 Task: Look for space in Horb am Neckar, Germany from 7th July, 2023 to 14th July, 2023 for 1 adult in price range Rs.6000 to Rs.14000. Place can be shared room with 1  bedroom having 1 bed and 1 bathroom. Property type can be house, flat, guest house, hotel. Booking option can be shelf check-in. Required host language is English.
Action: Mouse moved to (427, 115)
Screenshot: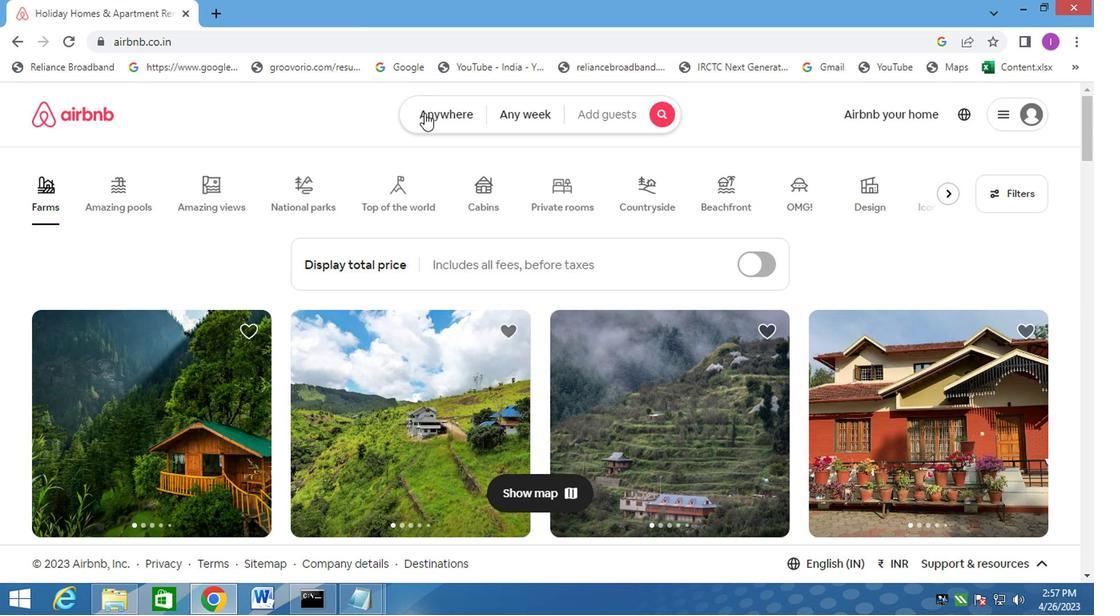 
Action: Mouse pressed left at (427, 115)
Screenshot: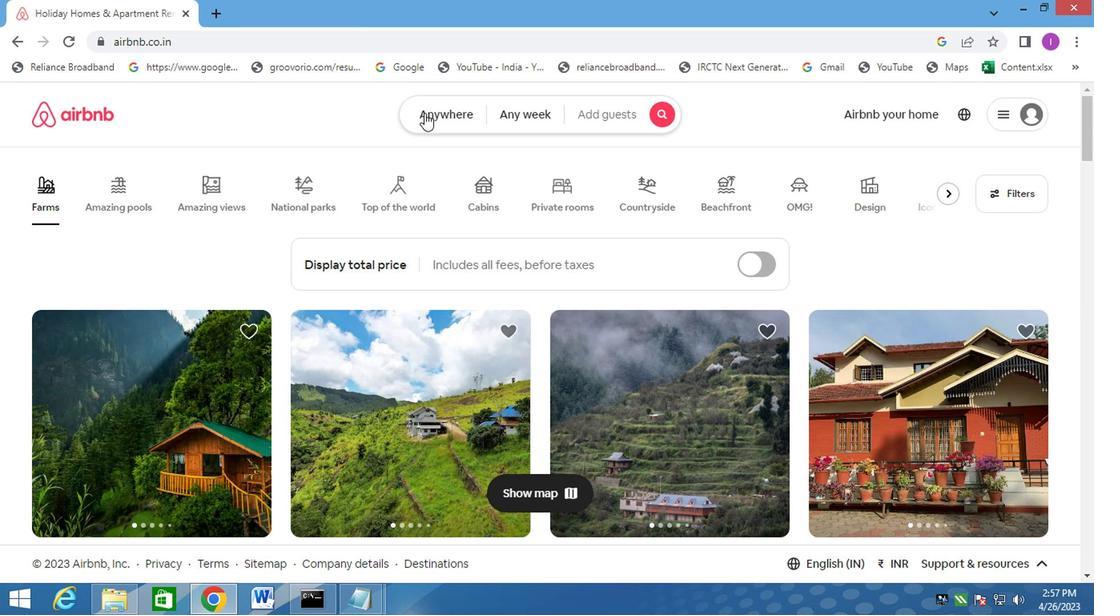 
Action: Mouse moved to (445, 111)
Screenshot: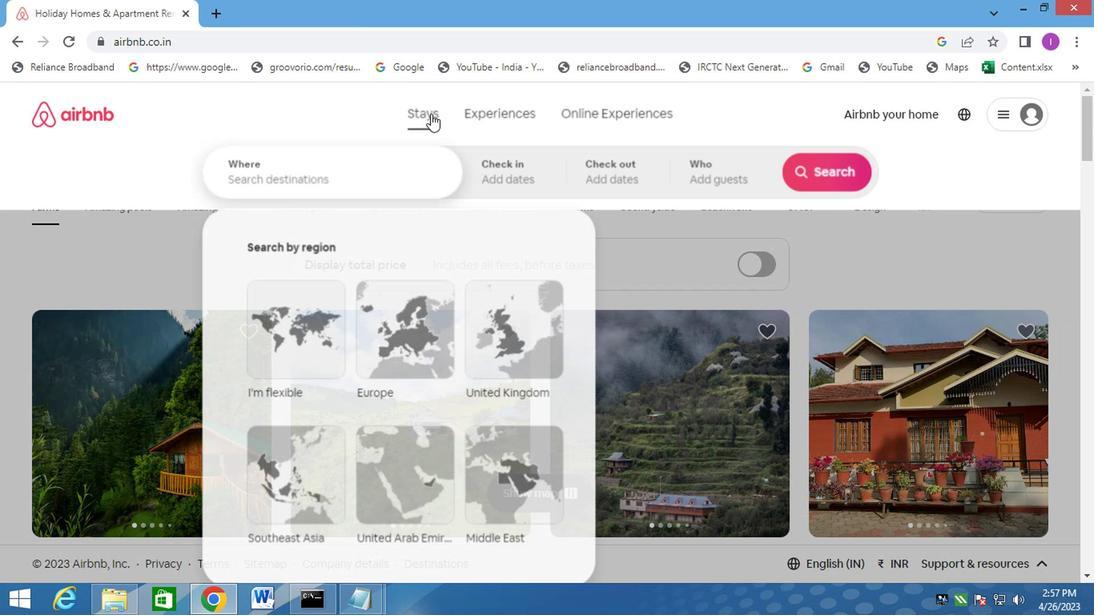 
Action: Key pressed ne
Screenshot: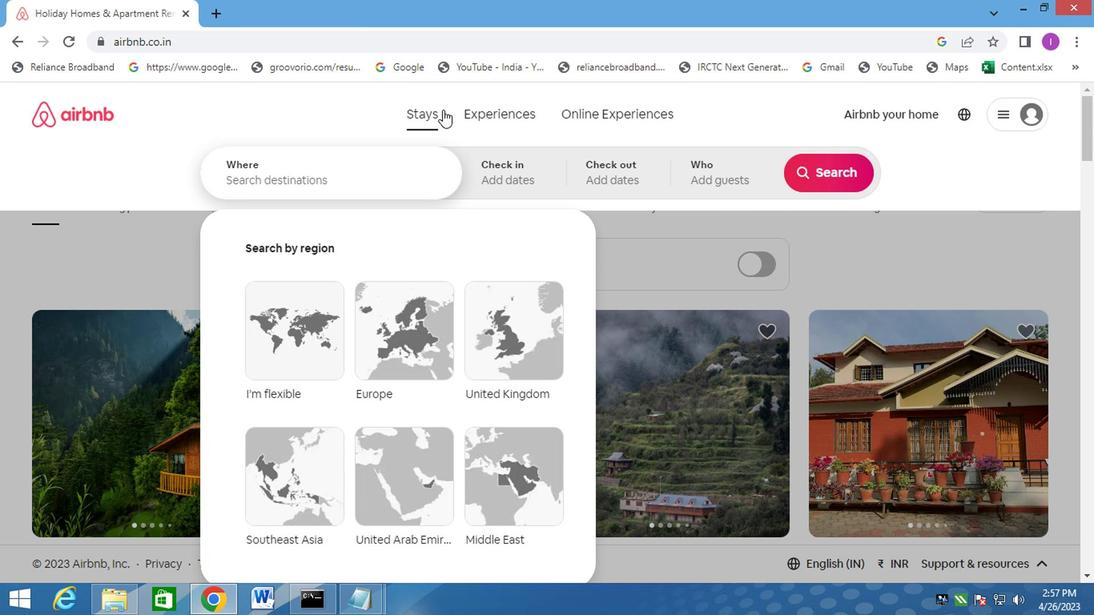 
Action: Mouse moved to (591, 275)
Screenshot: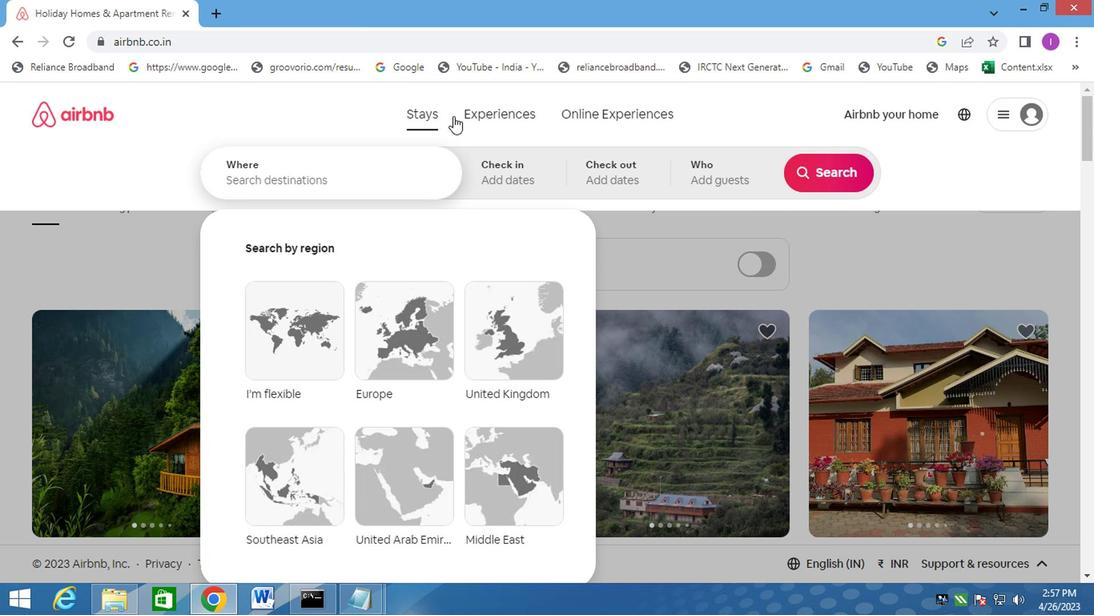 
Action: Mouse scrolled (591, 274) with delta (0, -1)
Screenshot: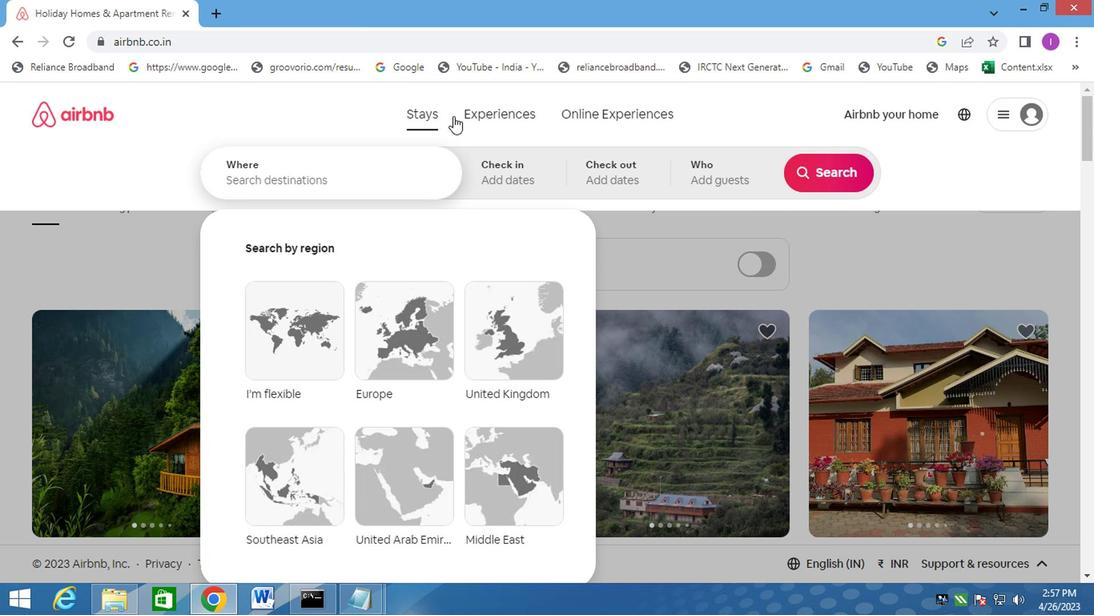 
Action: Mouse moved to (435, 107)
Screenshot: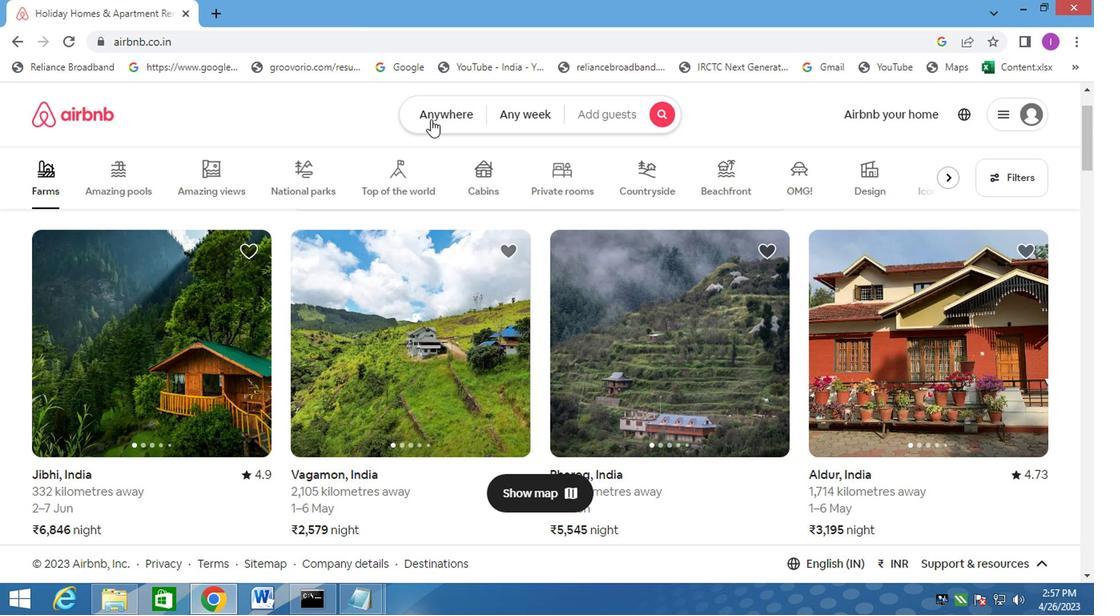 
Action: Mouse pressed left at (435, 107)
Screenshot: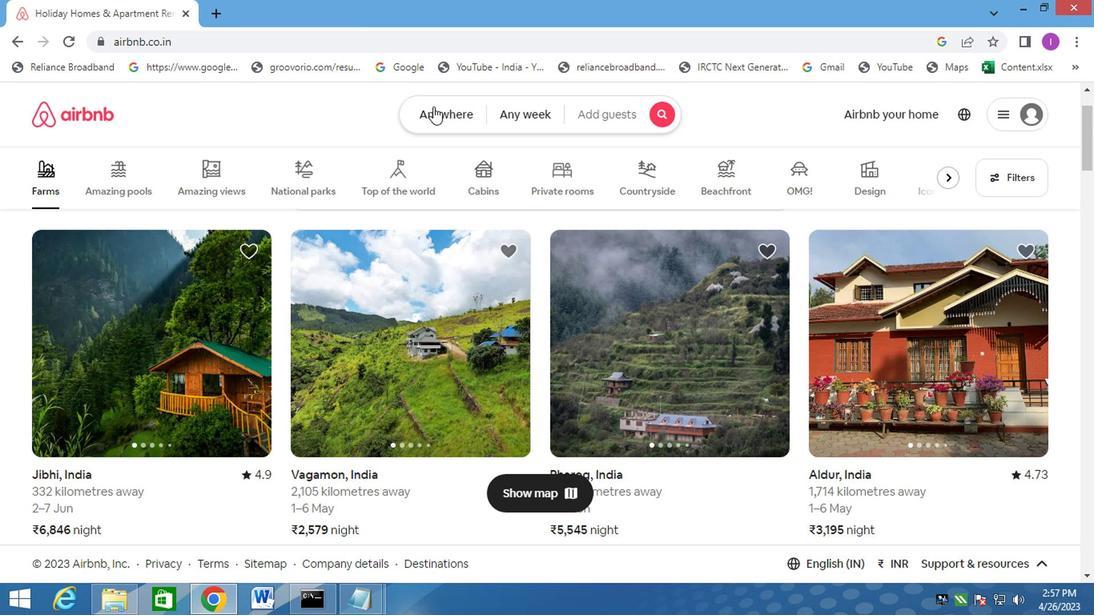 
Action: Mouse moved to (264, 187)
Screenshot: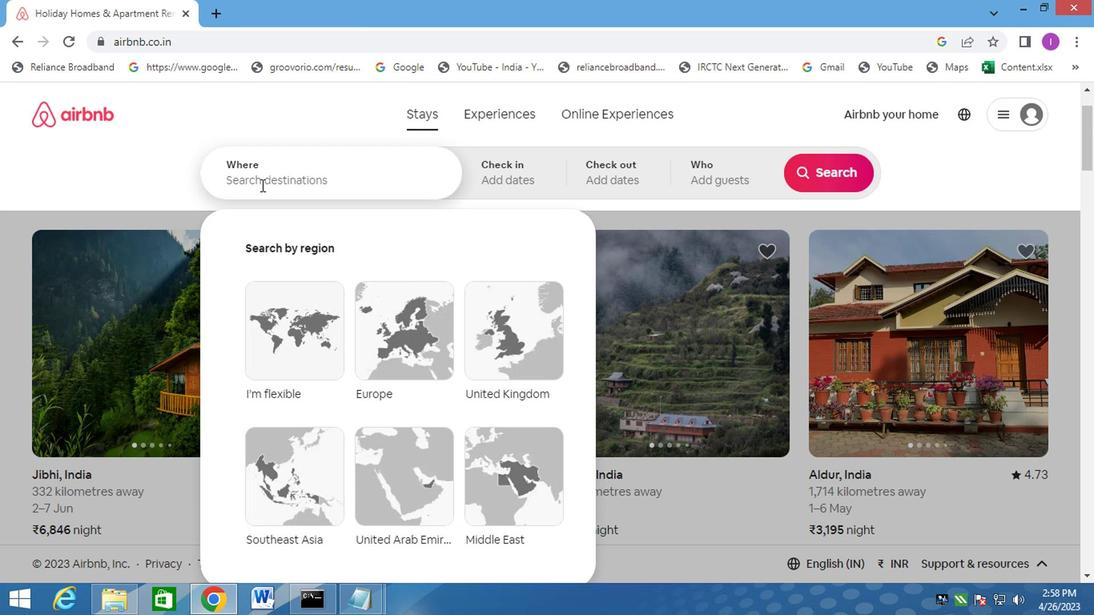 
Action: Mouse pressed left at (264, 187)
Screenshot: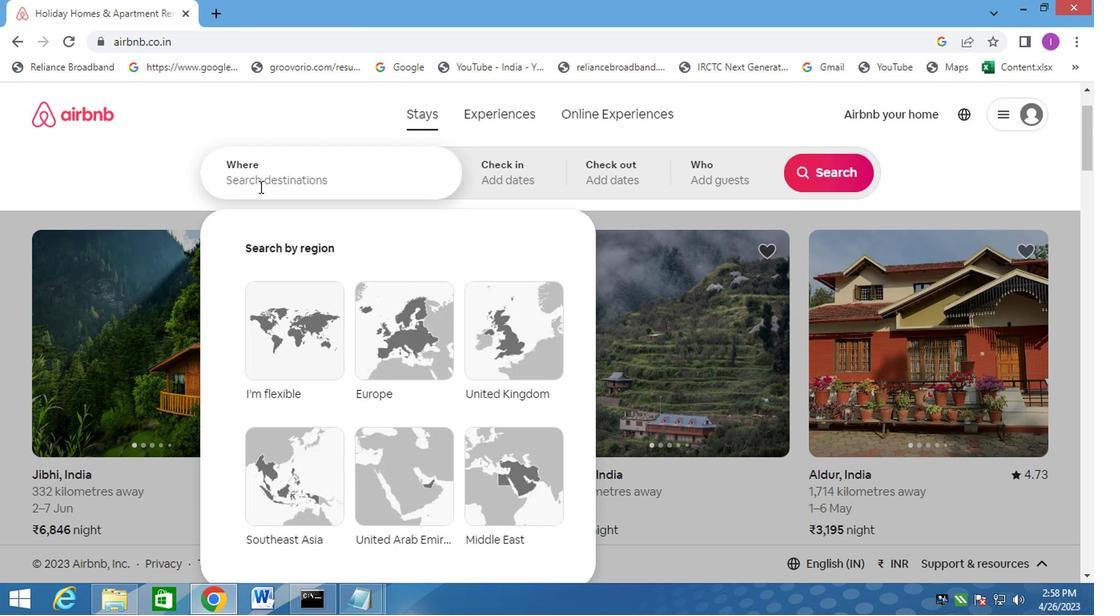 
Action: Key pressed neckar,germany
Screenshot: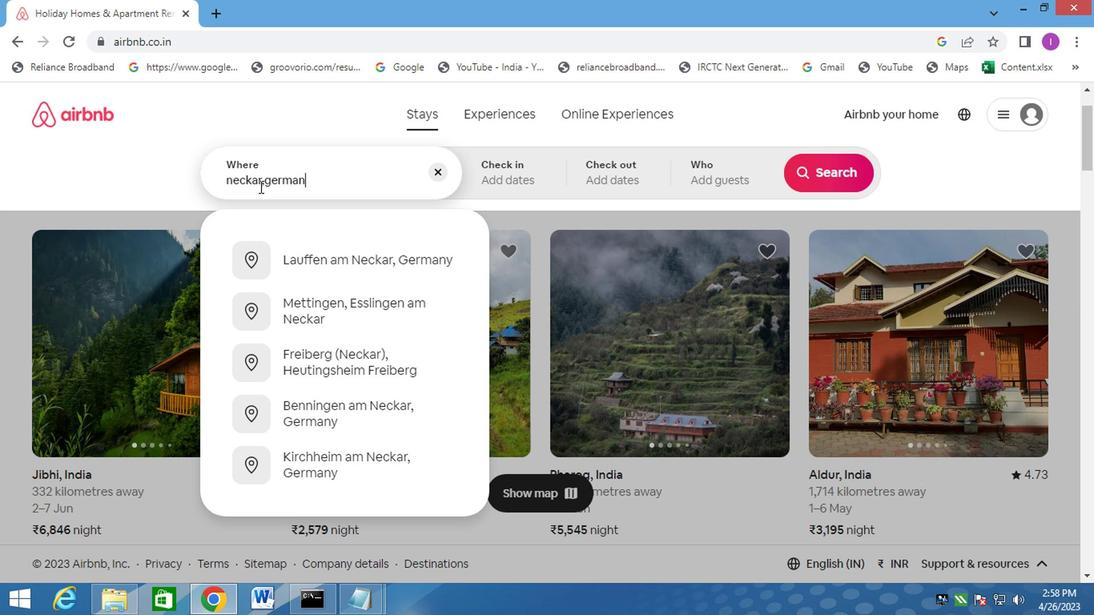 
Action: Mouse moved to (544, 177)
Screenshot: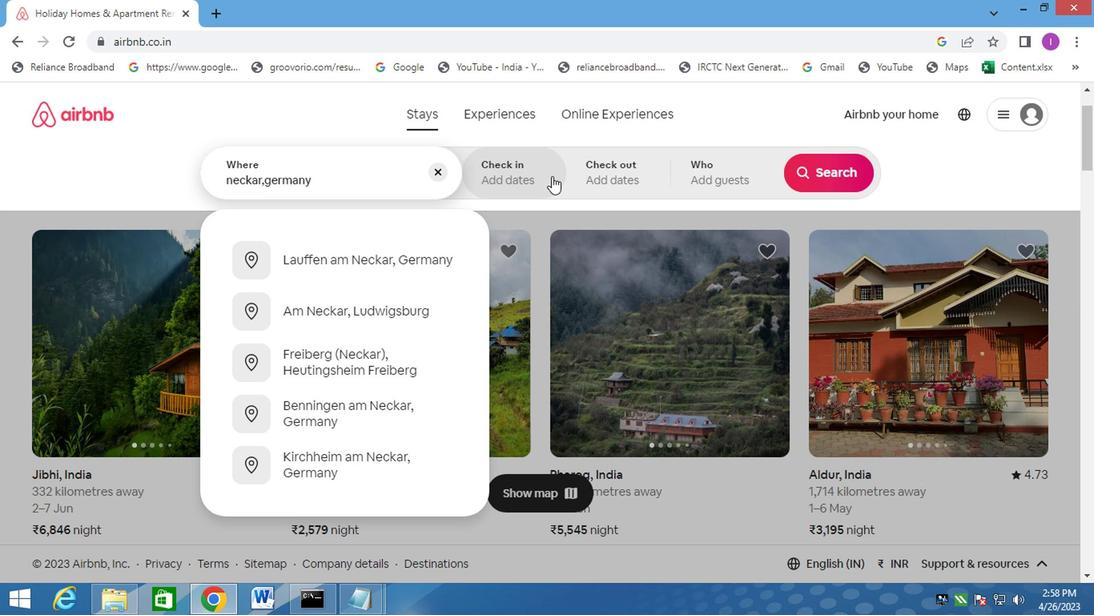 
Action: Mouse pressed left at (544, 177)
Screenshot: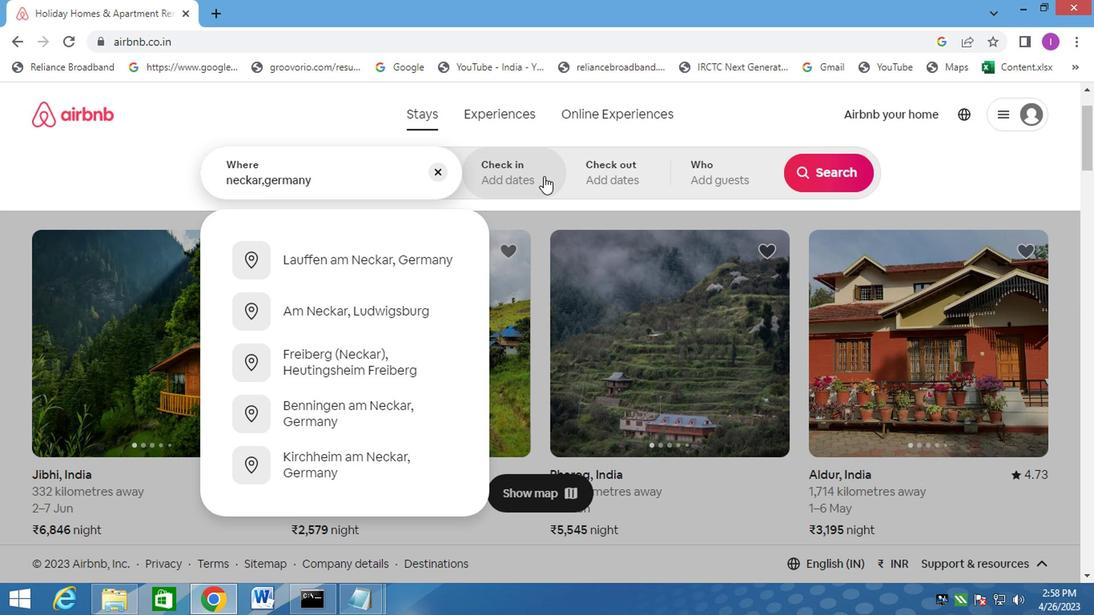
Action: Mouse moved to (819, 298)
Screenshot: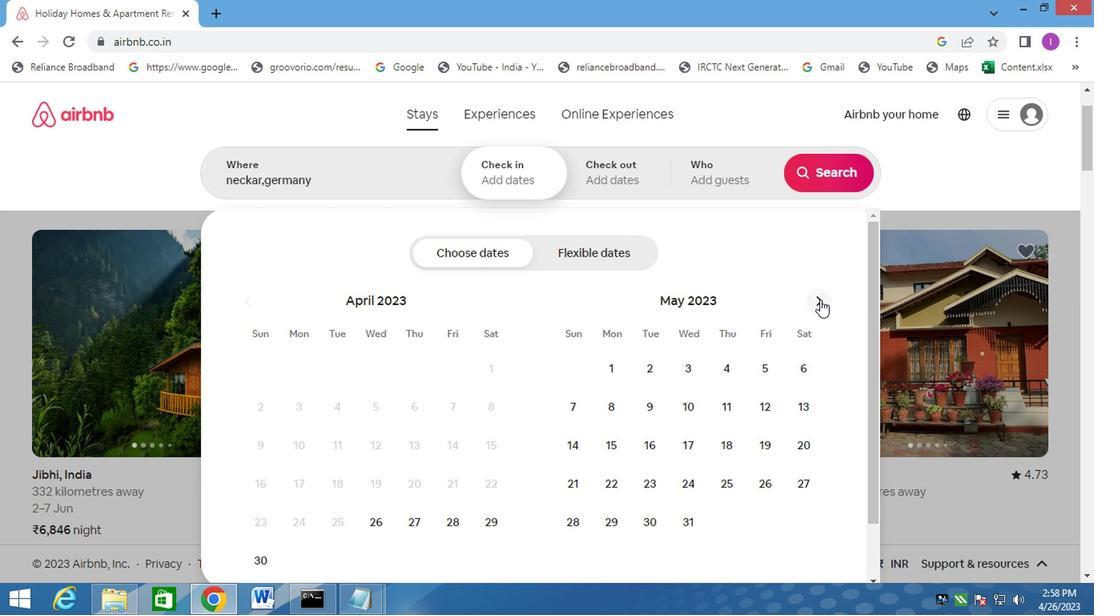 
Action: Mouse pressed left at (819, 298)
Screenshot: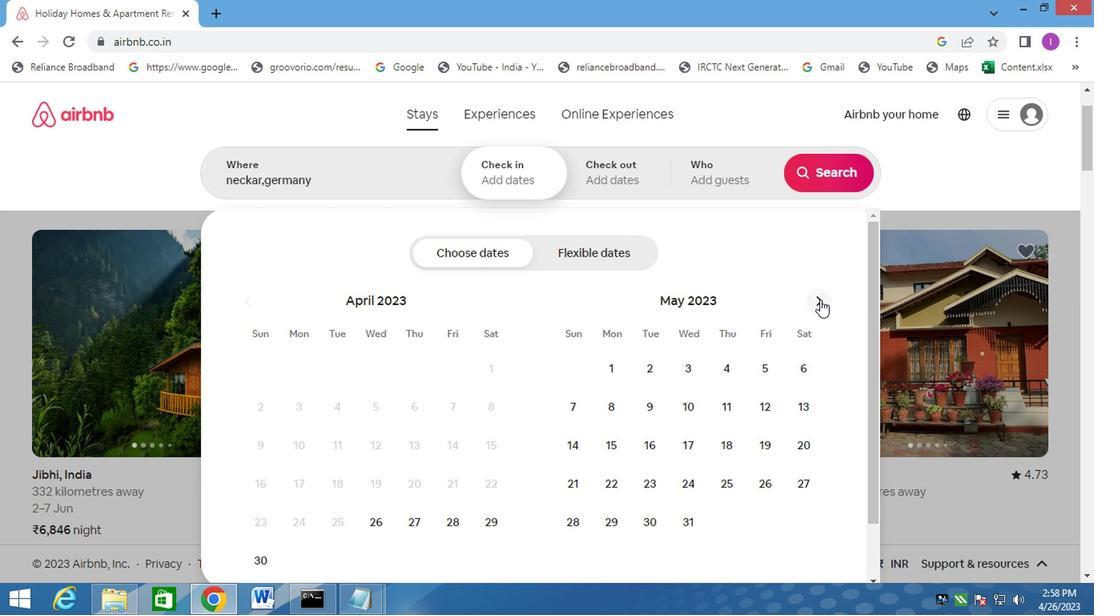 
Action: Mouse moved to (820, 298)
Screenshot: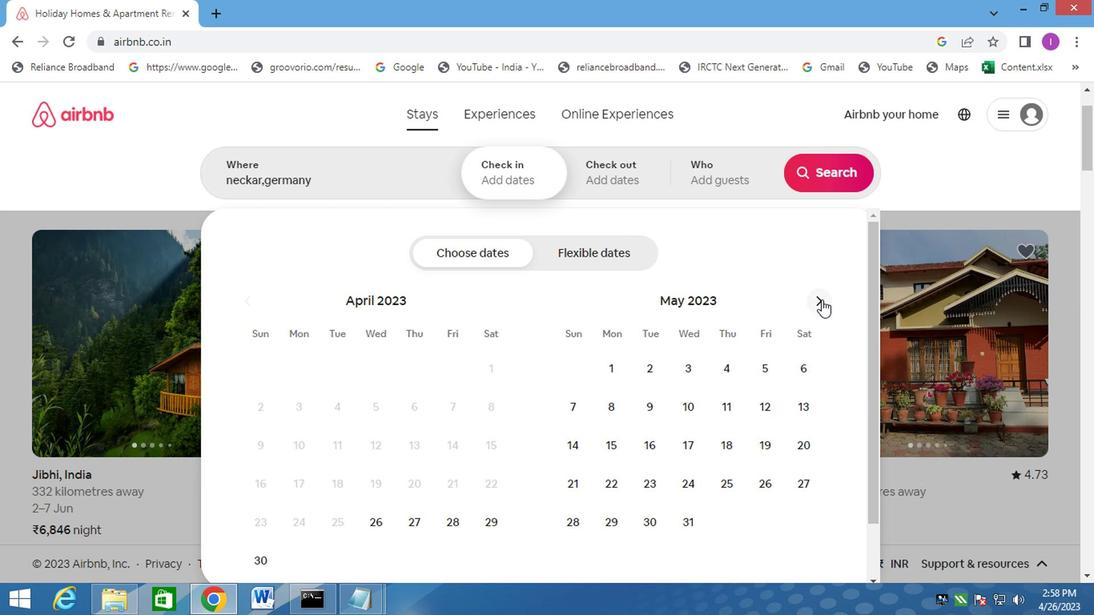 
Action: Mouse pressed left at (820, 298)
Screenshot: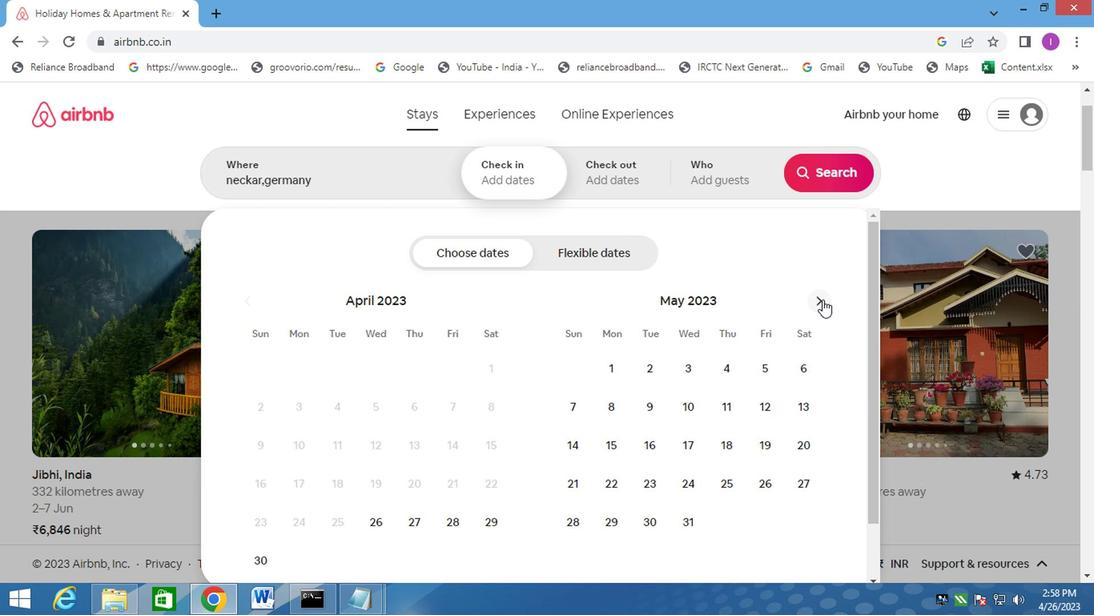 
Action: Mouse moved to (761, 400)
Screenshot: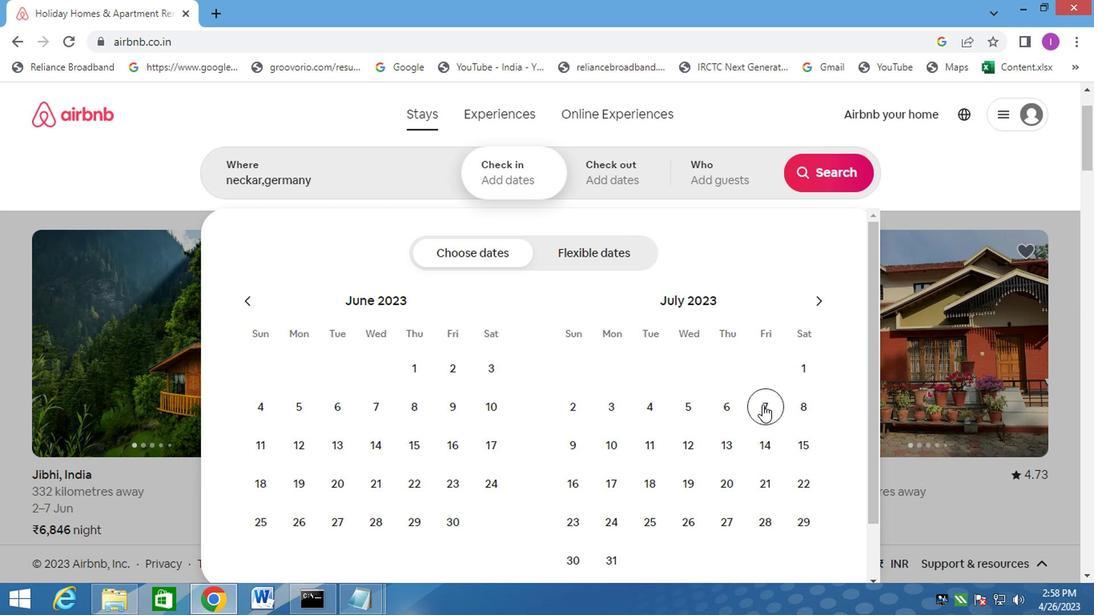 
Action: Mouse pressed left at (761, 400)
Screenshot: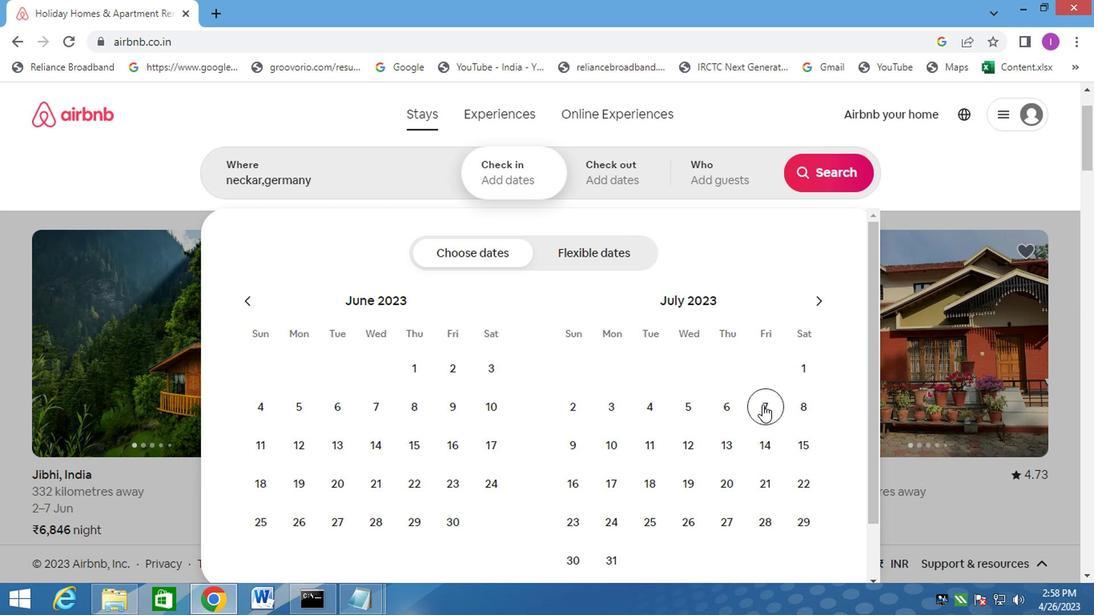 
Action: Mouse moved to (750, 447)
Screenshot: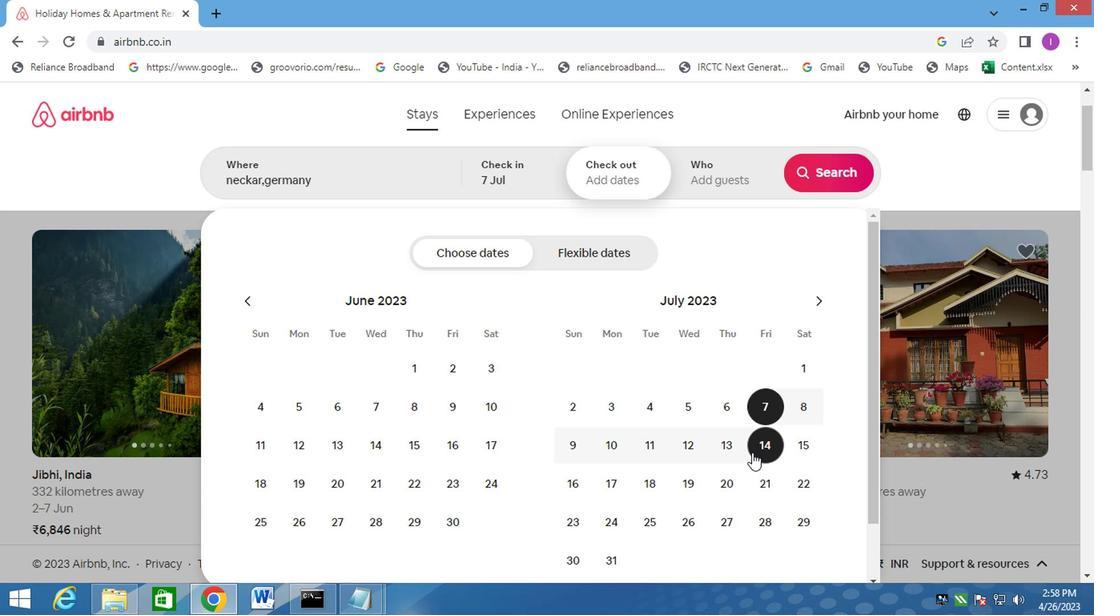 
Action: Mouse pressed left at (750, 447)
Screenshot: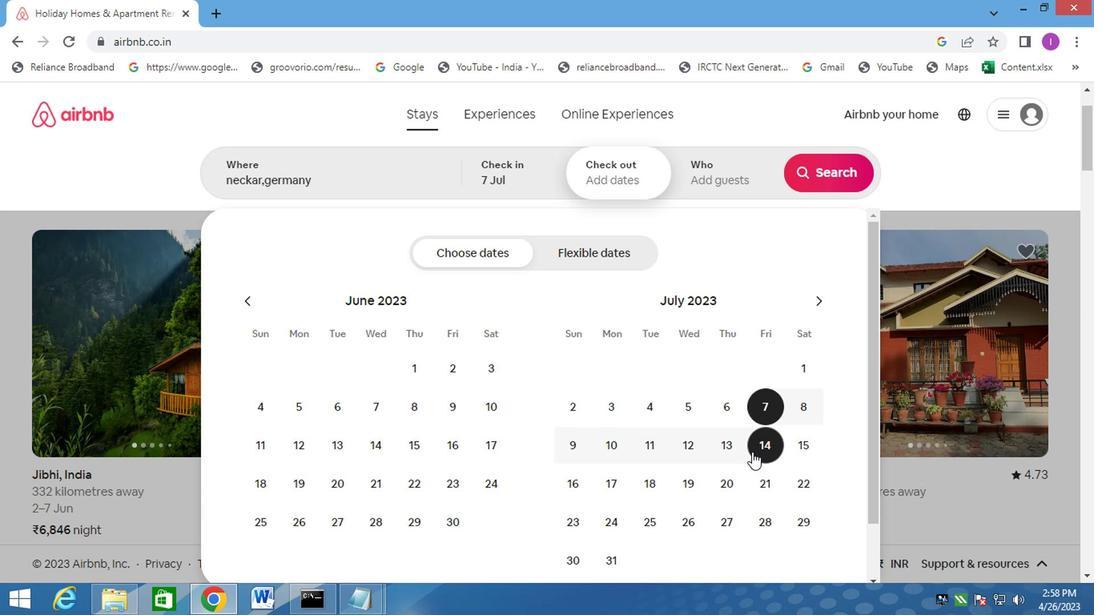 
Action: Mouse moved to (731, 187)
Screenshot: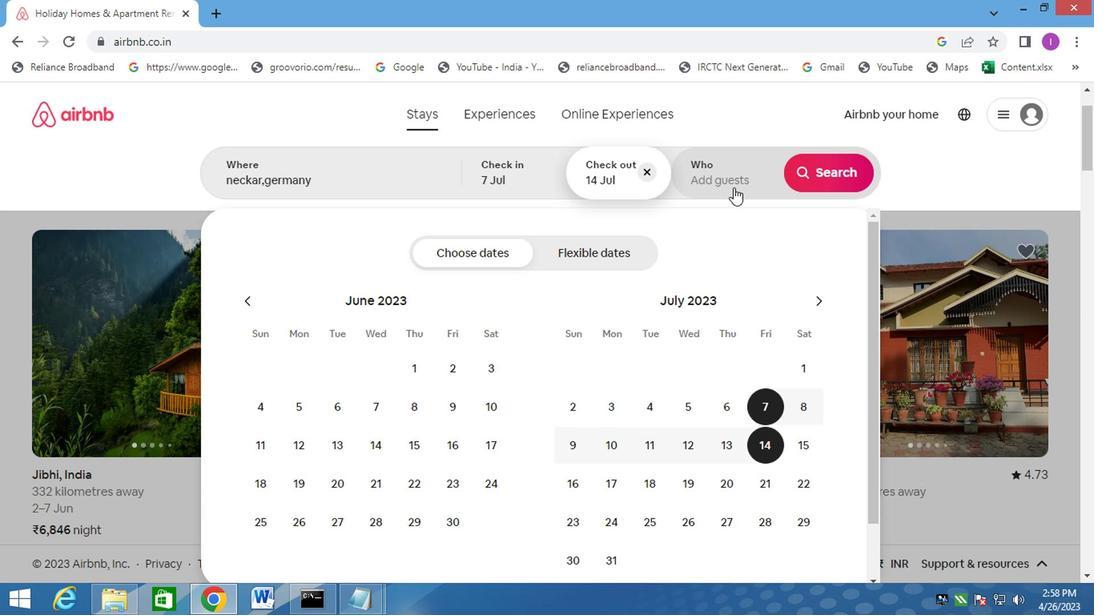 
Action: Mouse pressed left at (731, 187)
Screenshot: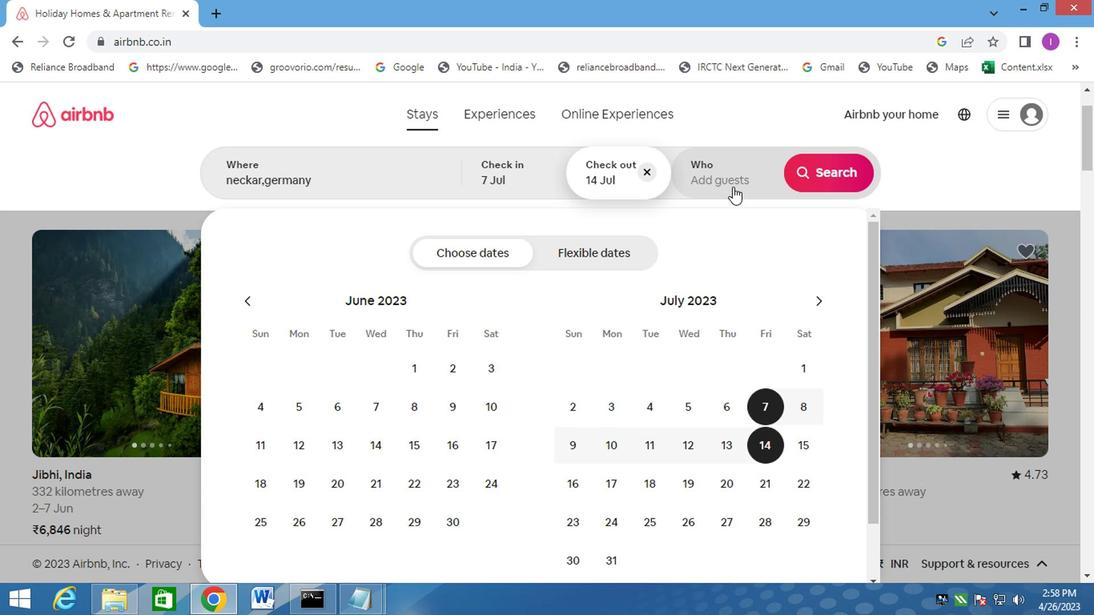 
Action: Mouse moved to (827, 256)
Screenshot: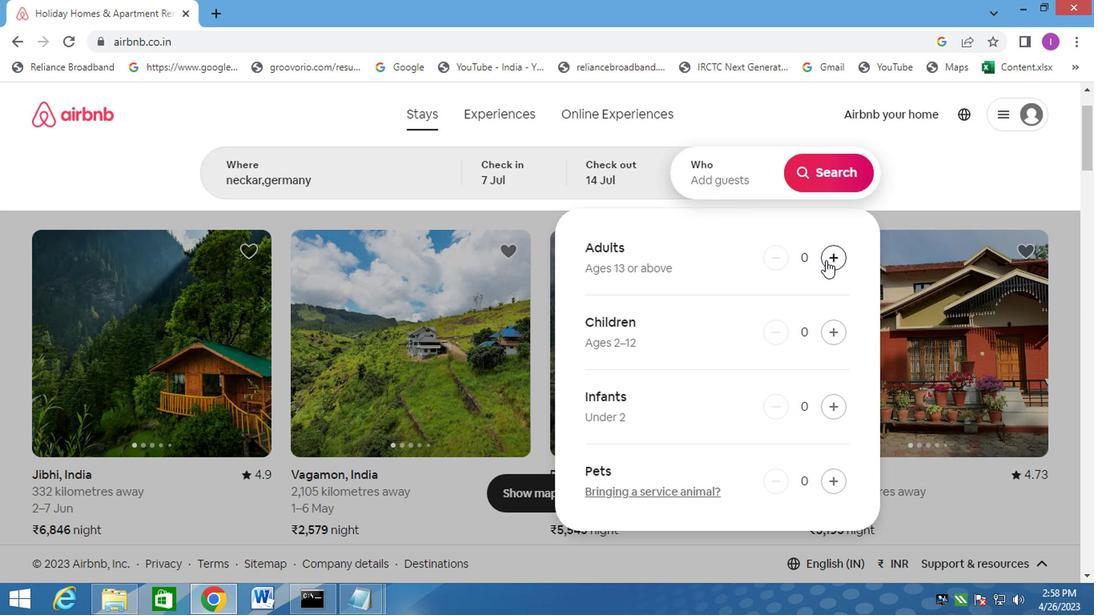 
Action: Mouse pressed left at (827, 256)
Screenshot: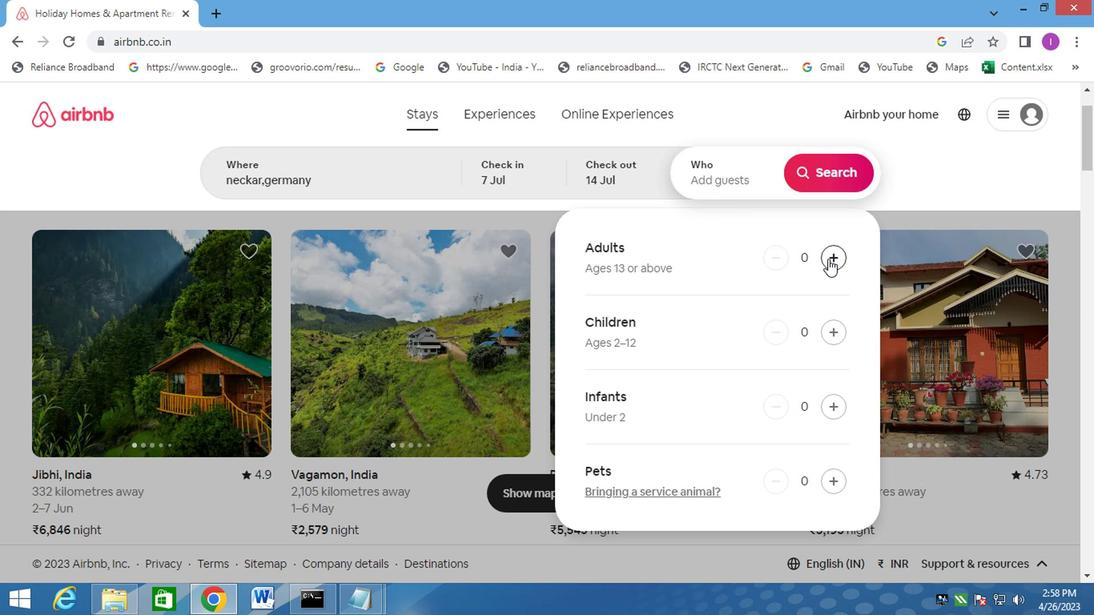 
Action: Mouse moved to (833, 178)
Screenshot: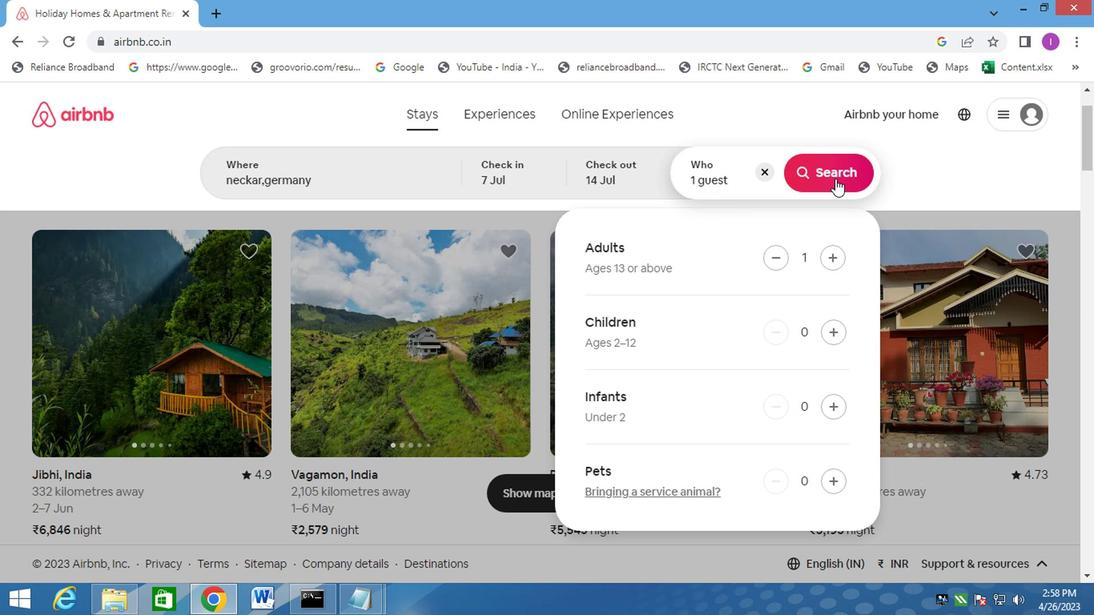 
Action: Mouse pressed left at (833, 178)
Screenshot: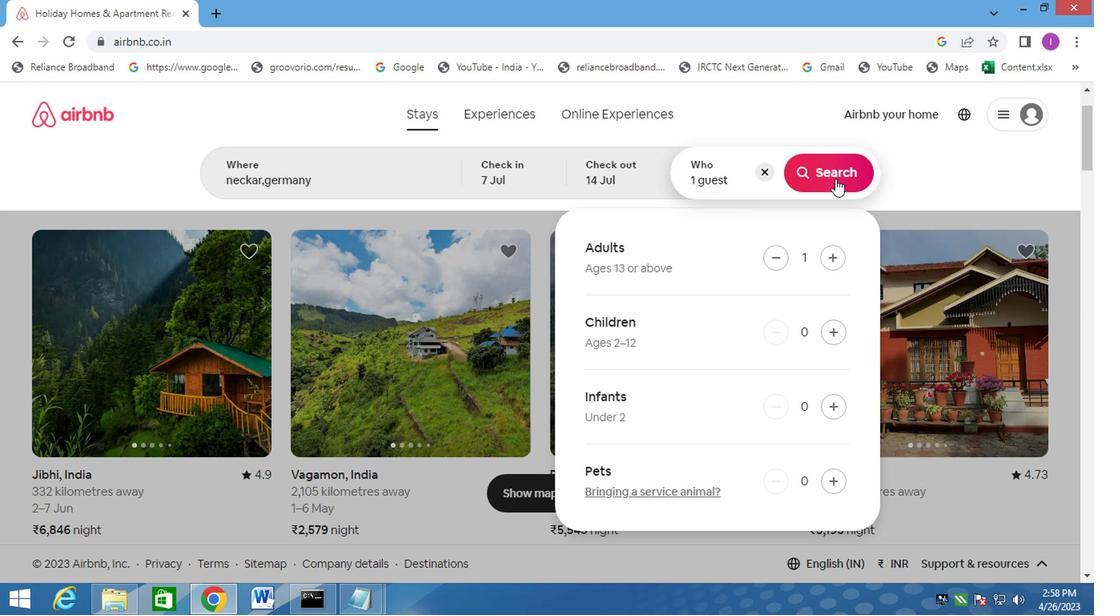 
Action: Mouse moved to (1013, 173)
Screenshot: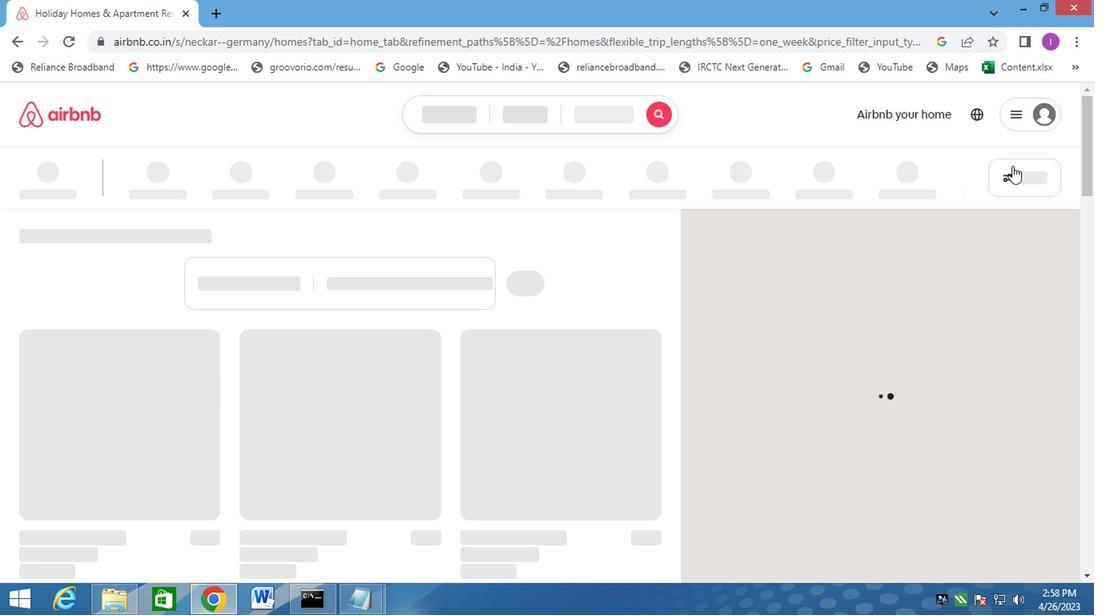 
Action: Mouse pressed left at (1013, 173)
Screenshot: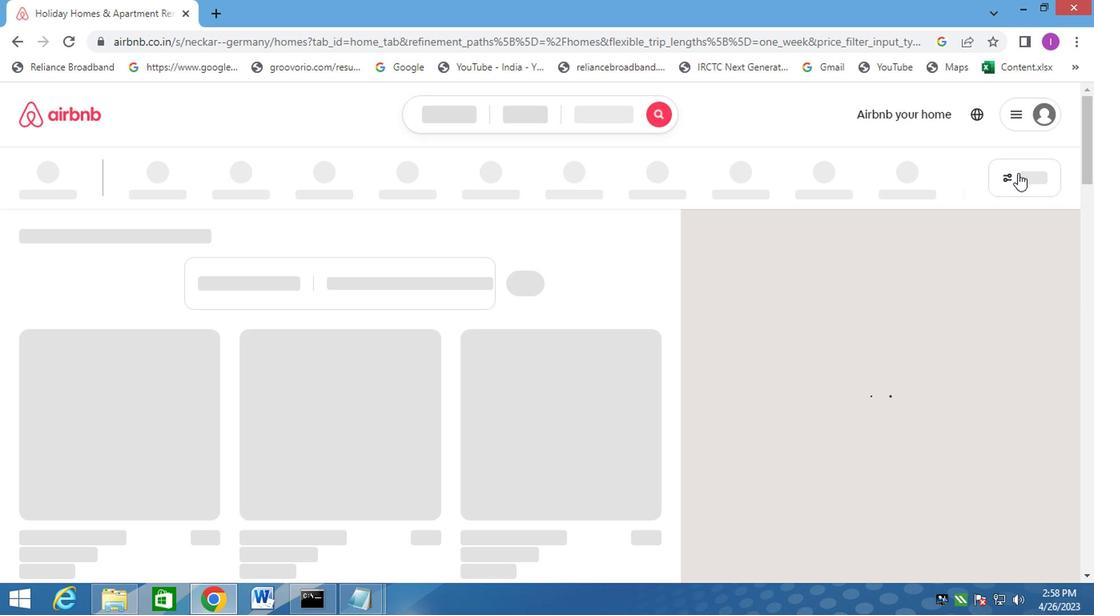 
Action: Mouse moved to (1025, 184)
Screenshot: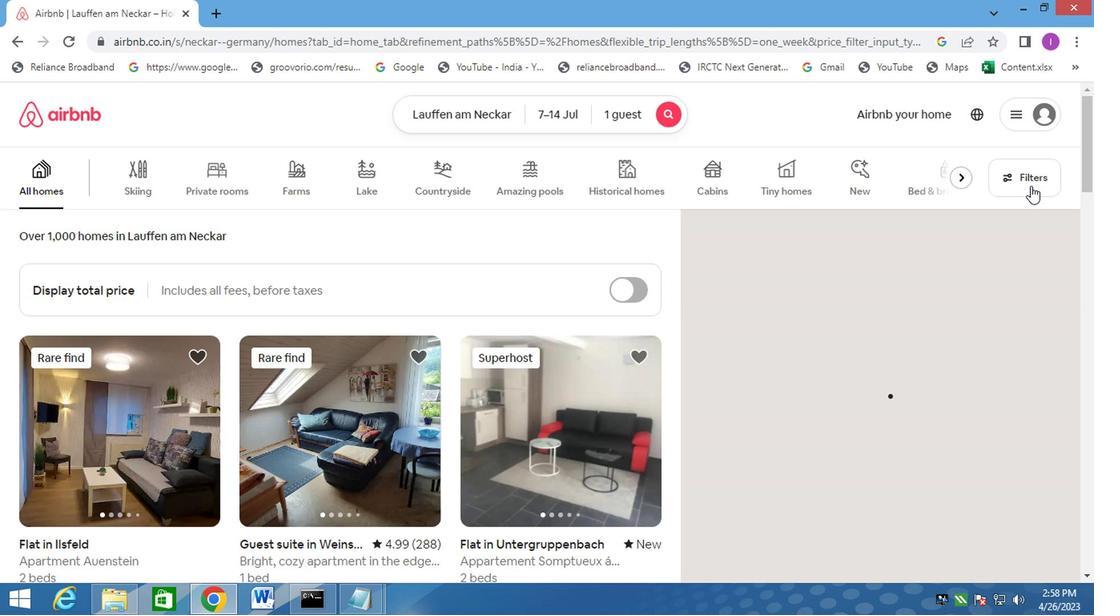 
Action: Mouse pressed left at (1025, 184)
Screenshot: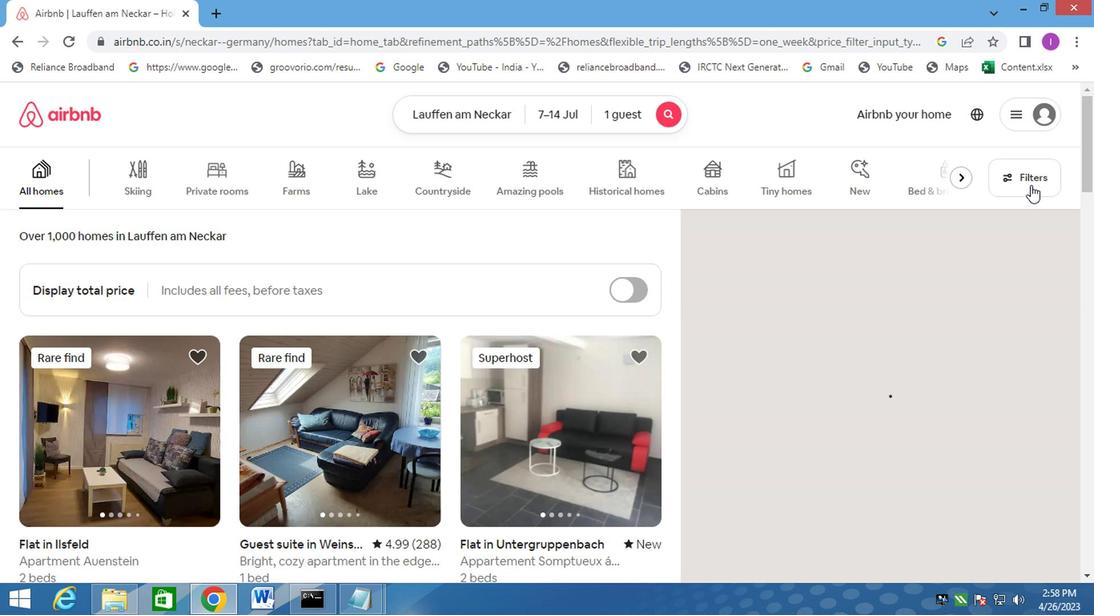 
Action: Mouse moved to (368, 377)
Screenshot: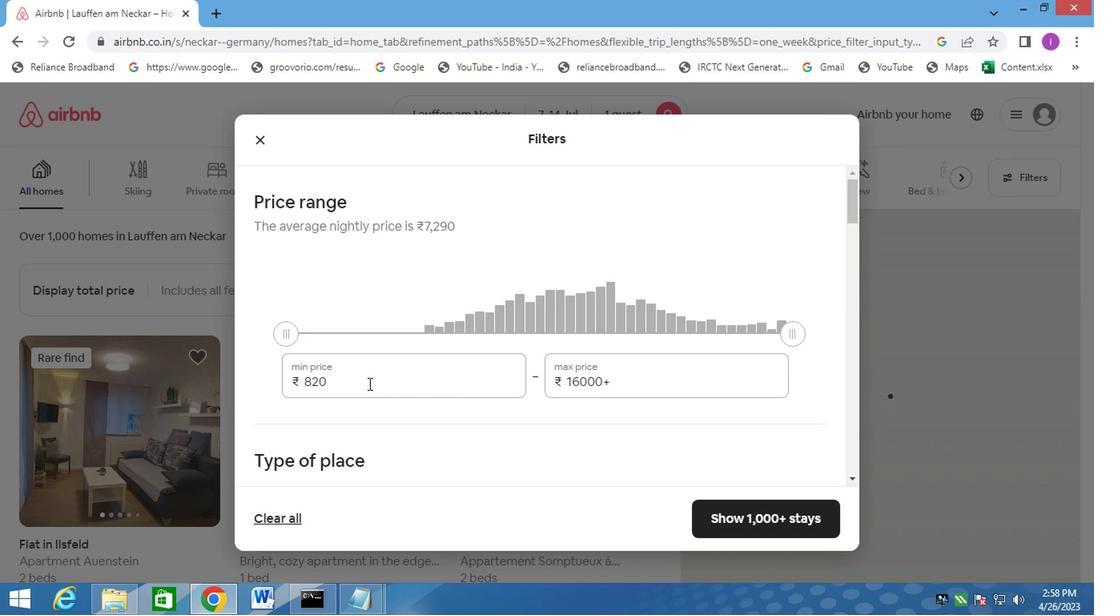 
Action: Mouse pressed left at (368, 377)
Screenshot: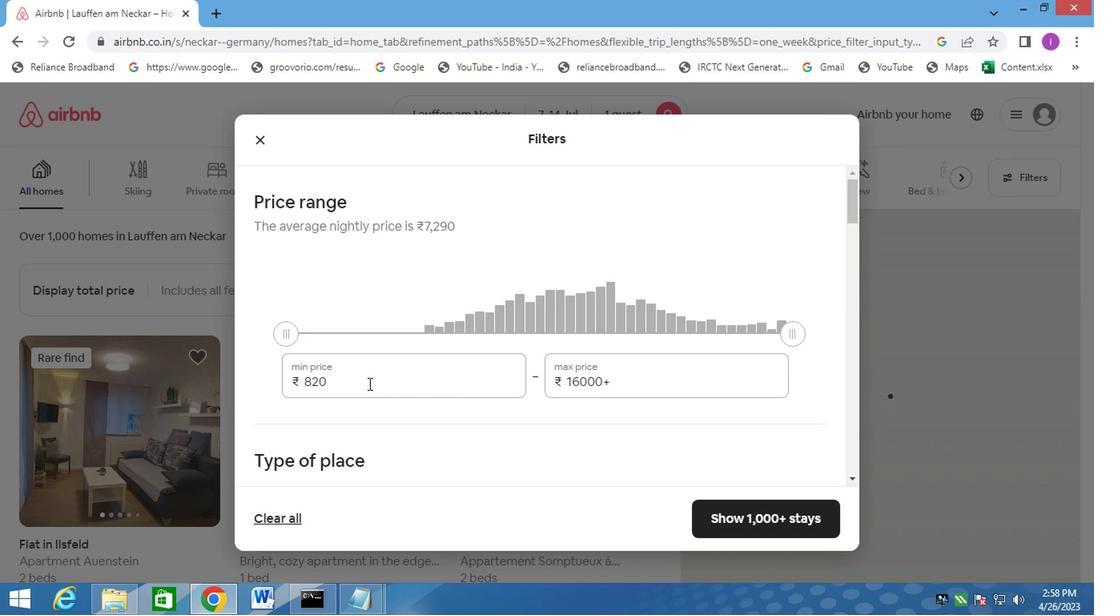 
Action: Mouse moved to (539, 350)
Screenshot: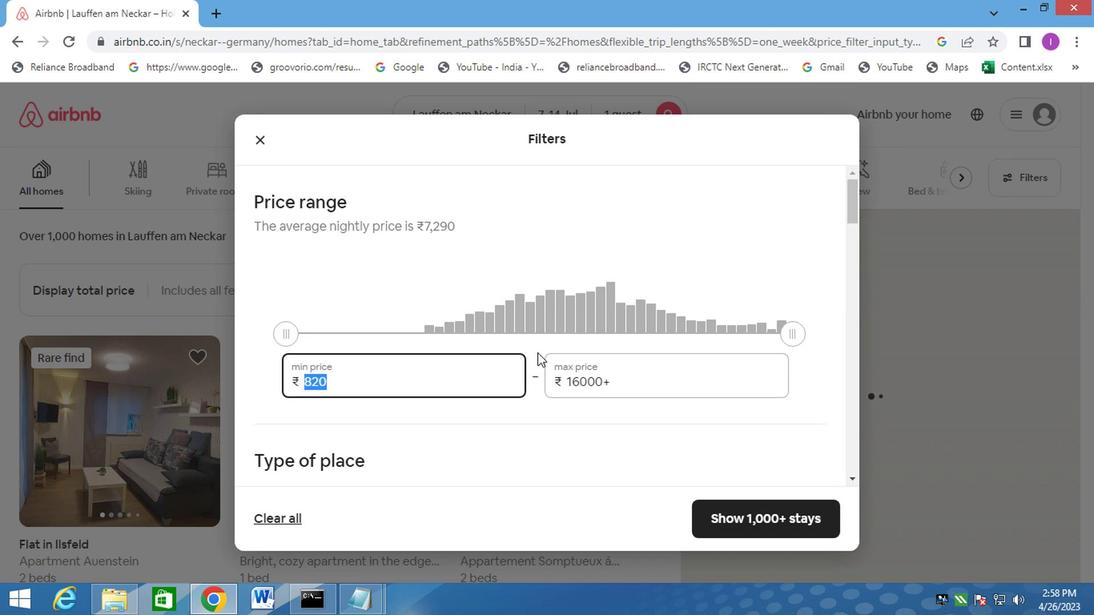
Action: Key pressed 6000
Screenshot: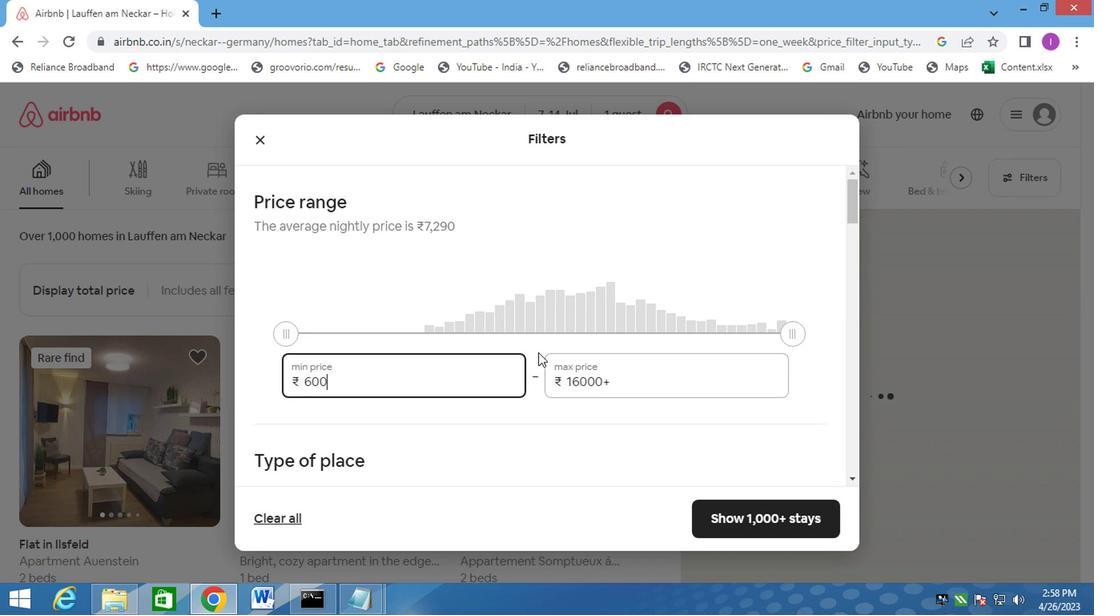 
Action: Mouse moved to (650, 365)
Screenshot: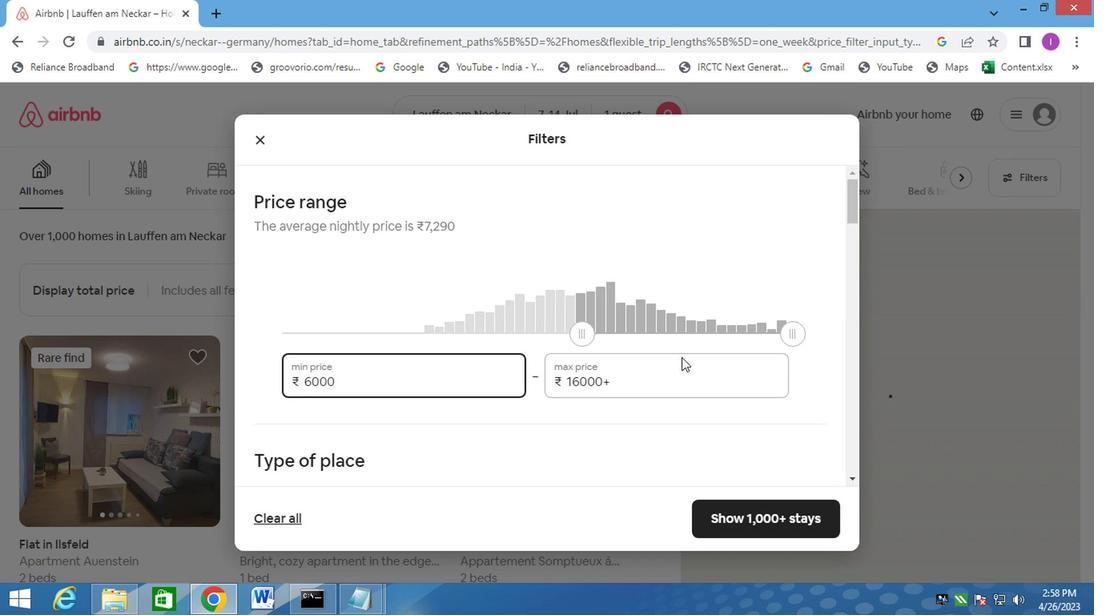 
Action: Mouse pressed left at (650, 365)
Screenshot: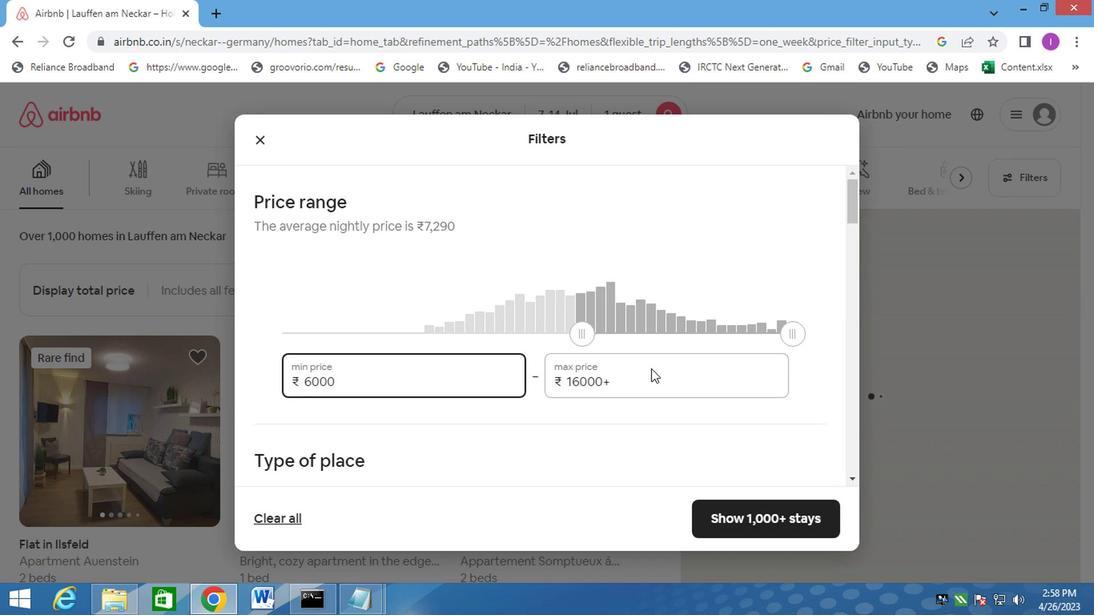 
Action: Mouse moved to (625, 377)
Screenshot: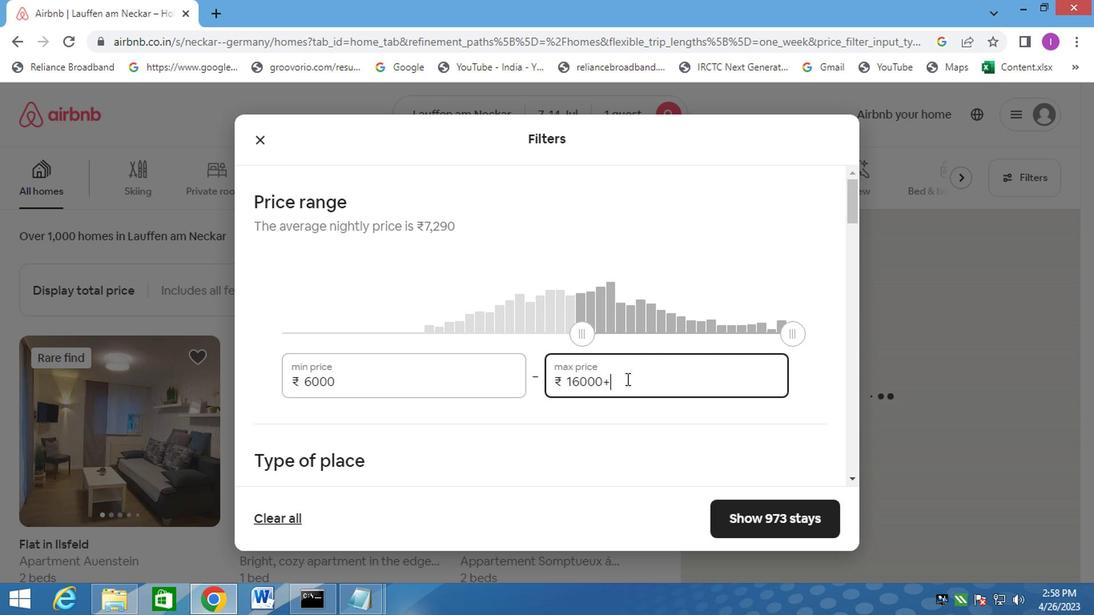 
Action: Mouse pressed left at (625, 377)
Screenshot: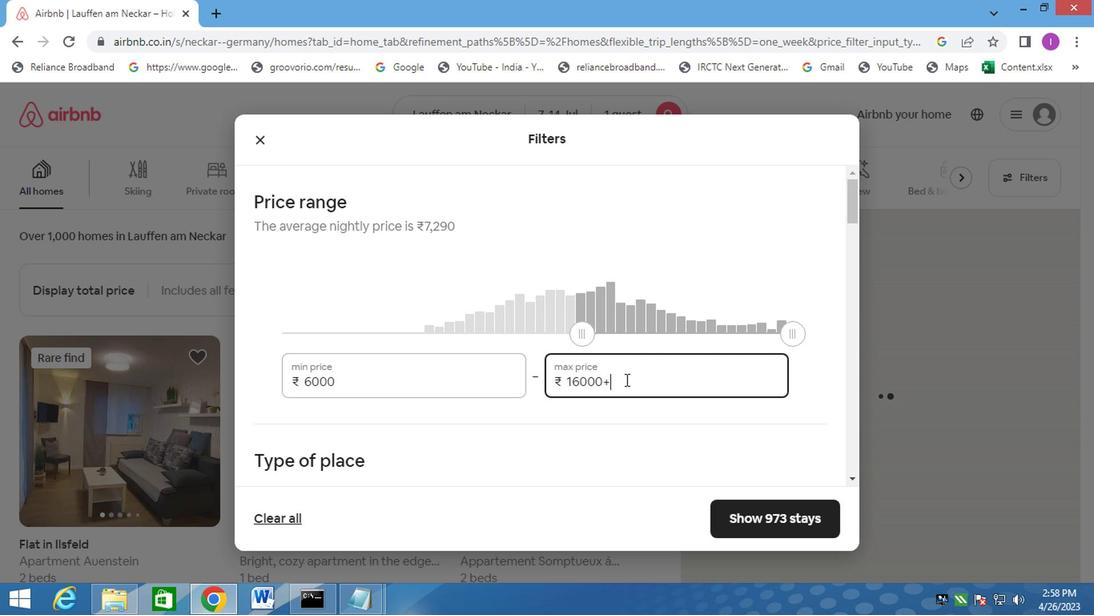 
Action: Mouse moved to (582, 374)
Screenshot: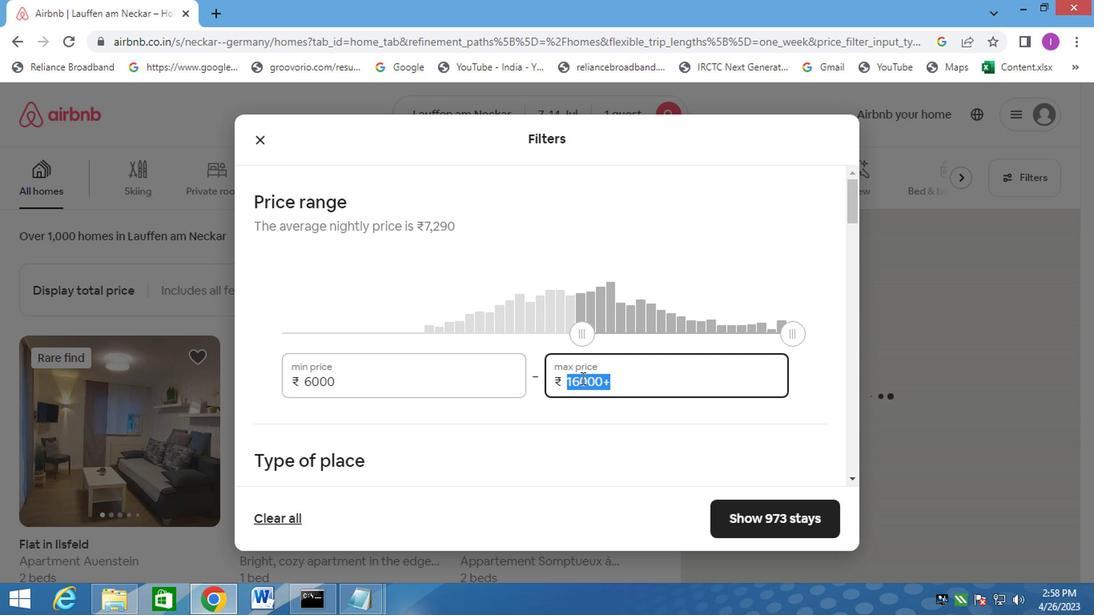 
Action: Key pressed 14000
Screenshot: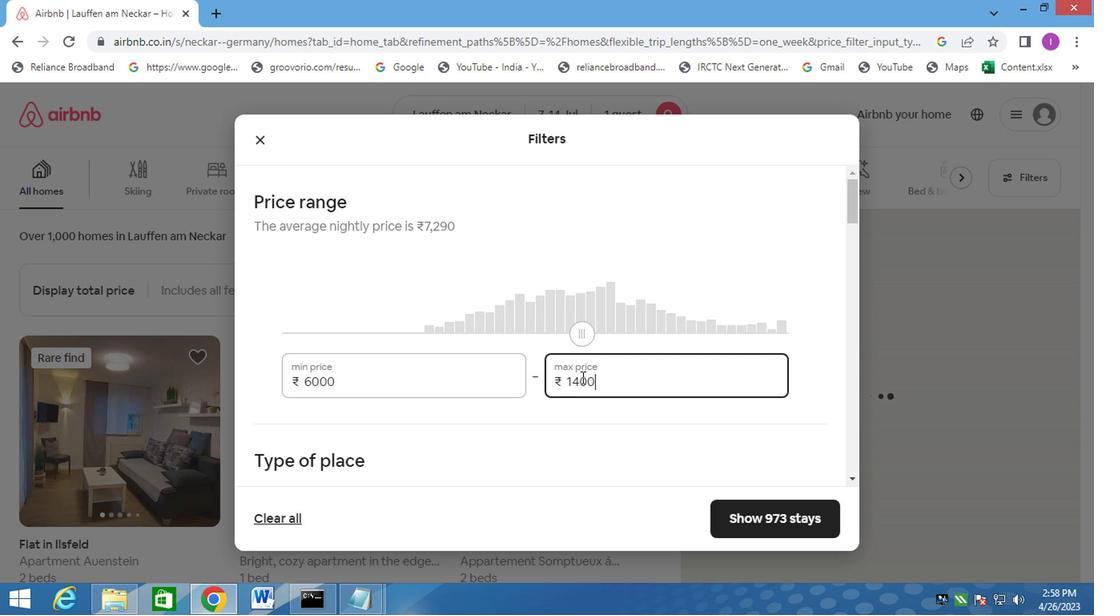
Action: Mouse moved to (507, 380)
Screenshot: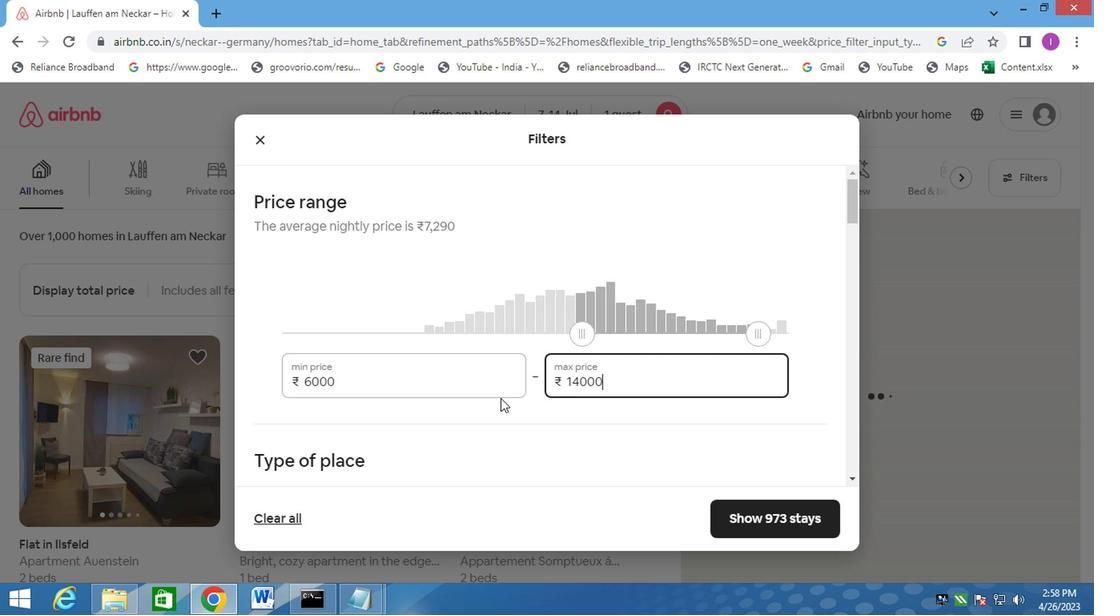 
Action: Mouse scrolled (507, 379) with delta (0, 0)
Screenshot: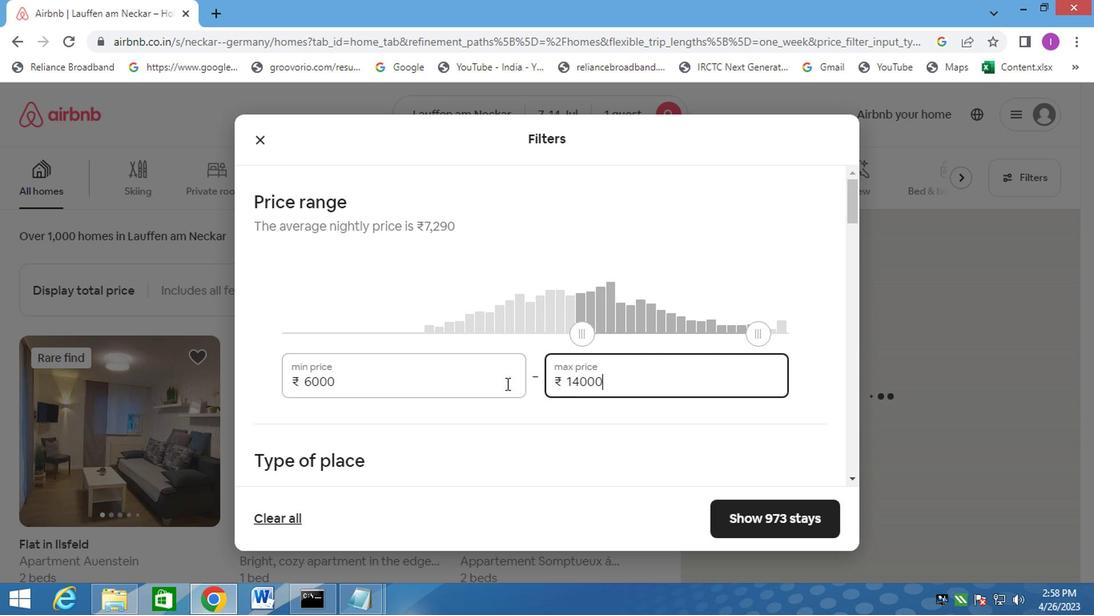 
Action: Mouse moved to (507, 380)
Screenshot: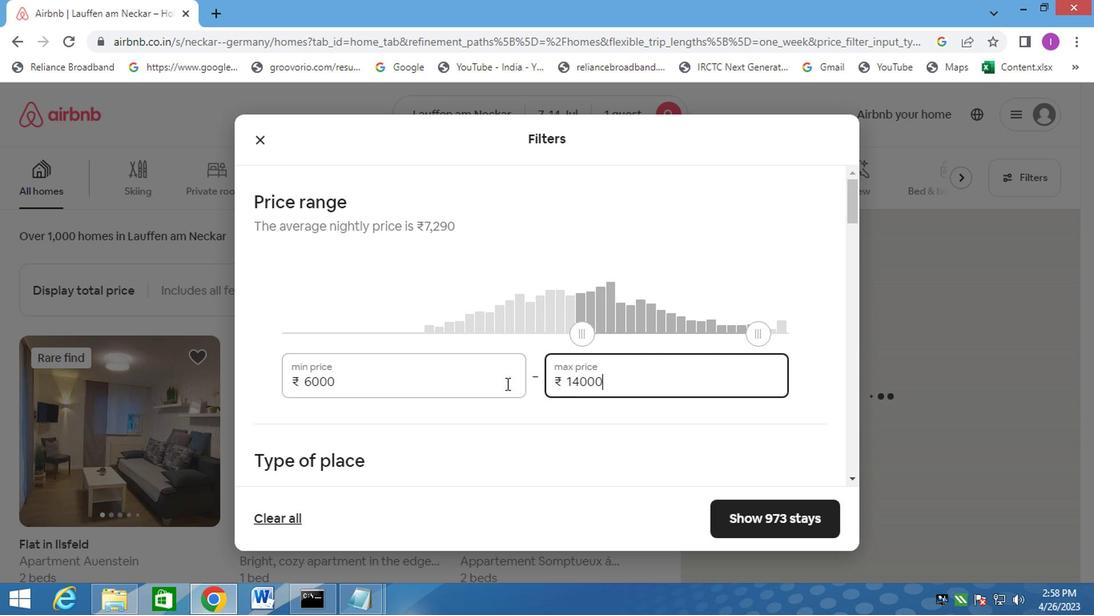 
Action: Mouse scrolled (507, 379) with delta (0, 0)
Screenshot: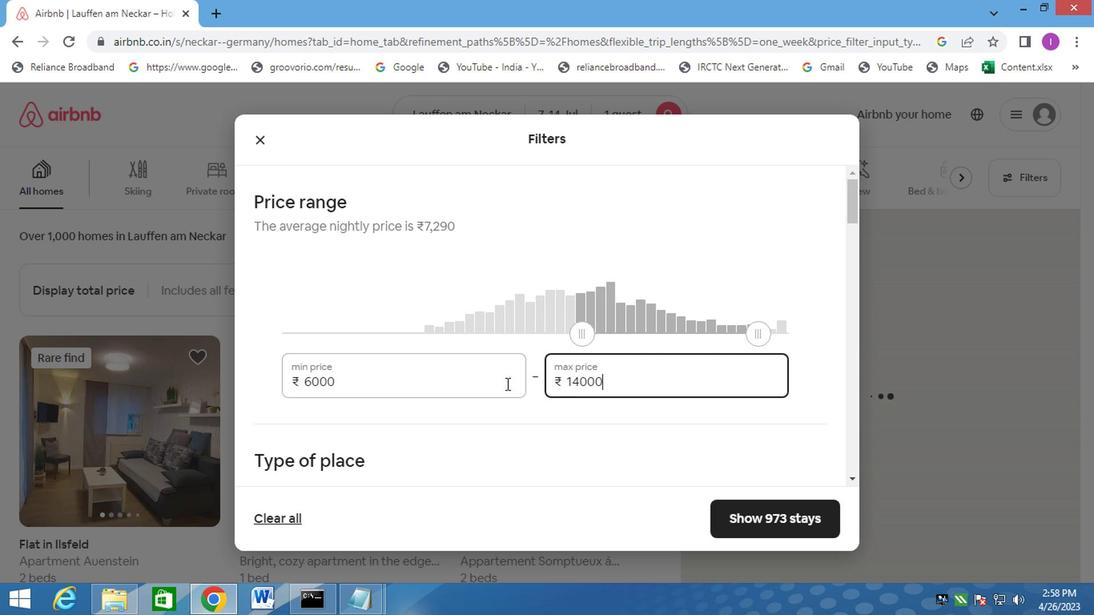 
Action: Mouse moved to (266, 408)
Screenshot: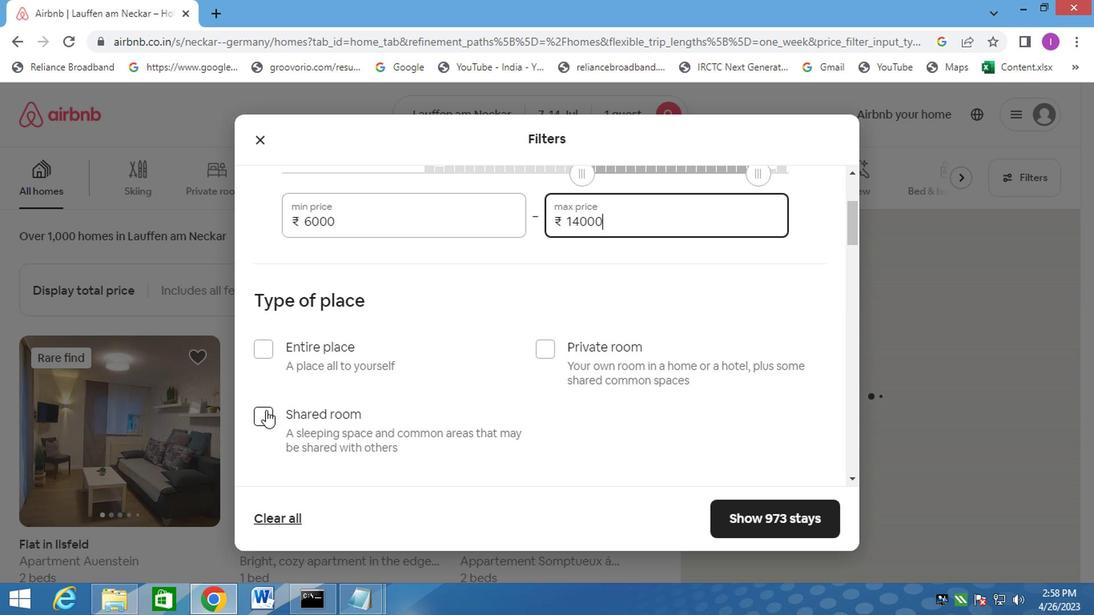 
Action: Mouse pressed left at (266, 408)
Screenshot: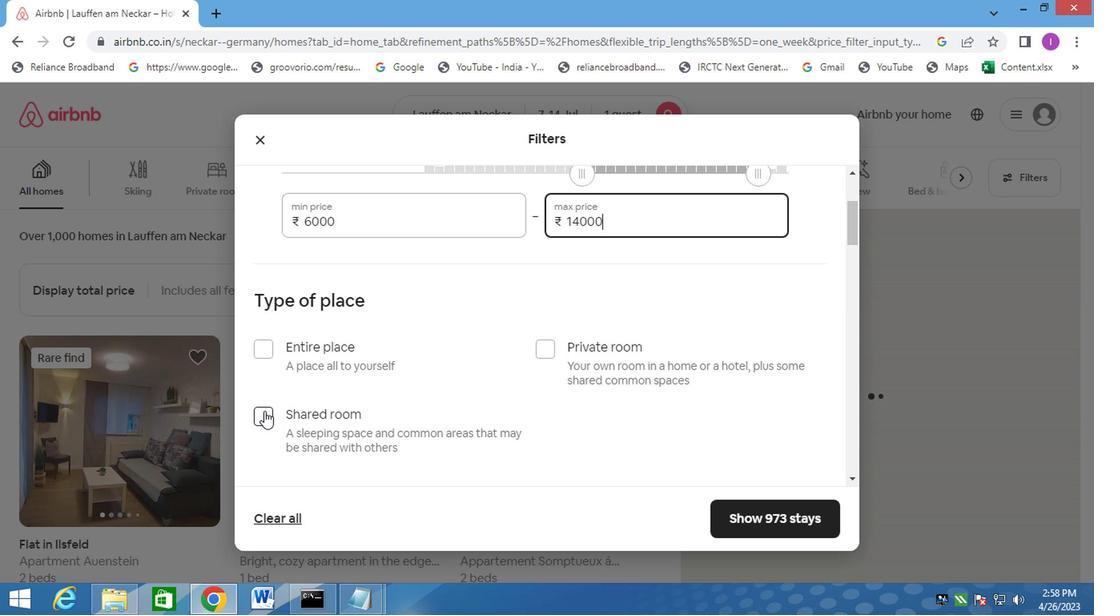 
Action: Mouse moved to (409, 368)
Screenshot: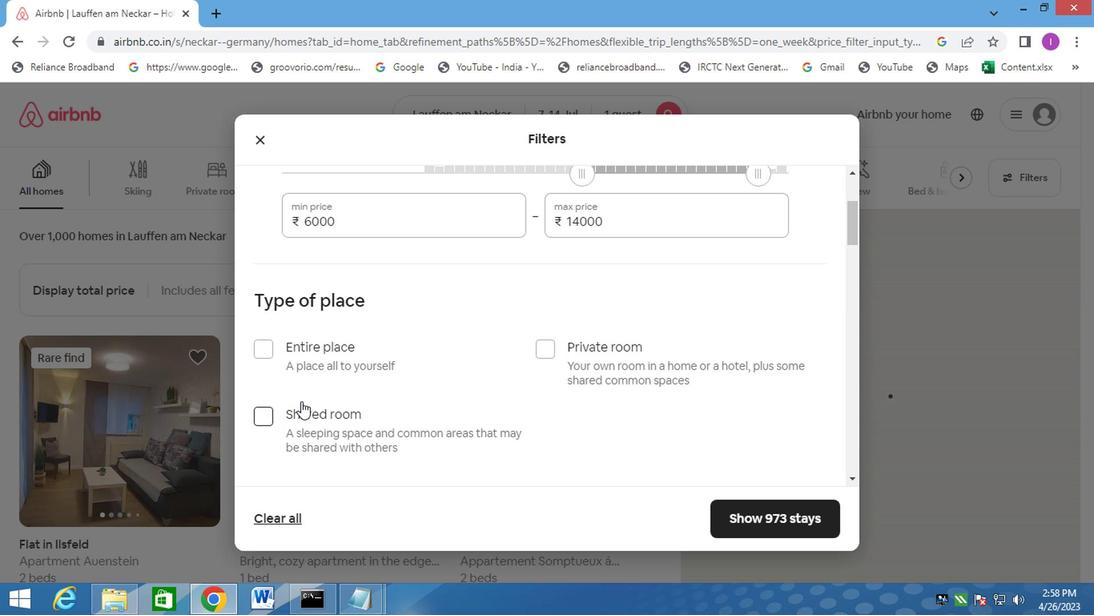 
Action: Mouse scrolled (409, 367) with delta (0, -1)
Screenshot: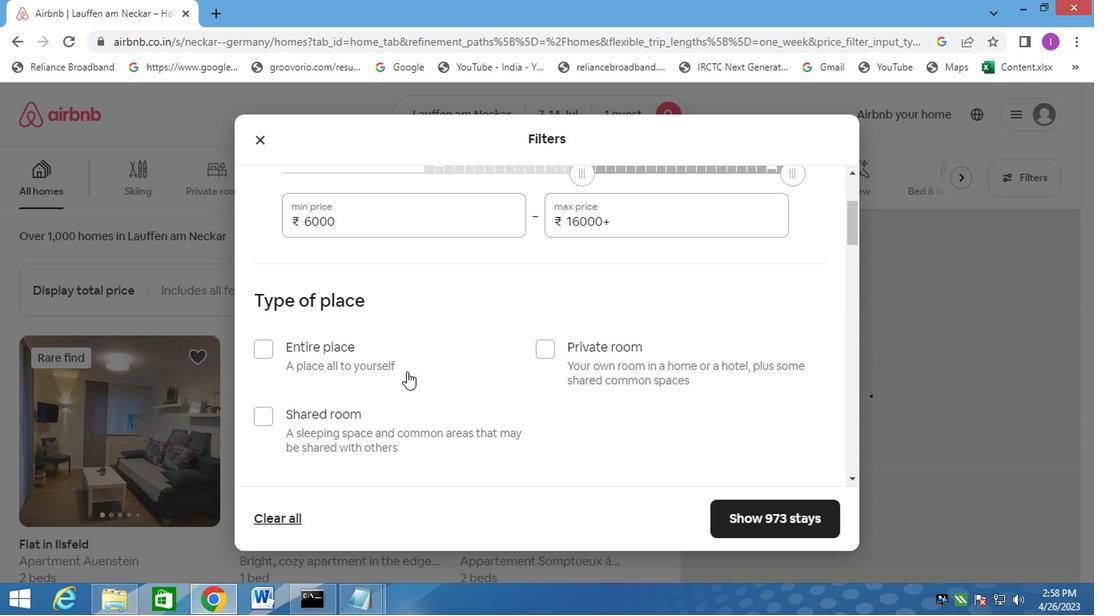
Action: Mouse moved to (411, 368)
Screenshot: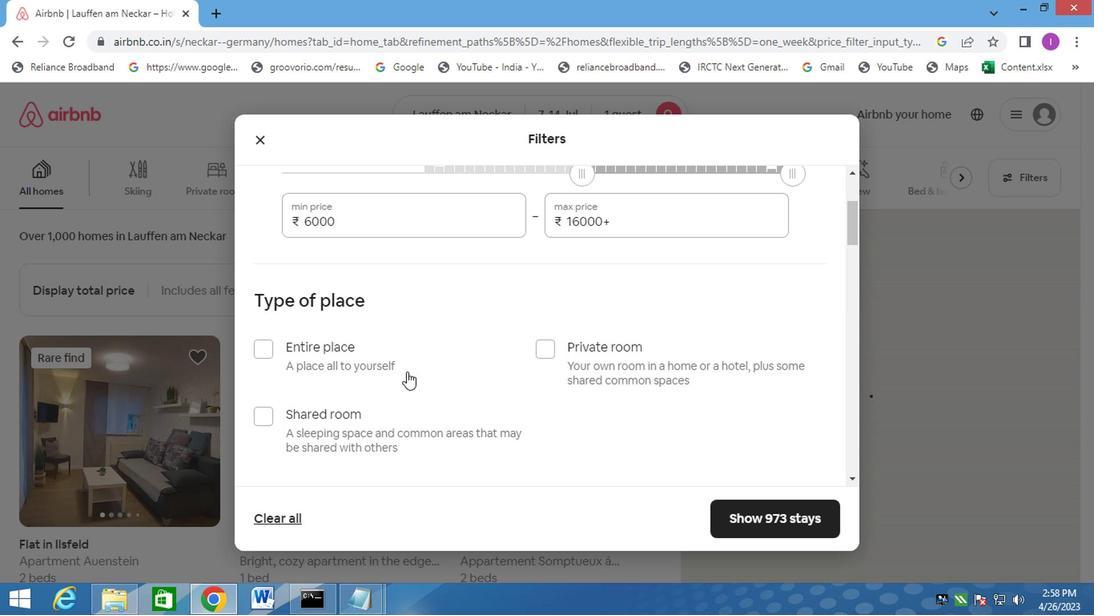 
Action: Mouse scrolled (411, 367) with delta (0, -1)
Screenshot: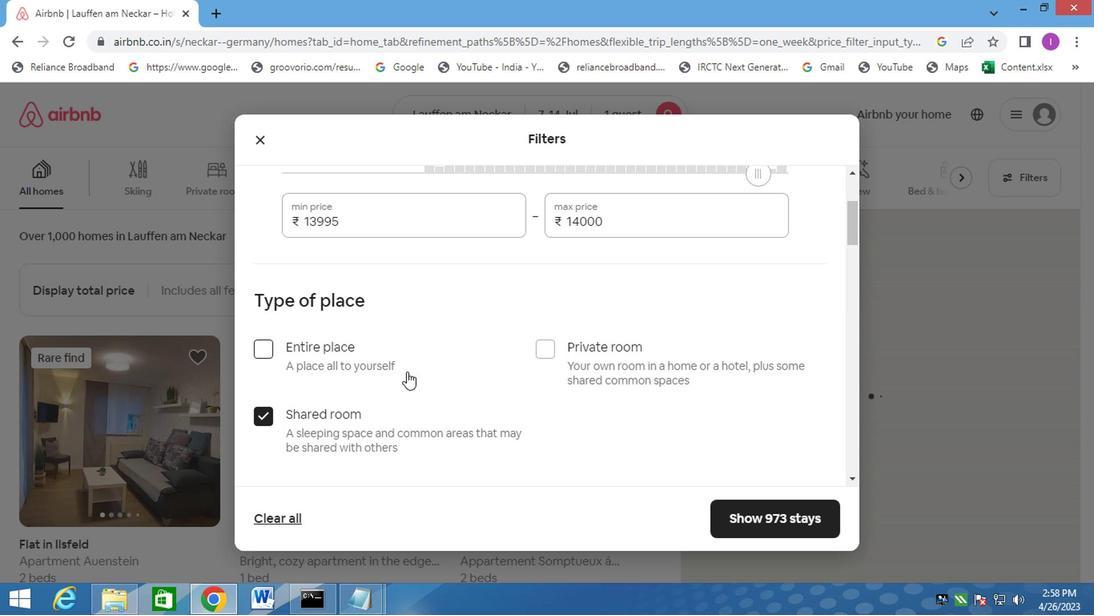 
Action: Mouse moved to (371, 390)
Screenshot: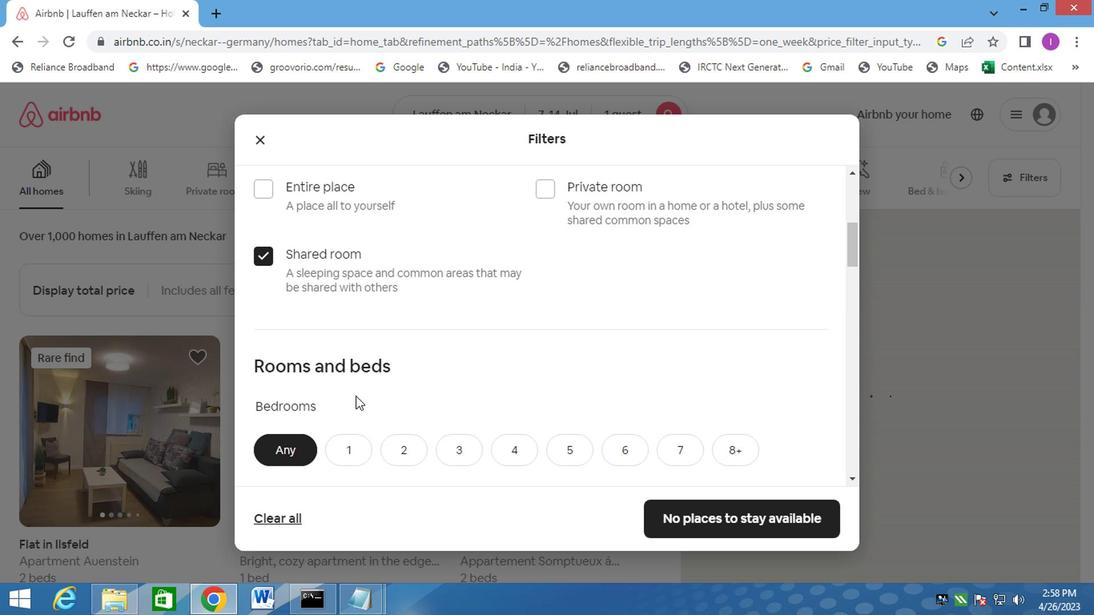 
Action: Mouse scrolled (371, 390) with delta (0, 0)
Screenshot: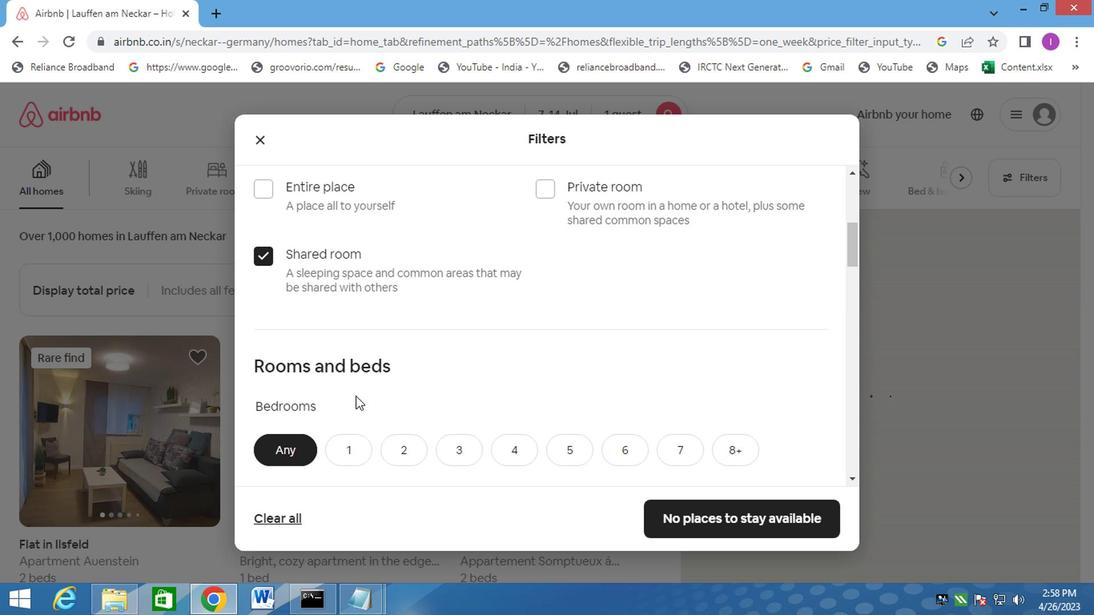 
Action: Mouse moved to (372, 390)
Screenshot: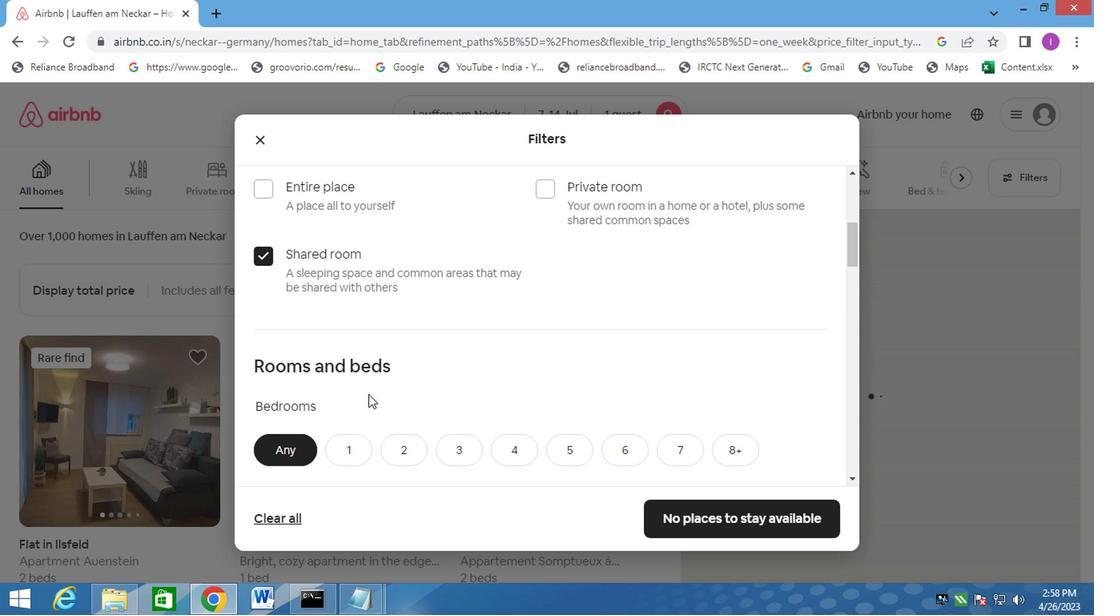 
Action: Mouse scrolled (372, 390) with delta (0, 0)
Screenshot: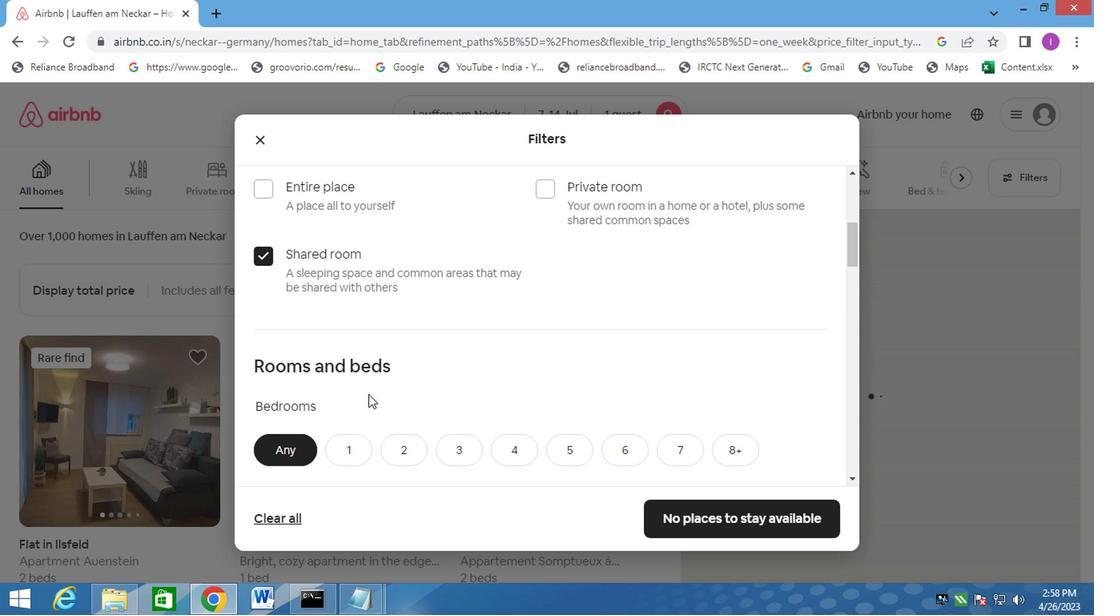 
Action: Mouse moved to (346, 293)
Screenshot: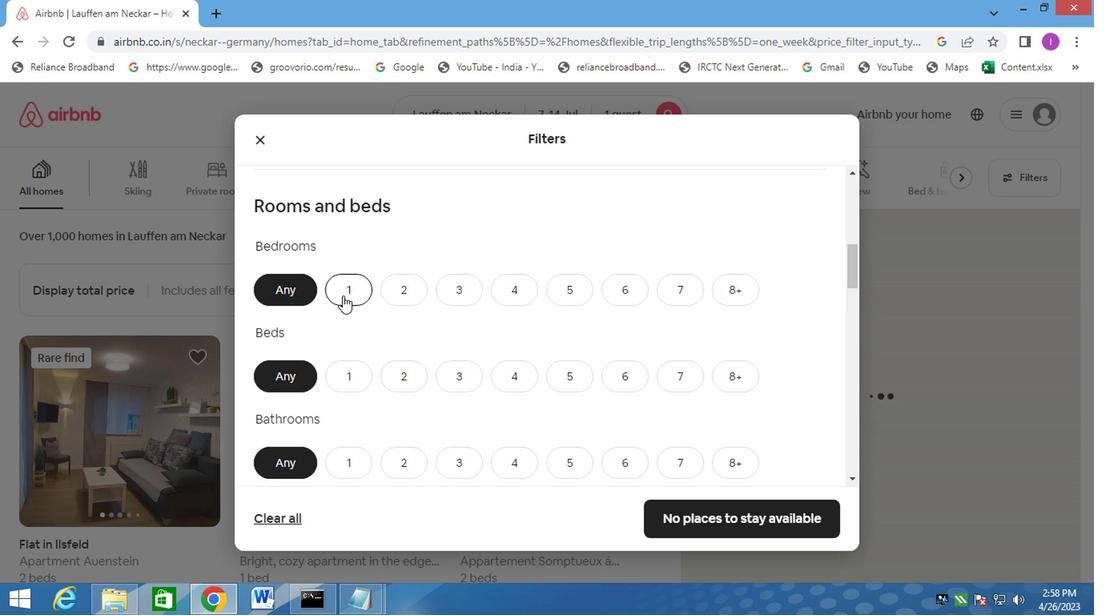 
Action: Mouse pressed left at (346, 293)
Screenshot: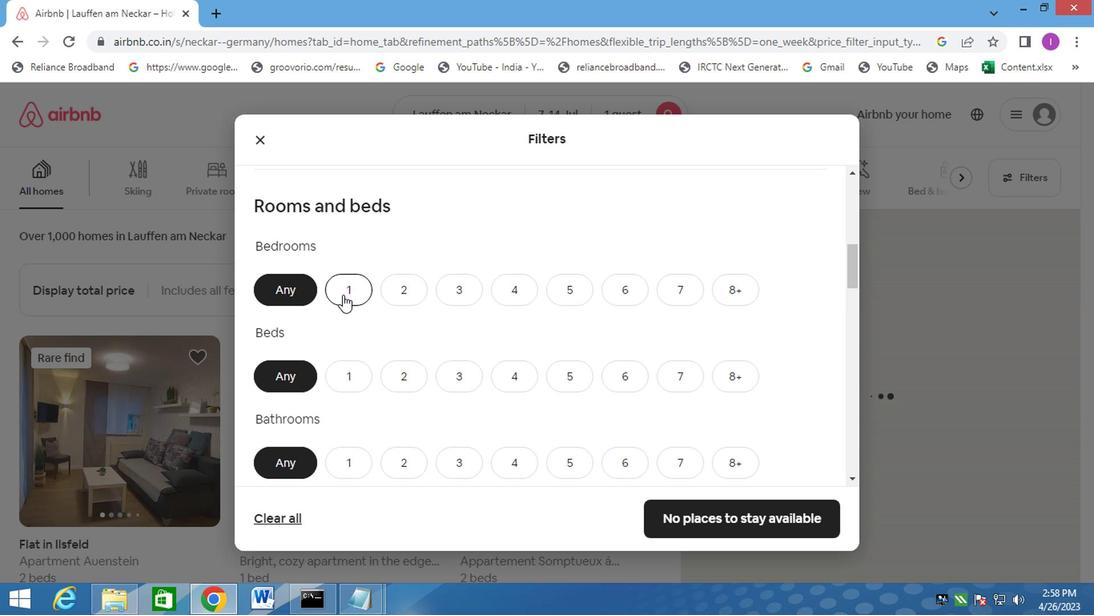
Action: Mouse moved to (350, 374)
Screenshot: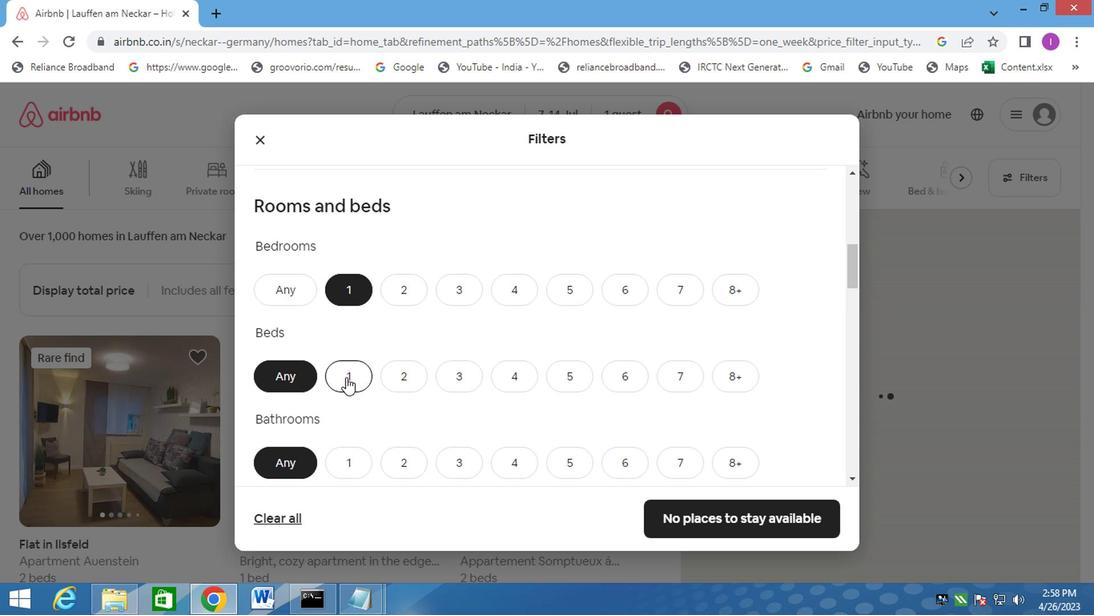 
Action: Mouse pressed left at (350, 374)
Screenshot: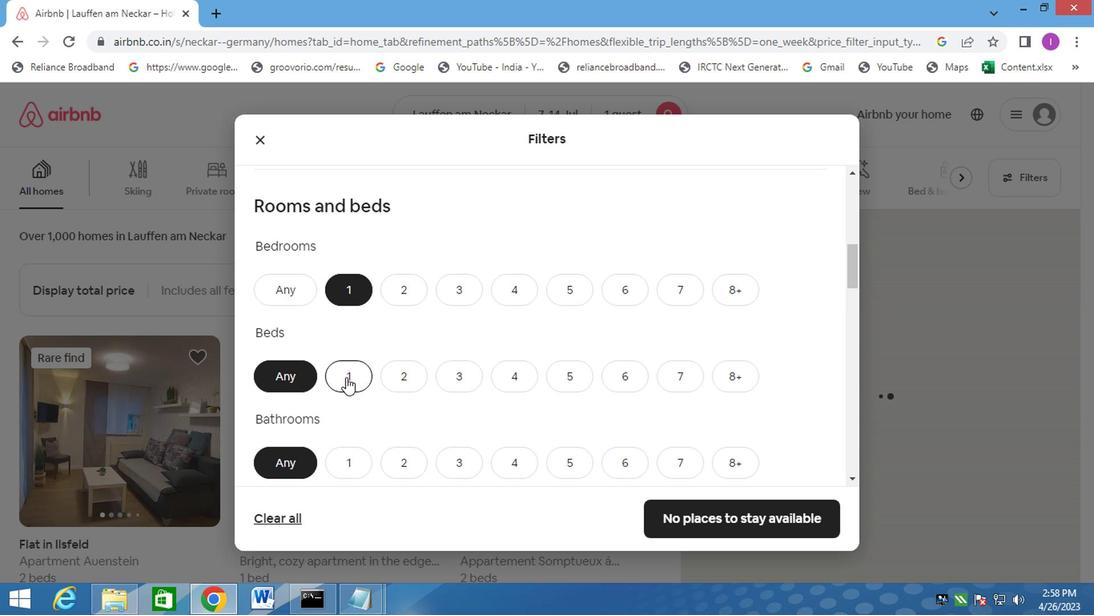 
Action: Mouse moved to (367, 477)
Screenshot: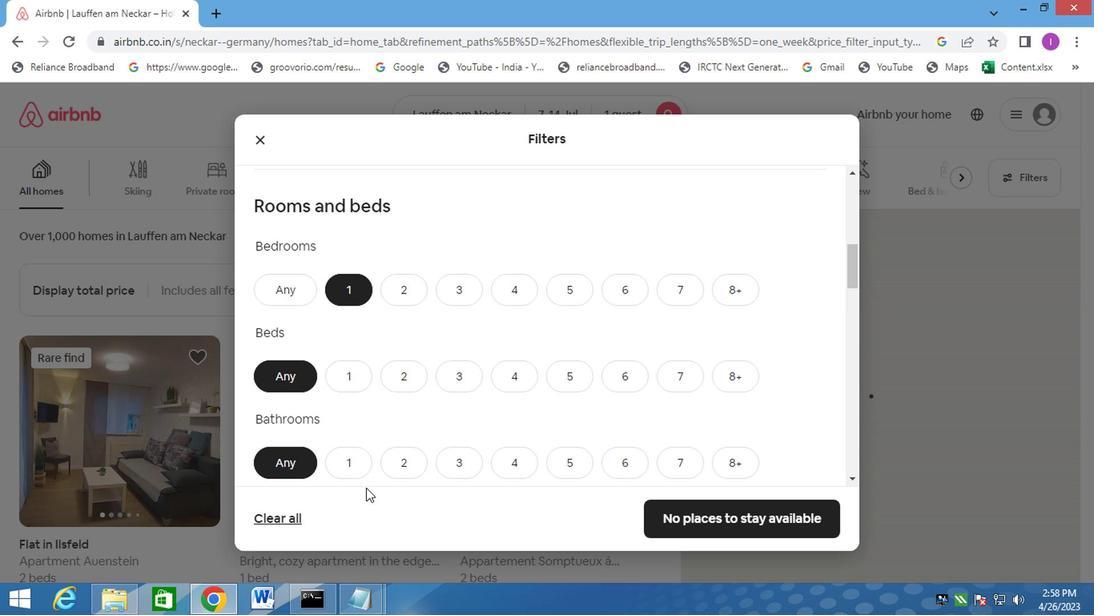 
Action: Mouse pressed left at (368, 482)
Screenshot: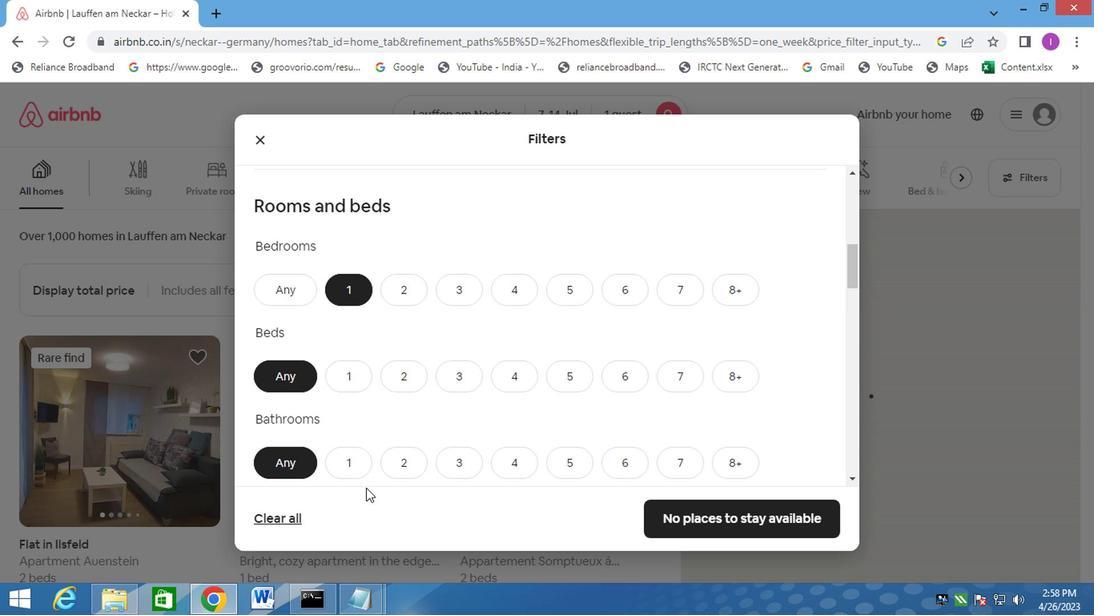 
Action: Mouse moved to (341, 367)
Screenshot: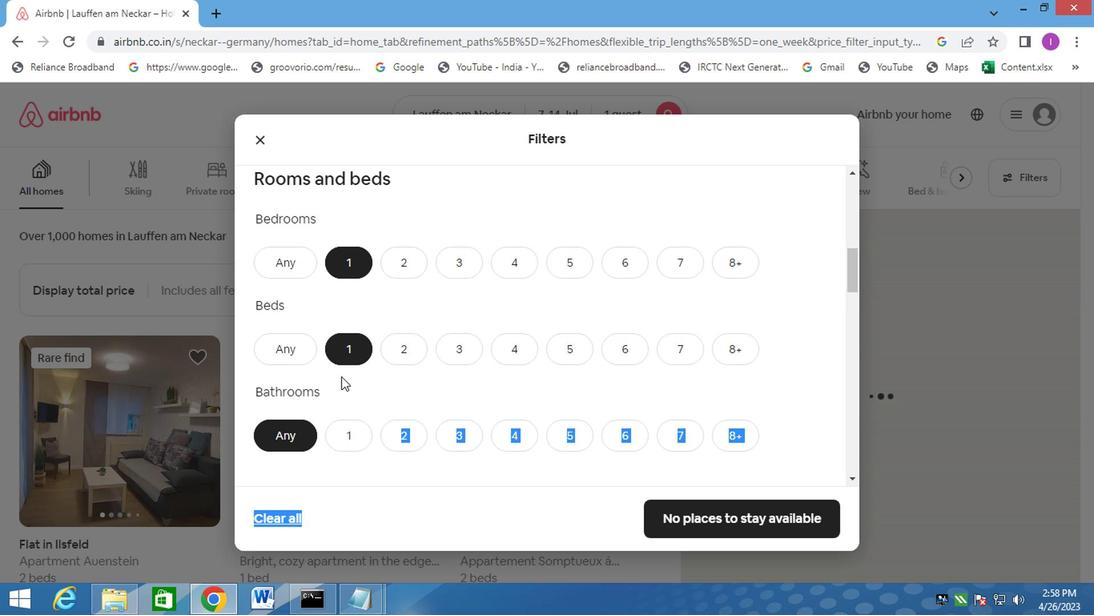 
Action: Mouse scrolled (344, 372) with delta (0, 0)
Screenshot: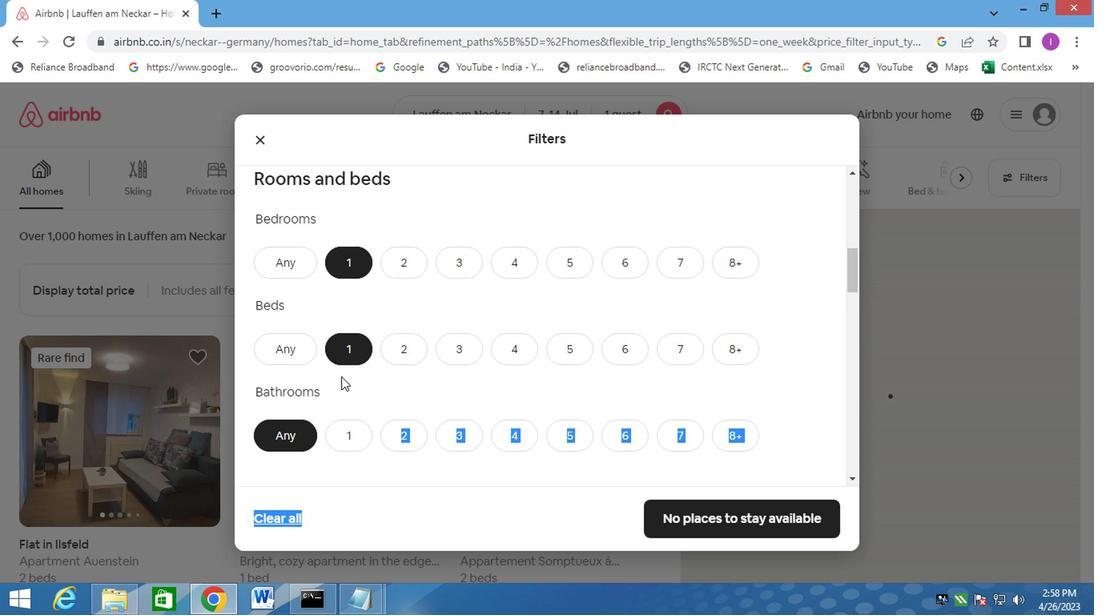 
Action: Mouse moved to (821, 223)
Screenshot: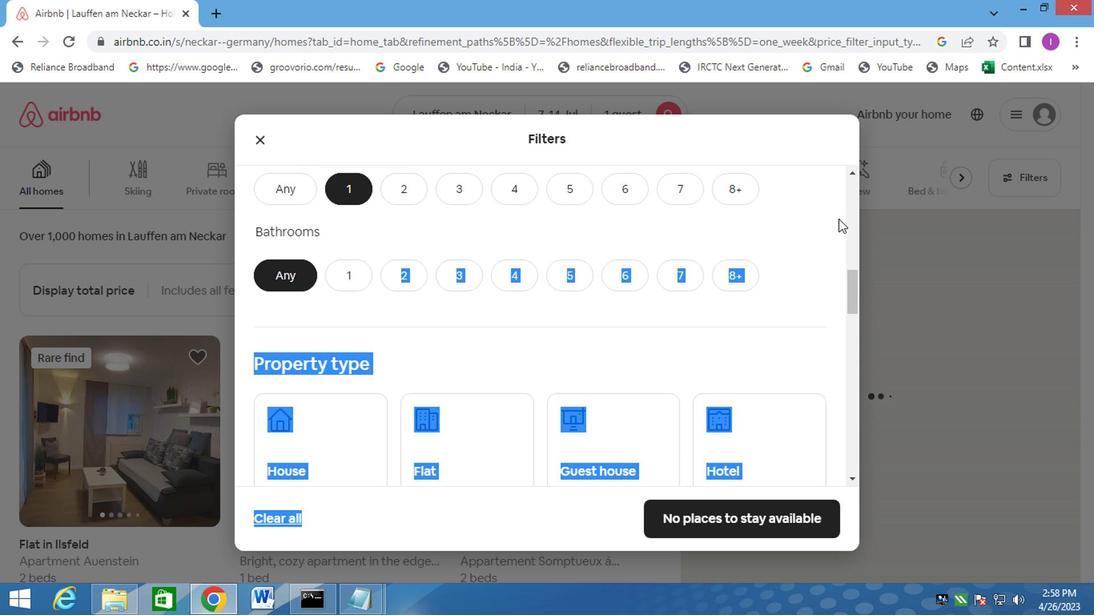
Action: Mouse pressed left at (821, 223)
Screenshot: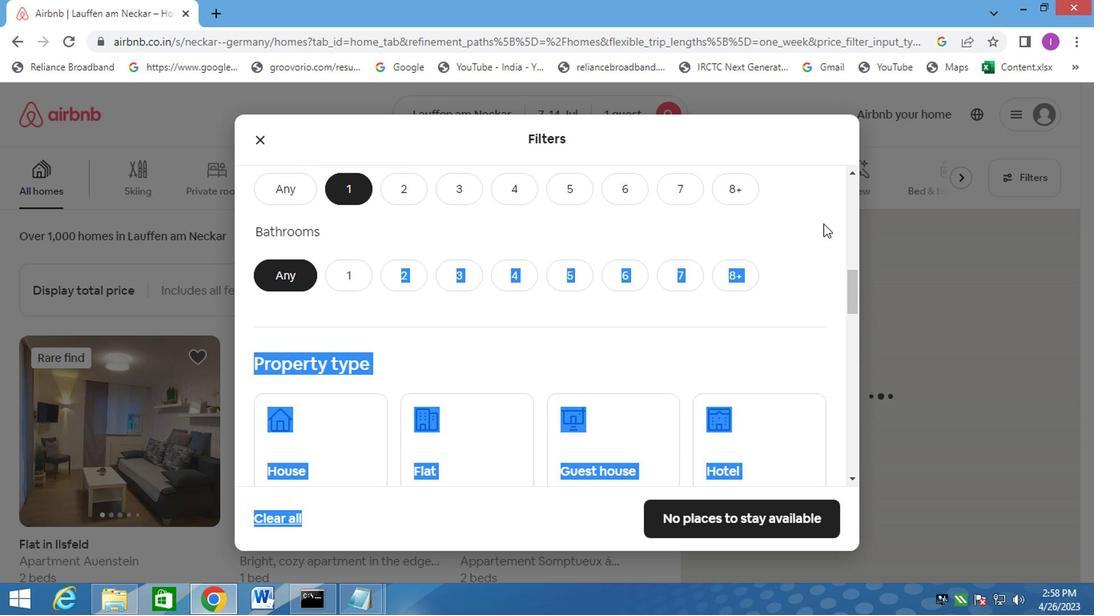
Action: Mouse moved to (358, 274)
Screenshot: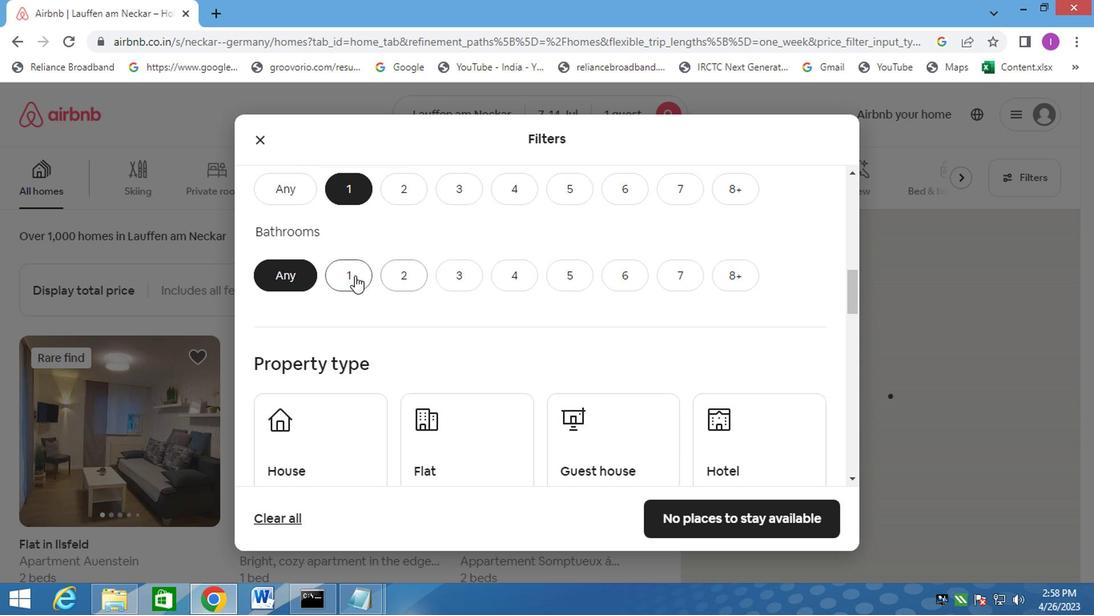 
Action: Mouse pressed left at (358, 274)
Screenshot: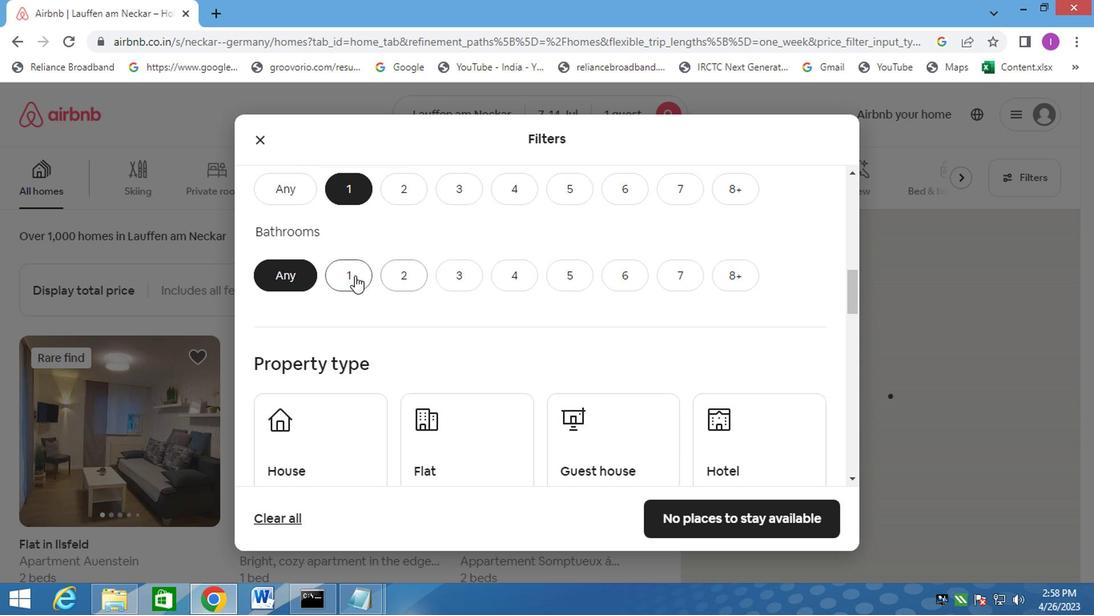 
Action: Mouse moved to (335, 408)
Screenshot: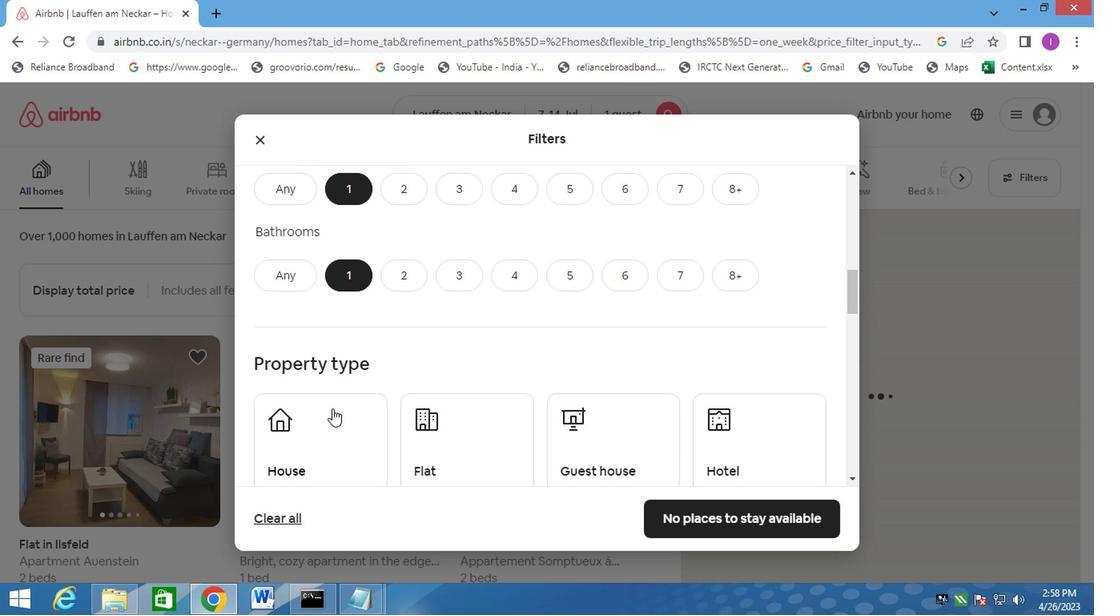 
Action: Mouse pressed left at (335, 408)
Screenshot: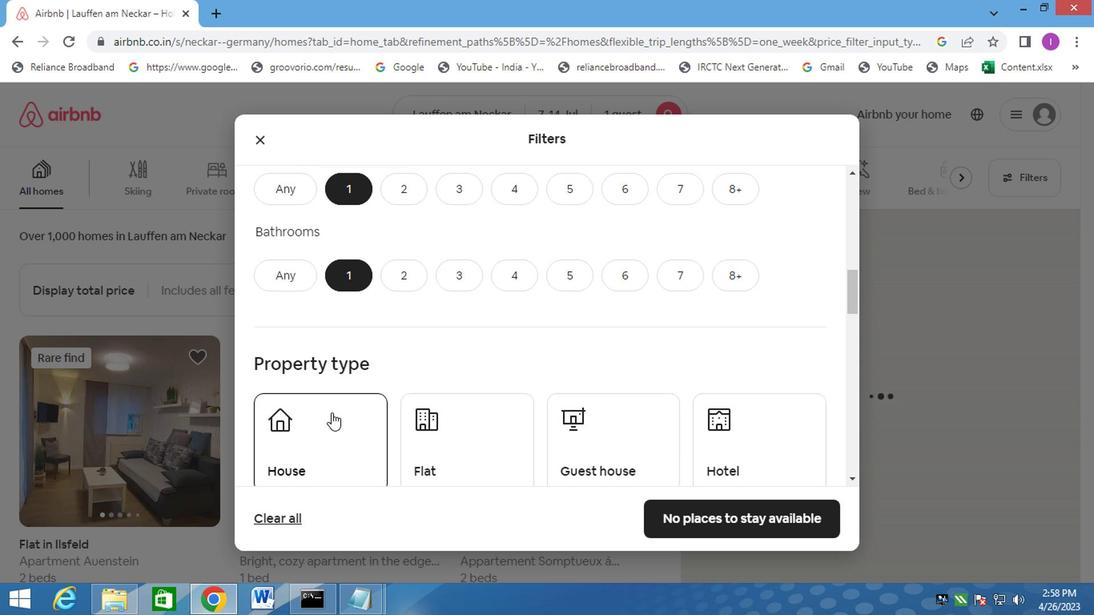 
Action: Mouse moved to (467, 402)
Screenshot: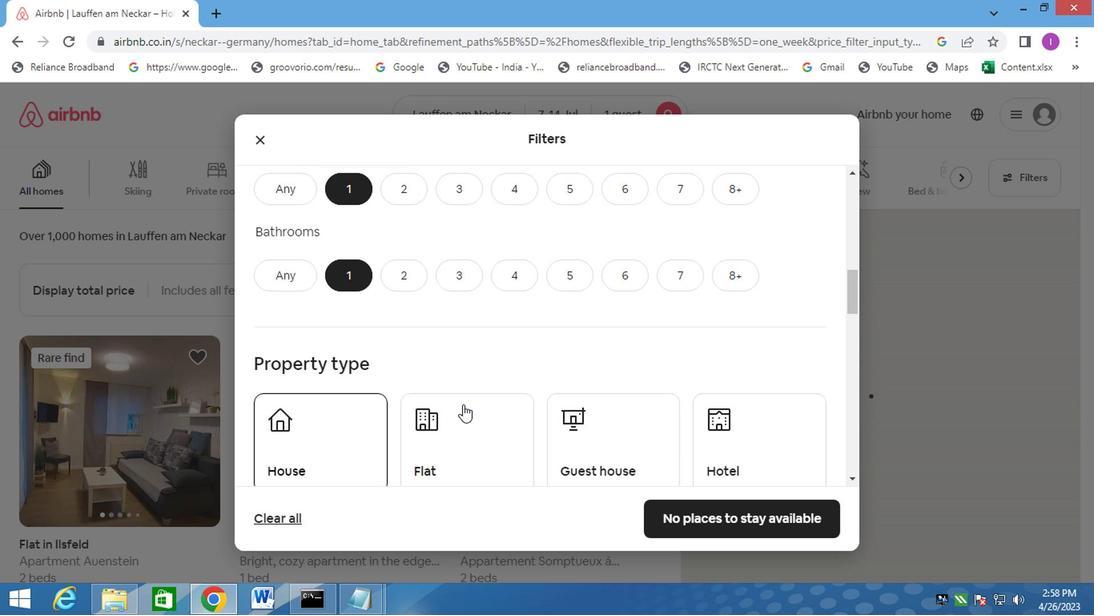
Action: Mouse pressed left at (467, 402)
Screenshot: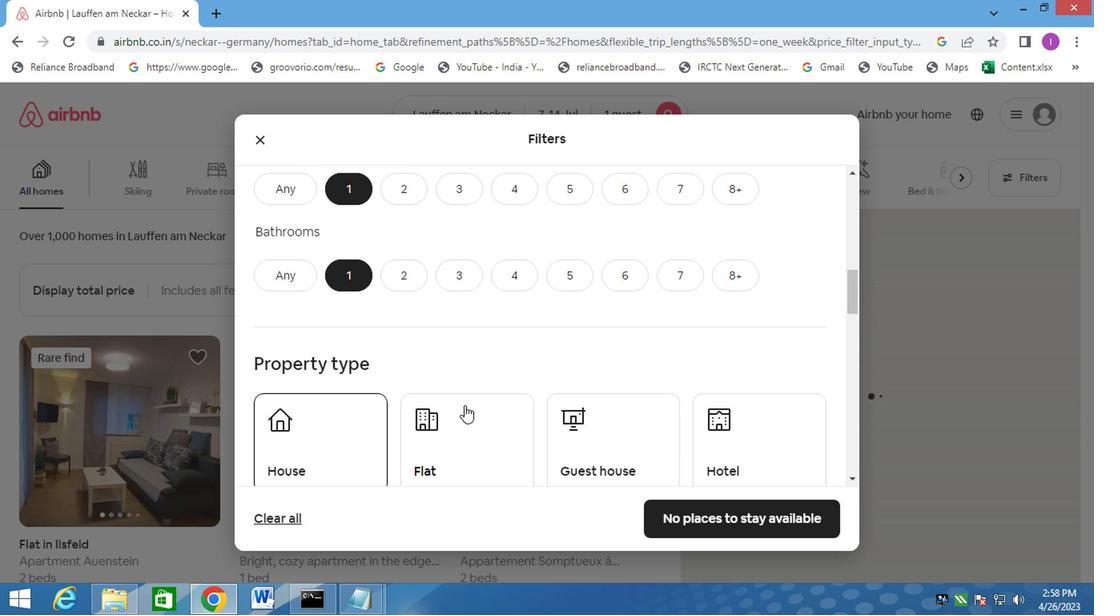 
Action: Mouse moved to (583, 423)
Screenshot: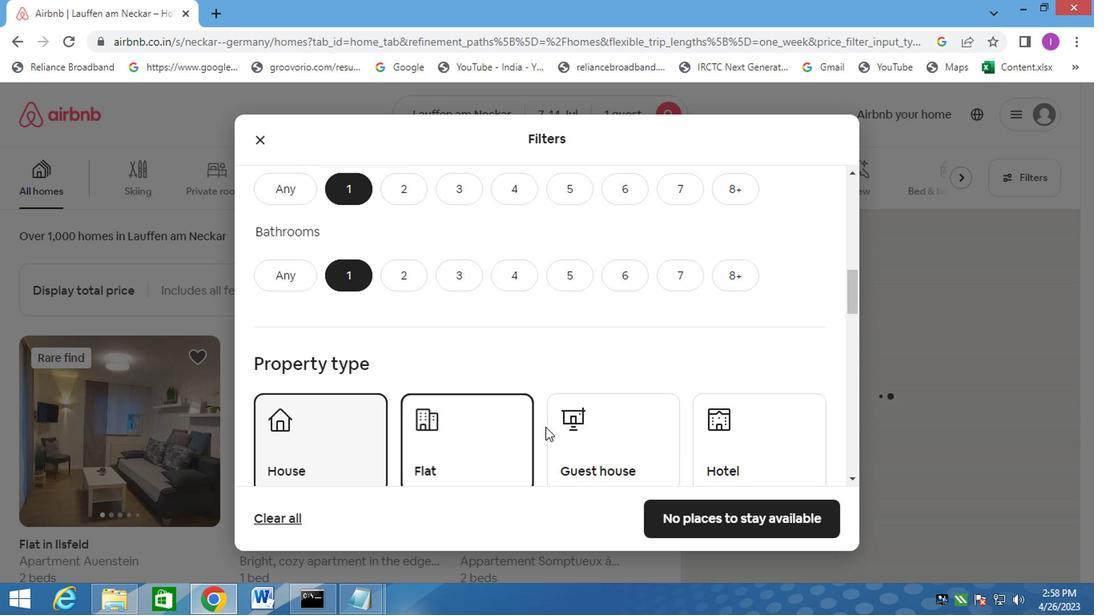
Action: Mouse pressed left at (583, 423)
Screenshot: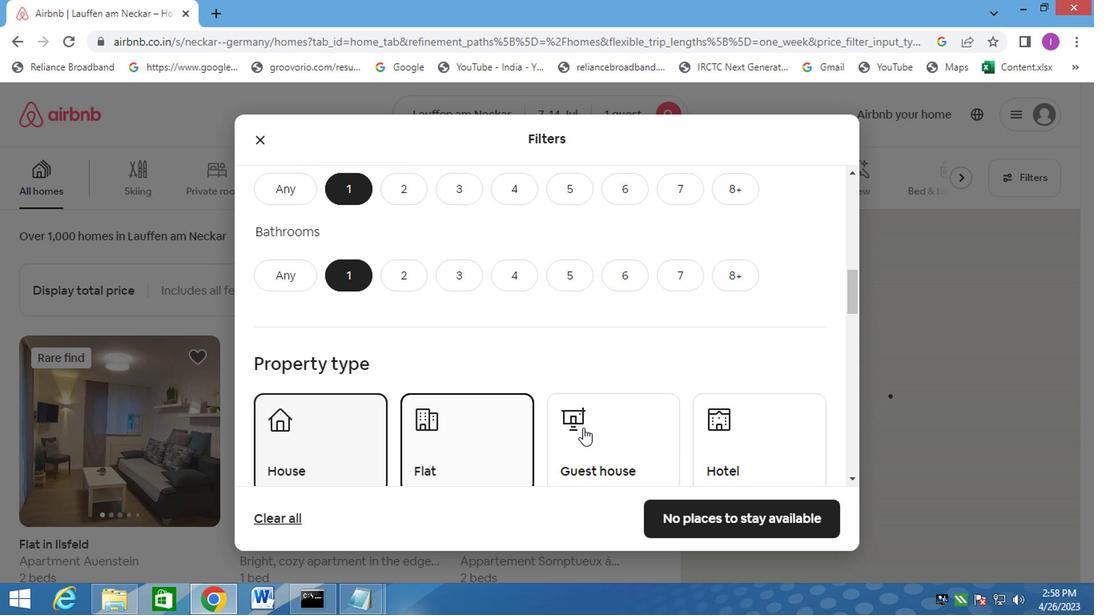 
Action: Mouse moved to (766, 424)
Screenshot: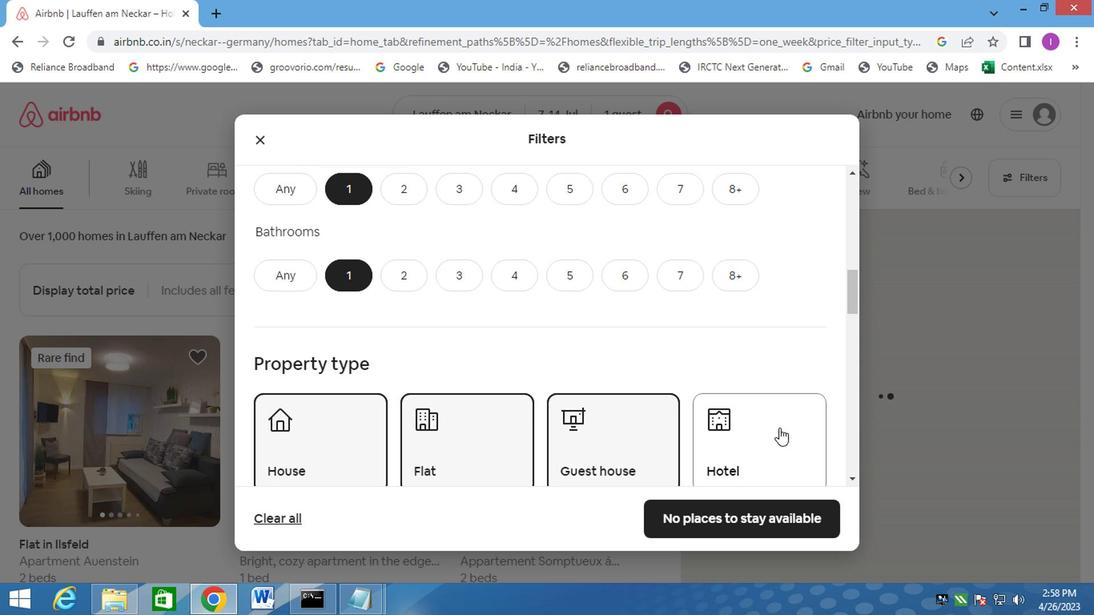 
Action: Mouse pressed left at (766, 424)
Screenshot: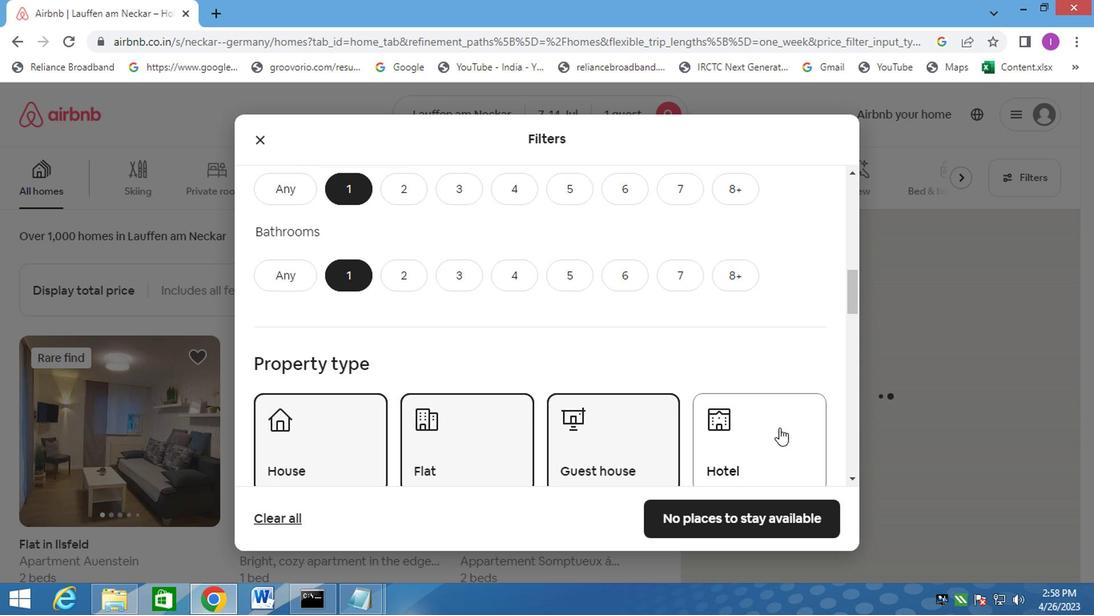 
Action: Mouse moved to (638, 348)
Screenshot: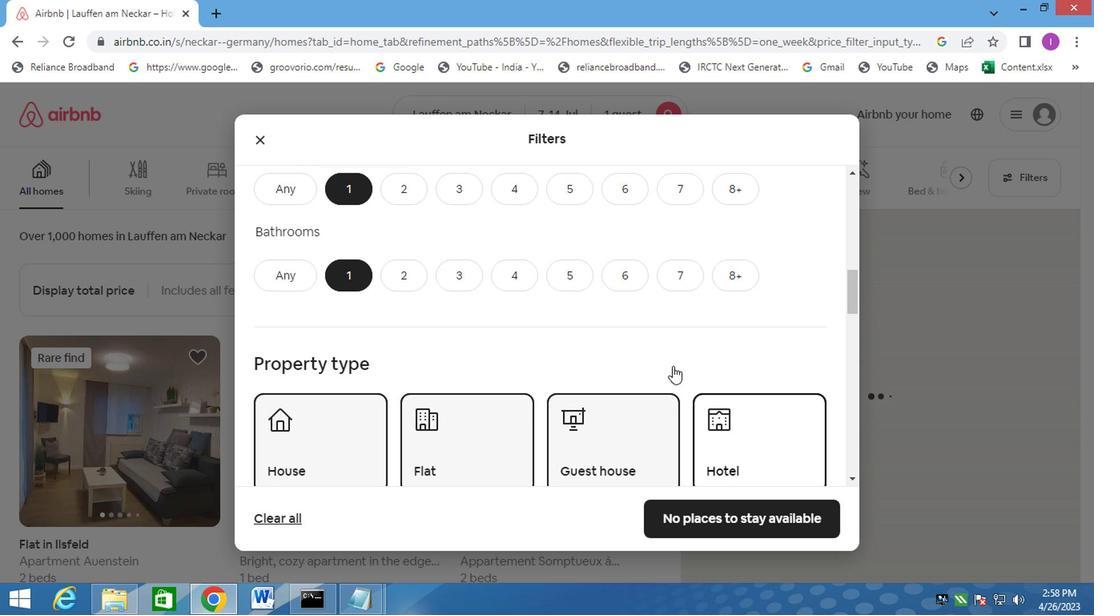 
Action: Mouse scrolled (638, 347) with delta (0, 0)
Screenshot: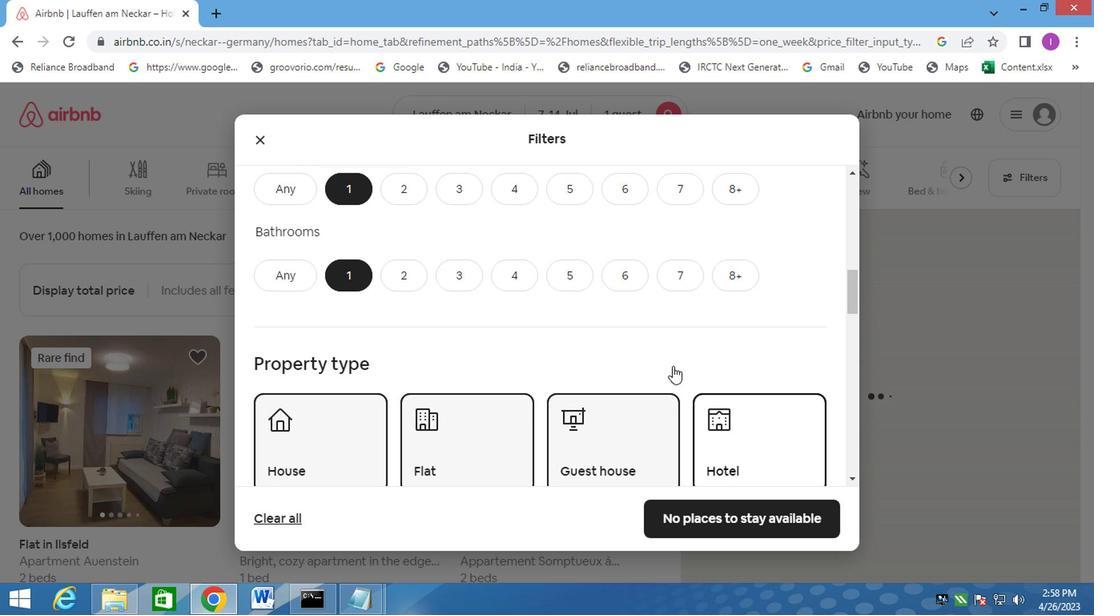 
Action: Mouse scrolled (638, 347) with delta (0, 0)
Screenshot: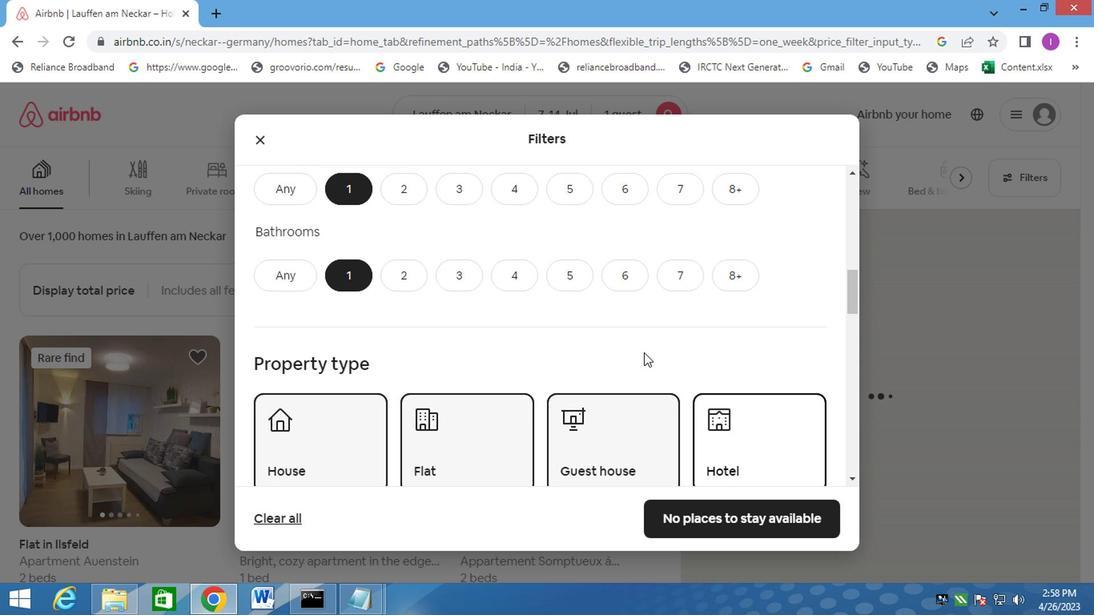 
Action: Mouse moved to (637, 348)
Screenshot: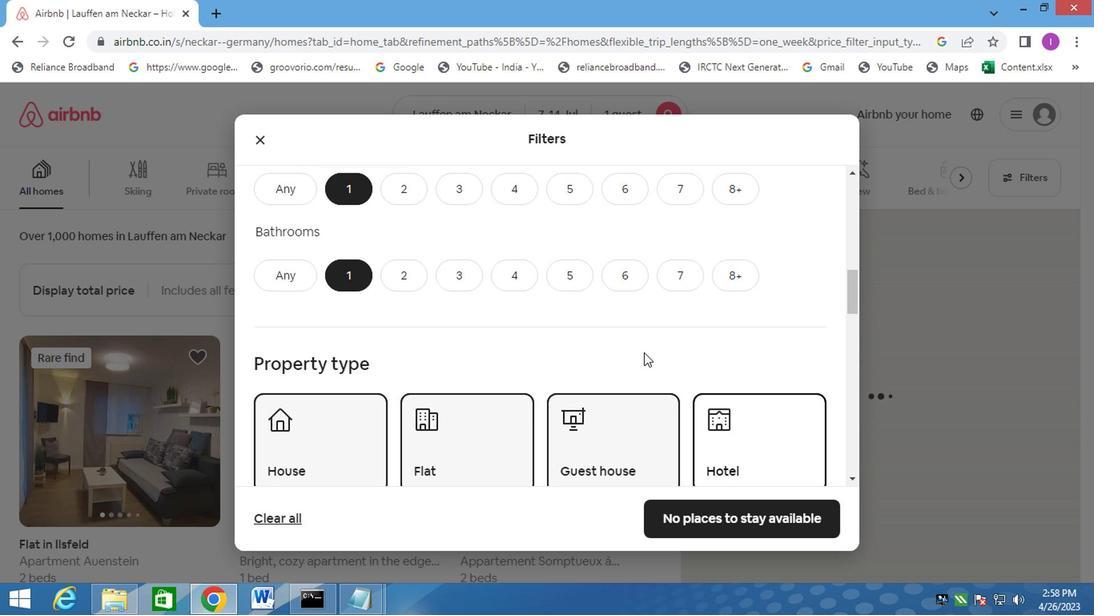 
Action: Mouse scrolled (637, 347) with delta (0, 0)
Screenshot: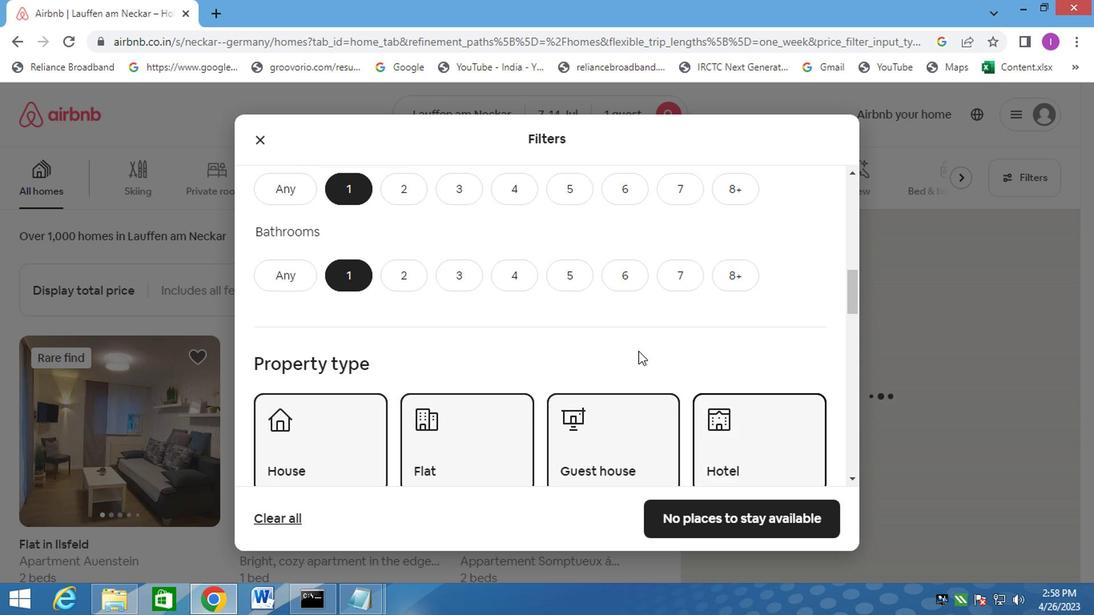 
Action: Mouse moved to (634, 341)
Screenshot: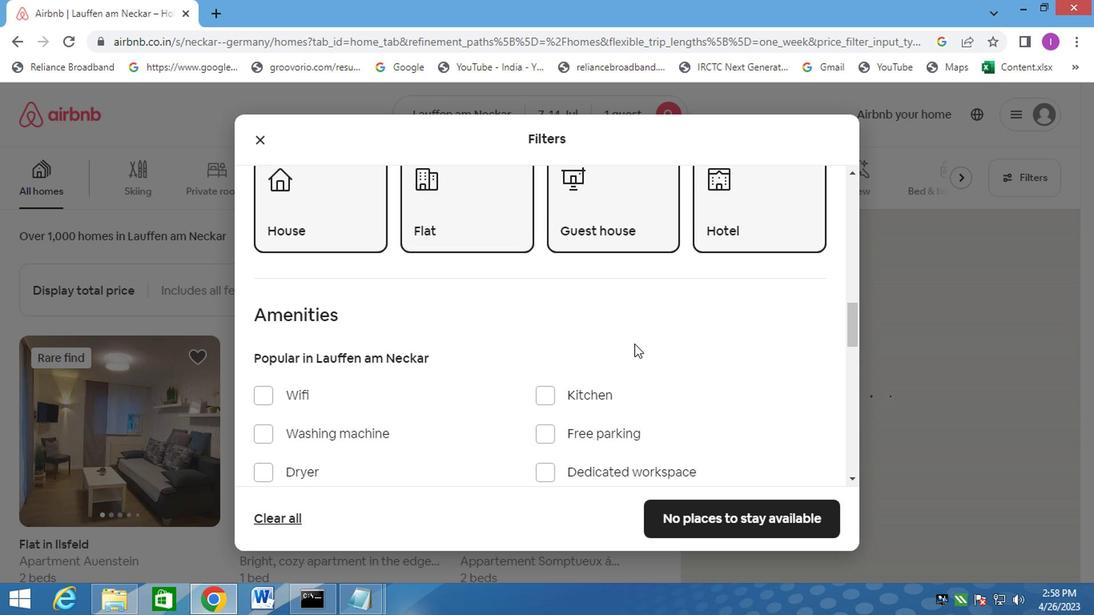 
Action: Mouse scrolled (634, 340) with delta (0, 0)
Screenshot: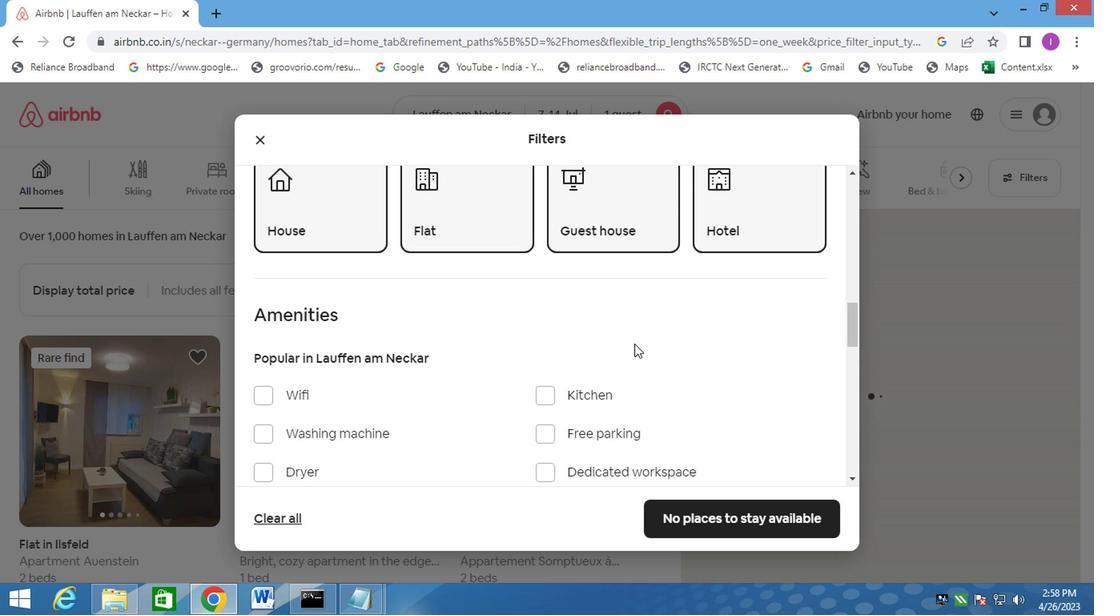
Action: Mouse moved to (686, 327)
Screenshot: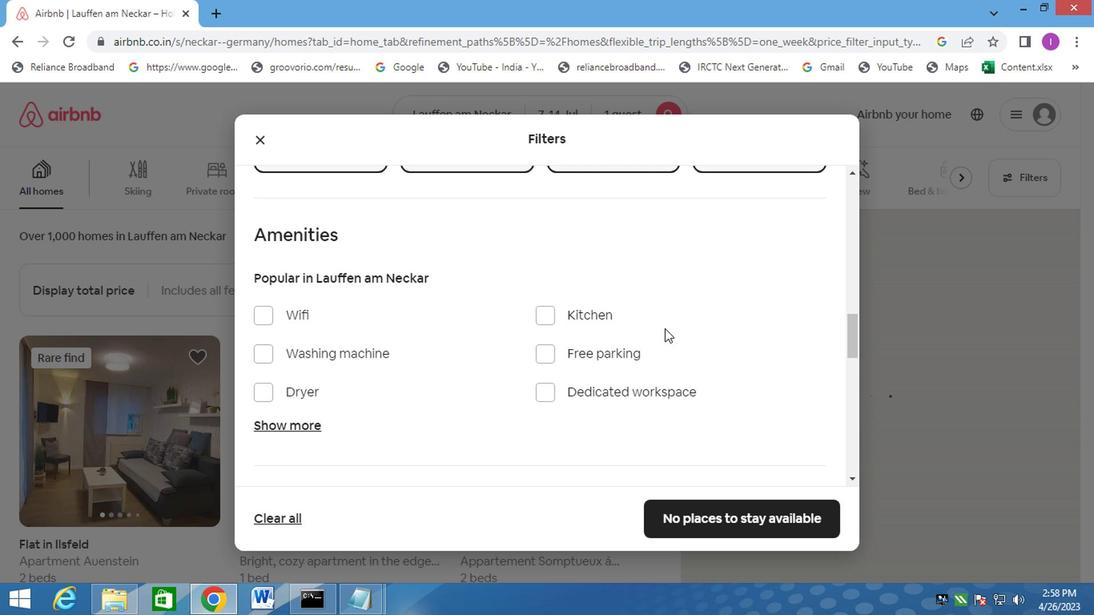 
Action: Mouse scrolled (686, 327) with delta (0, 0)
Screenshot: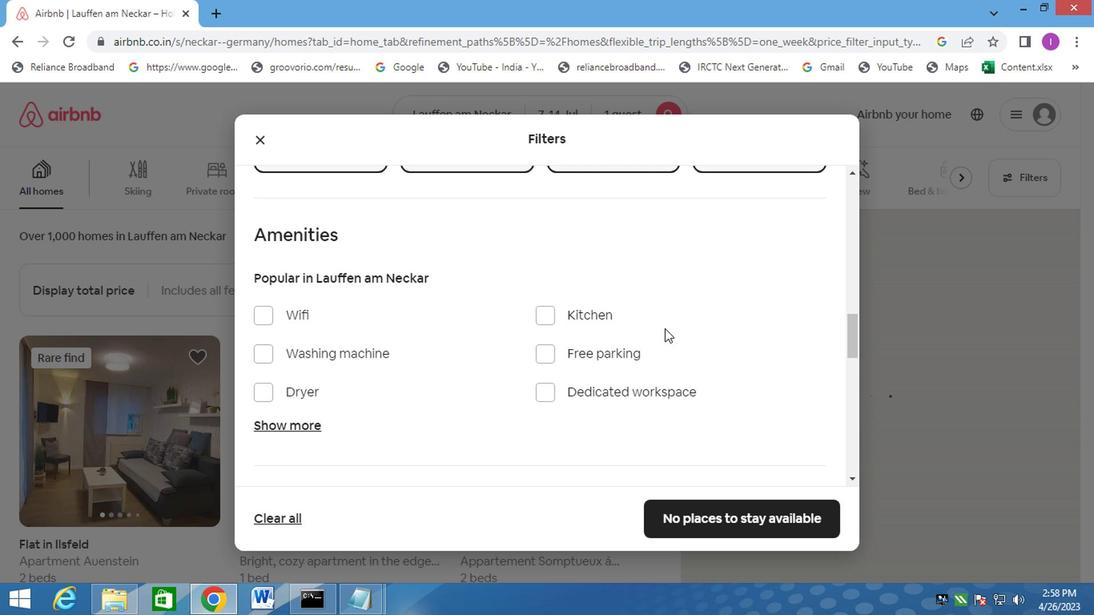 
Action: Mouse moved to (689, 333)
Screenshot: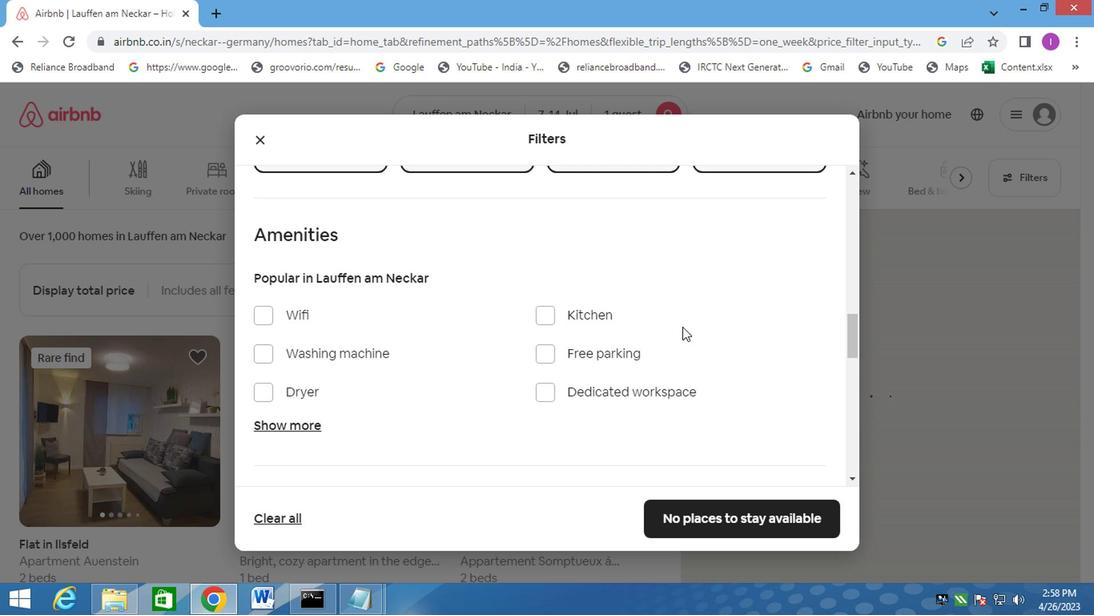 
Action: Mouse scrolled (689, 332) with delta (0, -1)
Screenshot: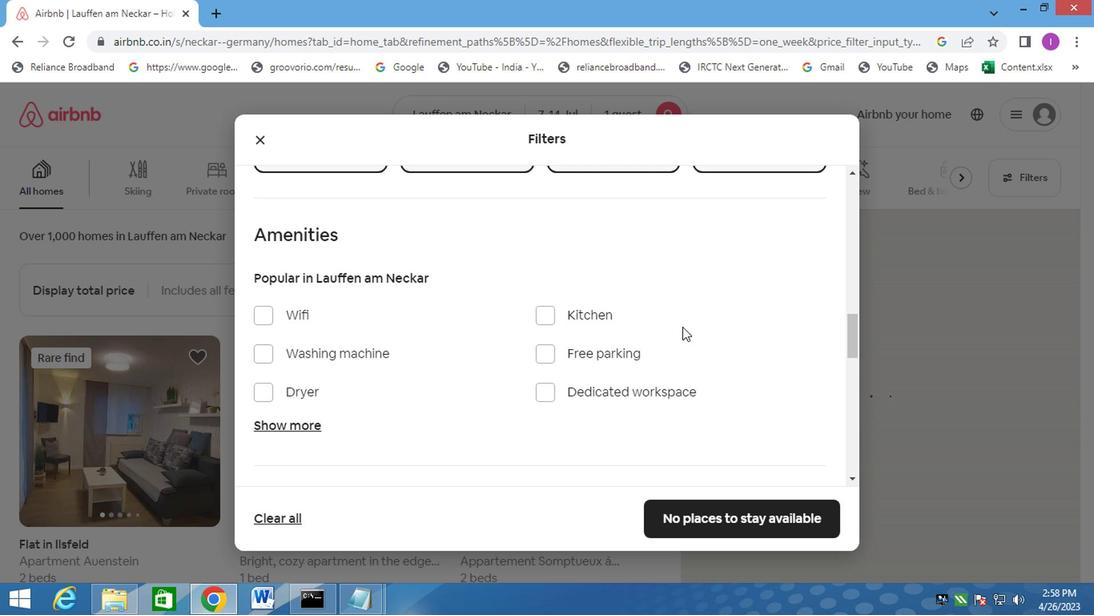 
Action: Mouse moved to (692, 334)
Screenshot: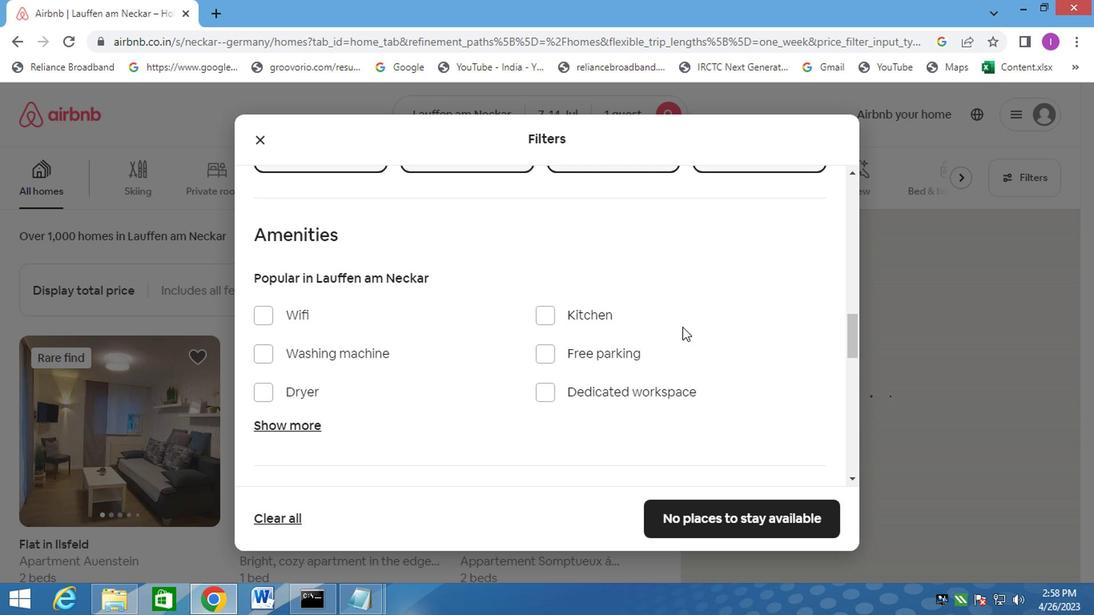 
Action: Mouse scrolled (692, 334) with delta (0, 0)
Screenshot: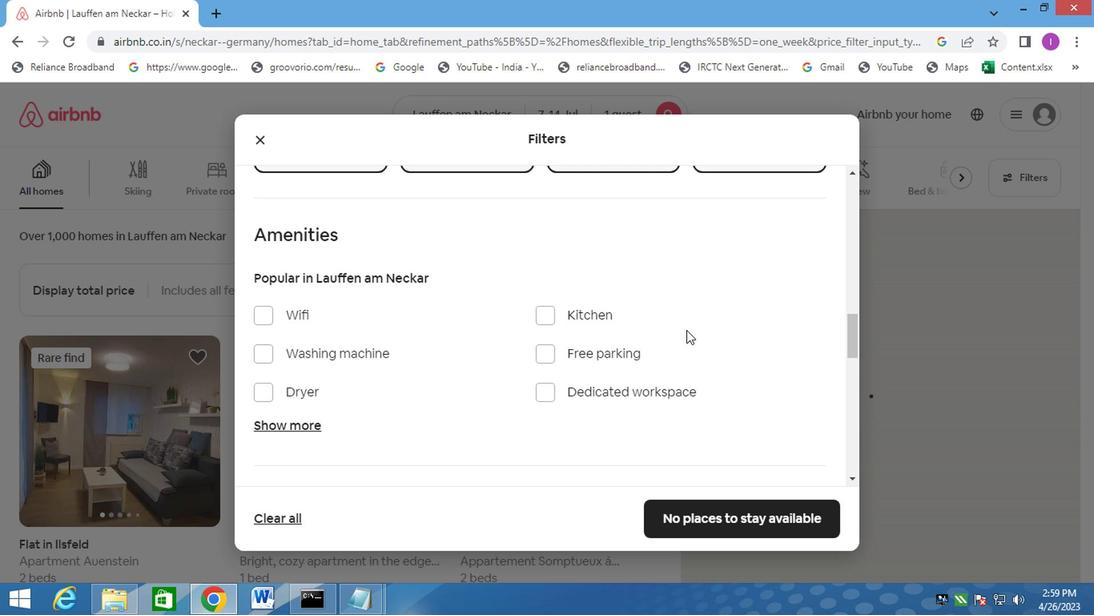 
Action: Mouse moved to (792, 365)
Screenshot: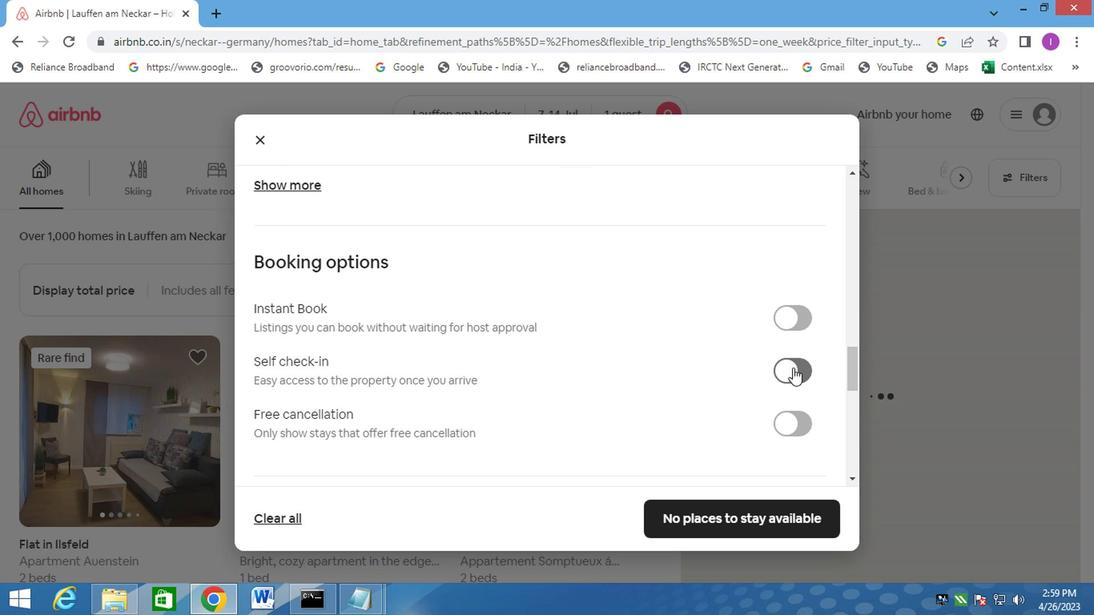 
Action: Mouse pressed left at (792, 365)
Screenshot: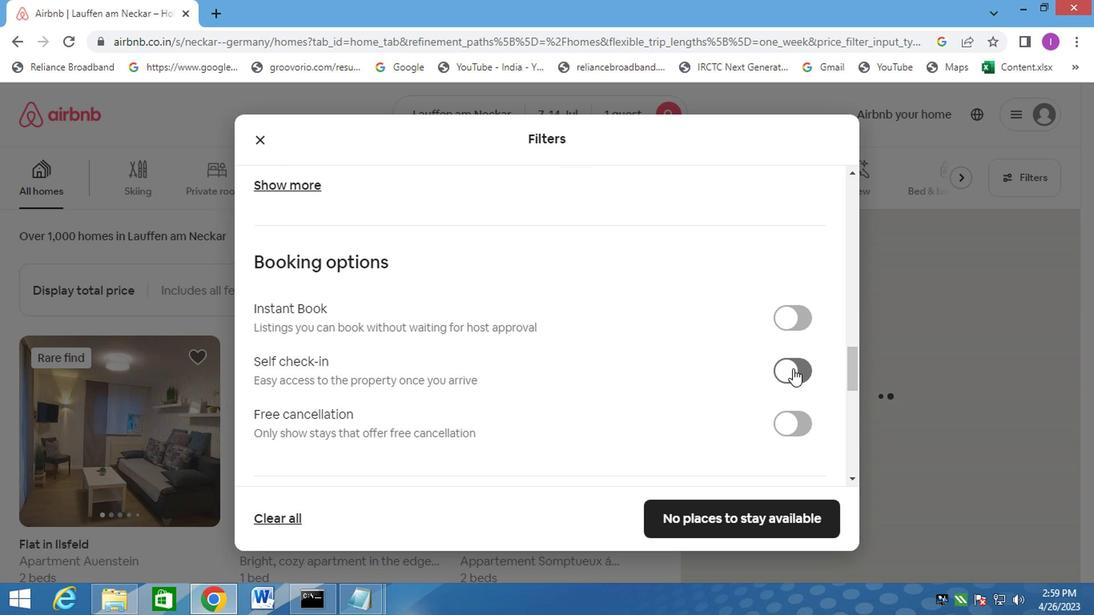 
Action: Mouse moved to (642, 350)
Screenshot: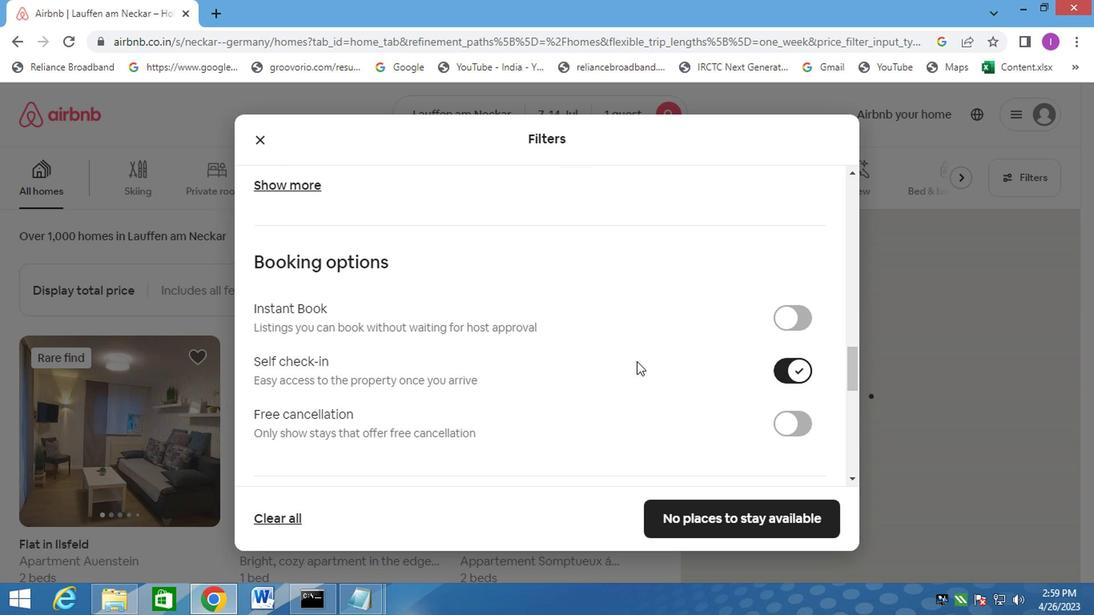 
Action: Mouse scrolled (642, 348) with delta (0, -1)
Screenshot: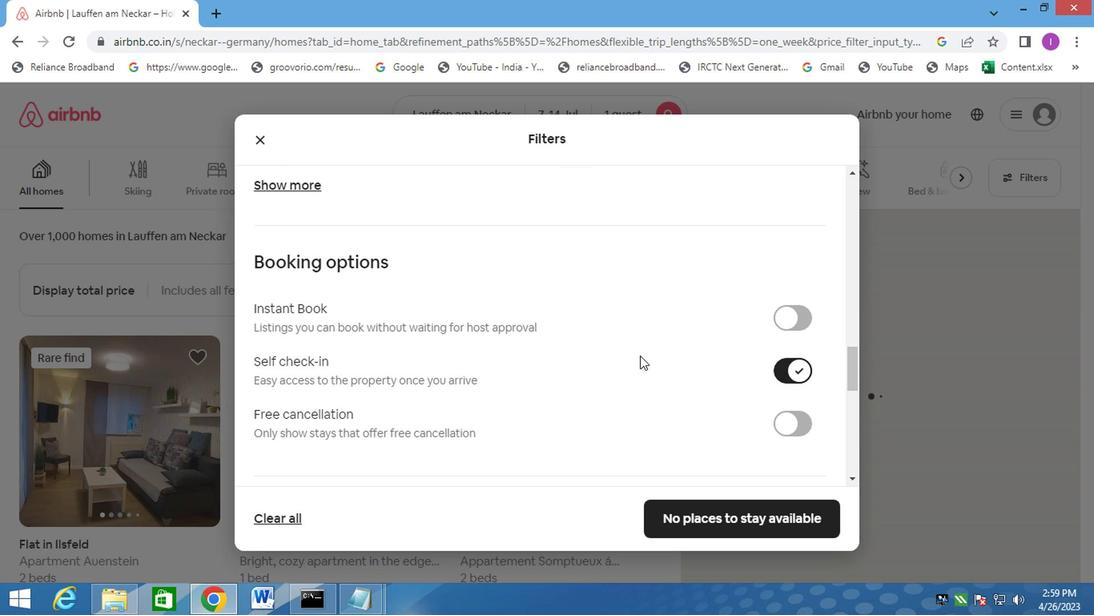 
Action: Mouse moved to (643, 350)
Screenshot: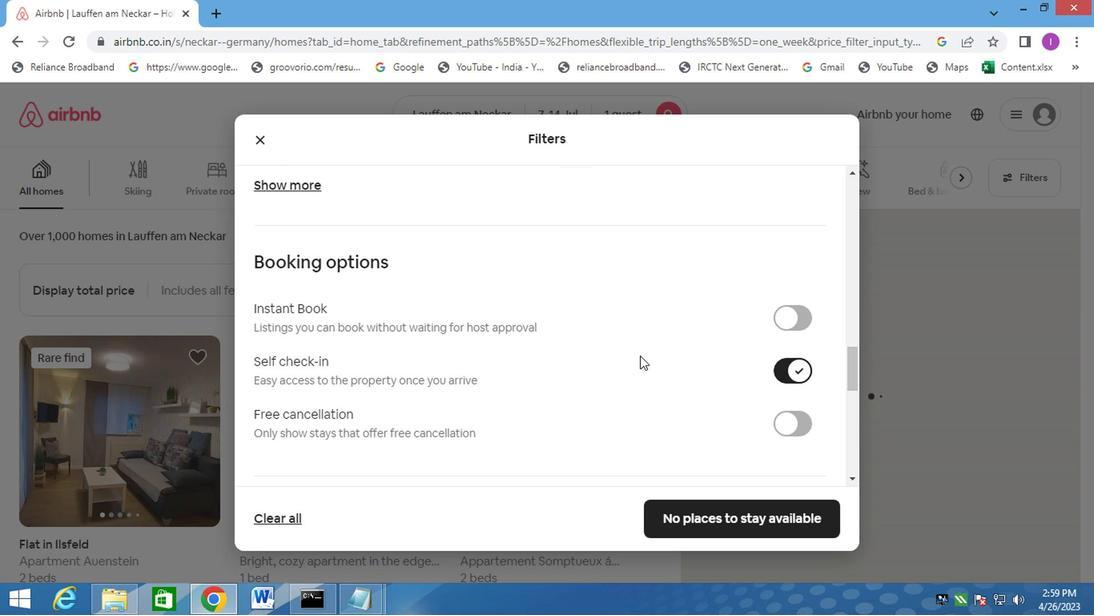 
Action: Mouse scrolled (643, 348) with delta (0, -1)
Screenshot: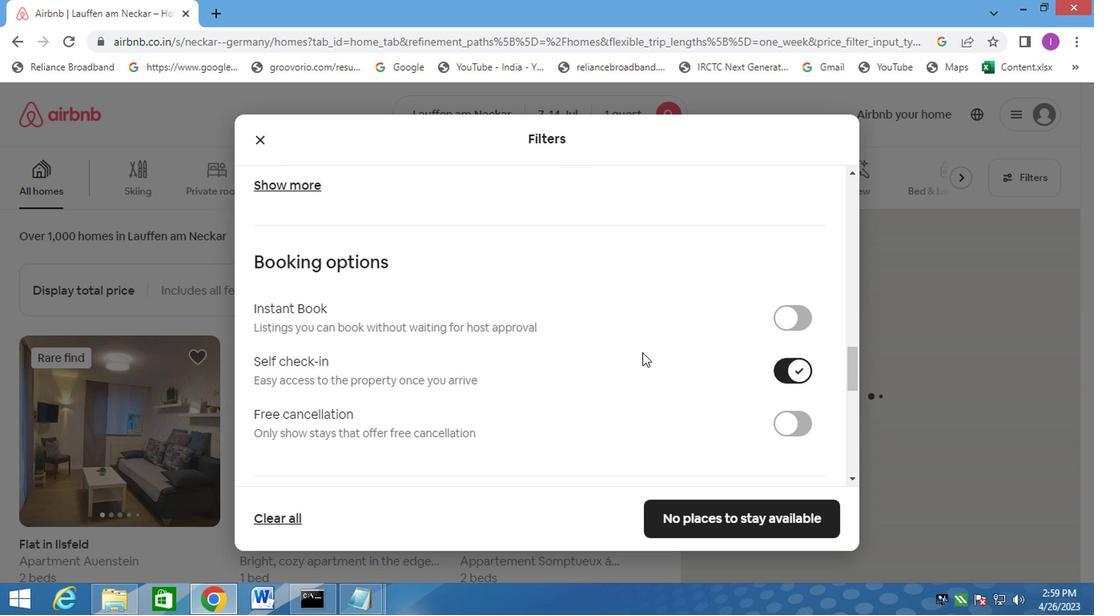
Action: Mouse scrolled (643, 348) with delta (0, -1)
Screenshot: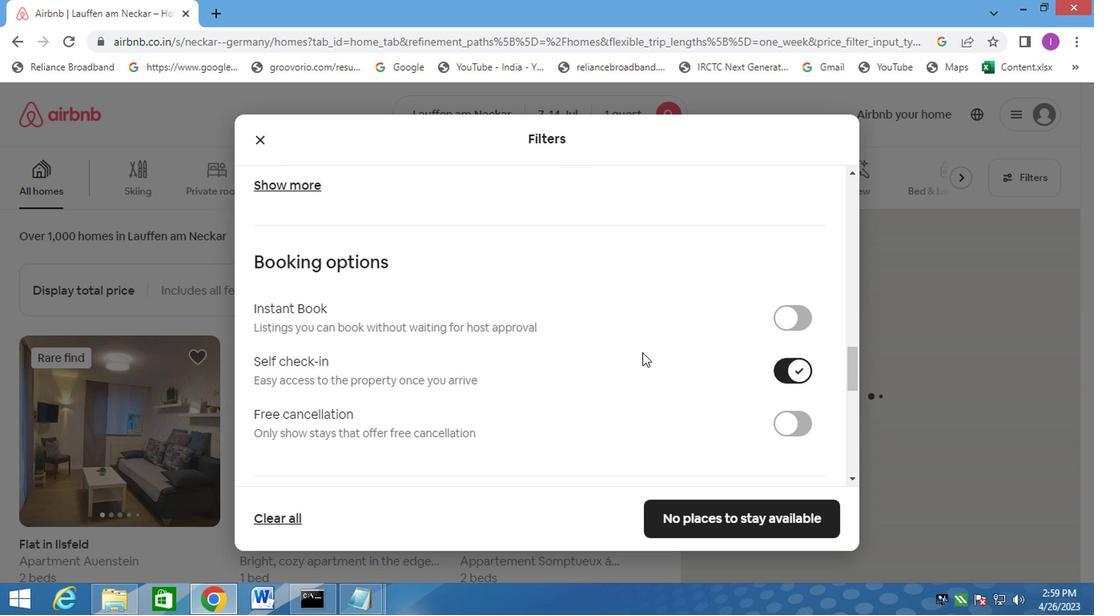 
Action: Mouse moved to (643, 350)
Screenshot: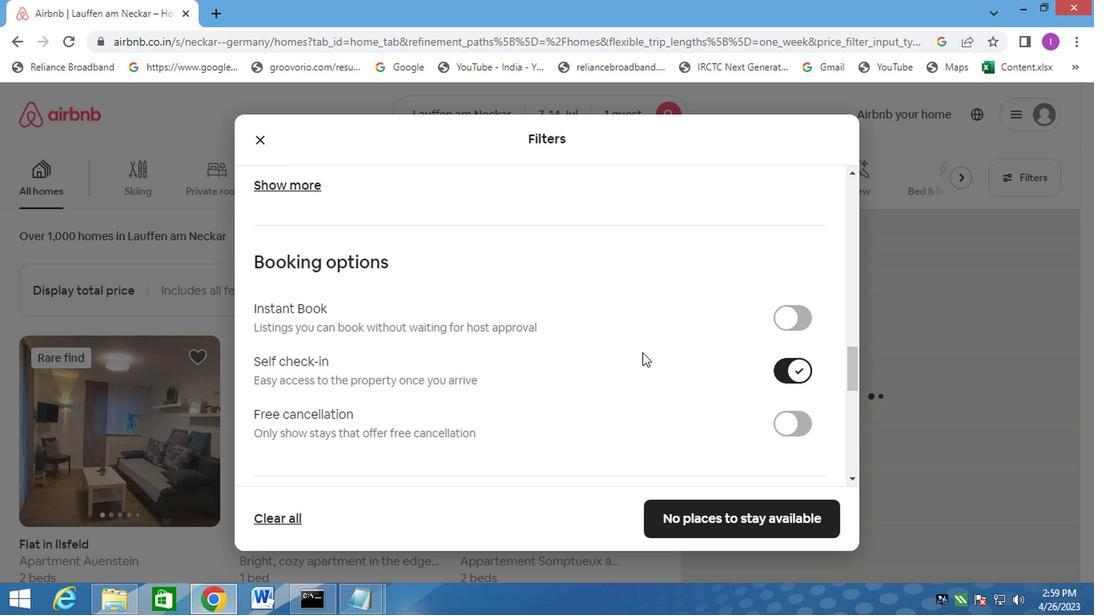 
Action: Mouse scrolled (643, 348) with delta (0, -1)
Screenshot: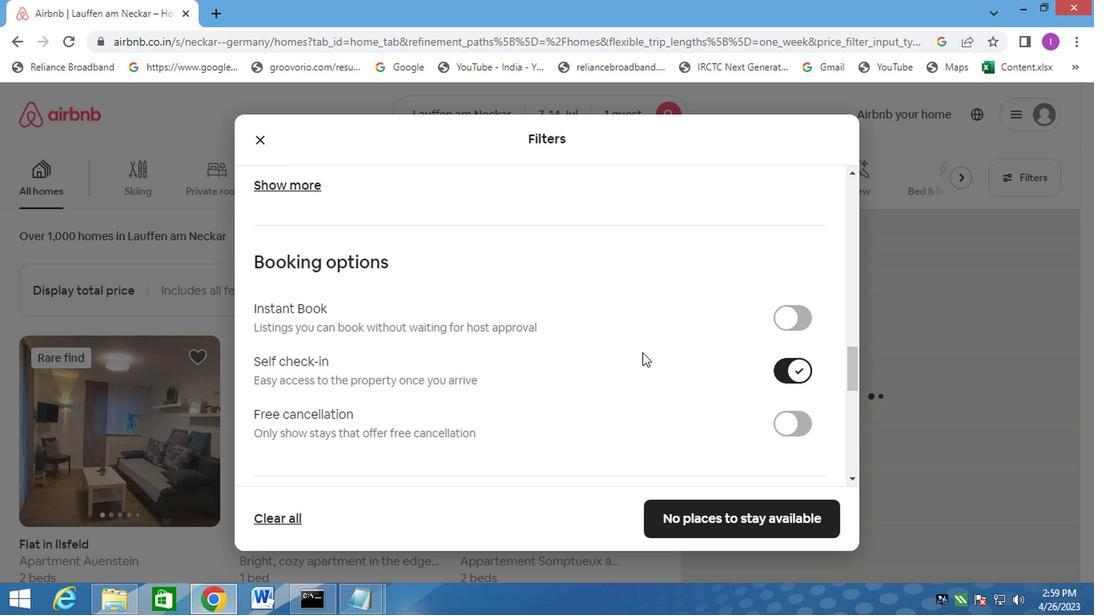 
Action: Mouse moved to (658, 340)
Screenshot: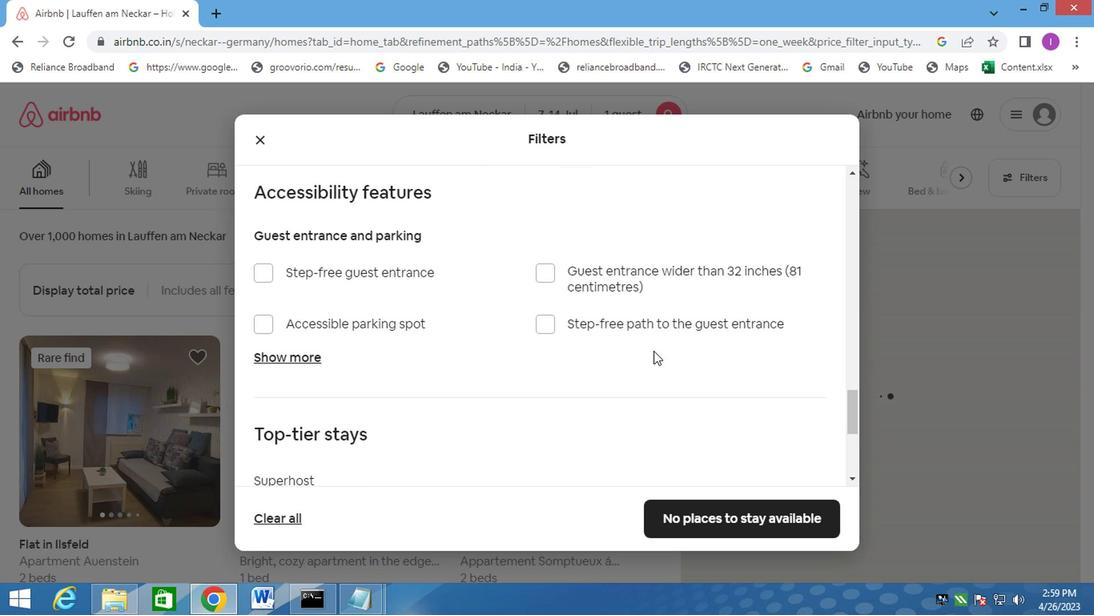 
Action: Mouse scrolled (658, 339) with delta (0, 0)
Screenshot: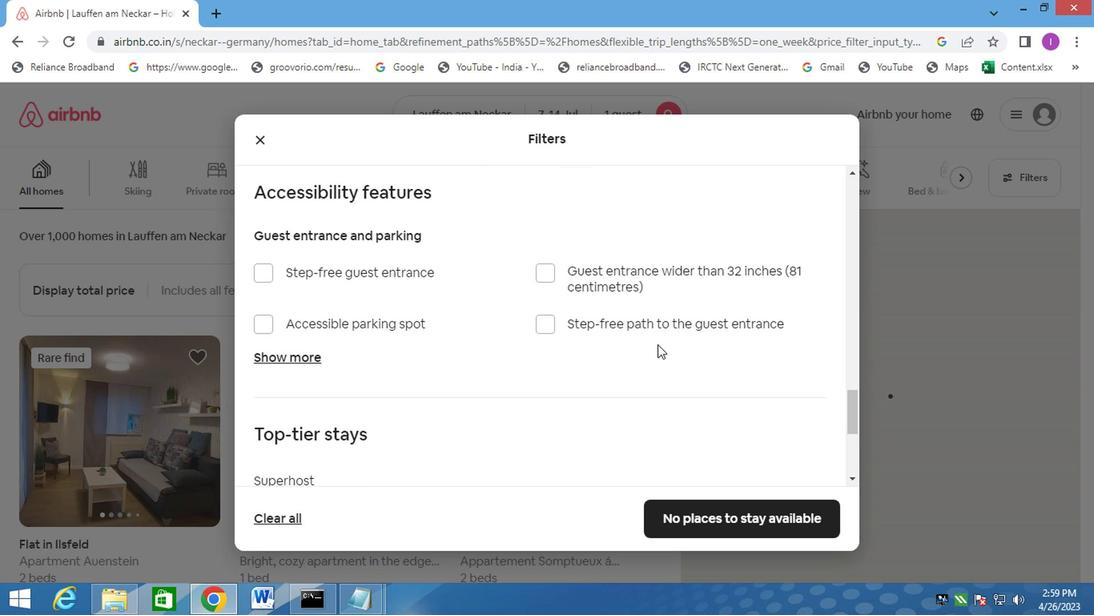 
Action: Mouse scrolled (658, 339) with delta (0, 0)
Screenshot: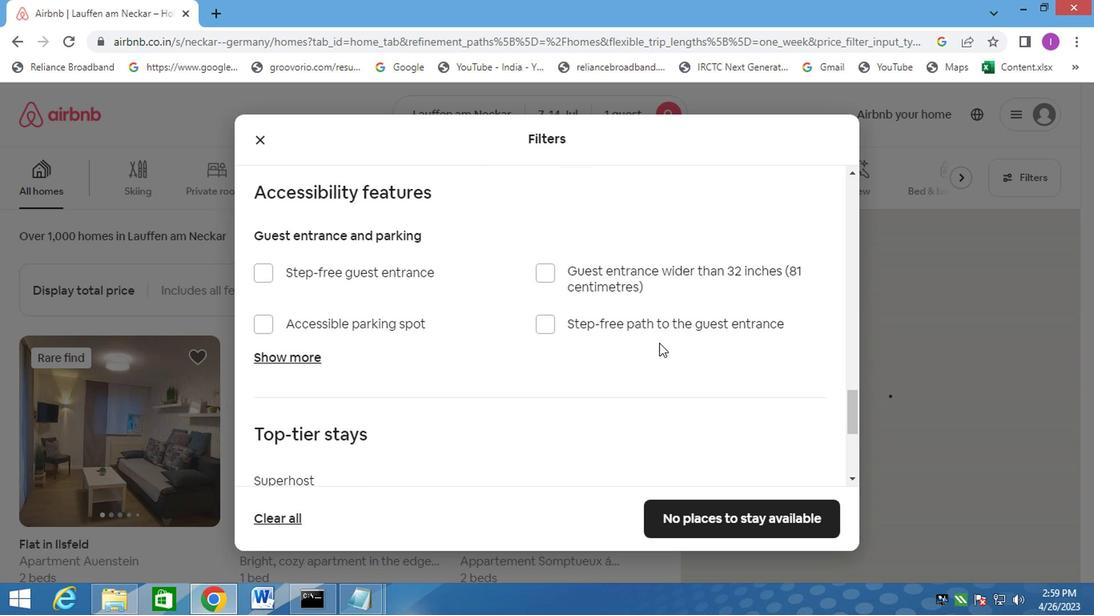
Action: Mouse scrolled (658, 339) with delta (0, 0)
Screenshot: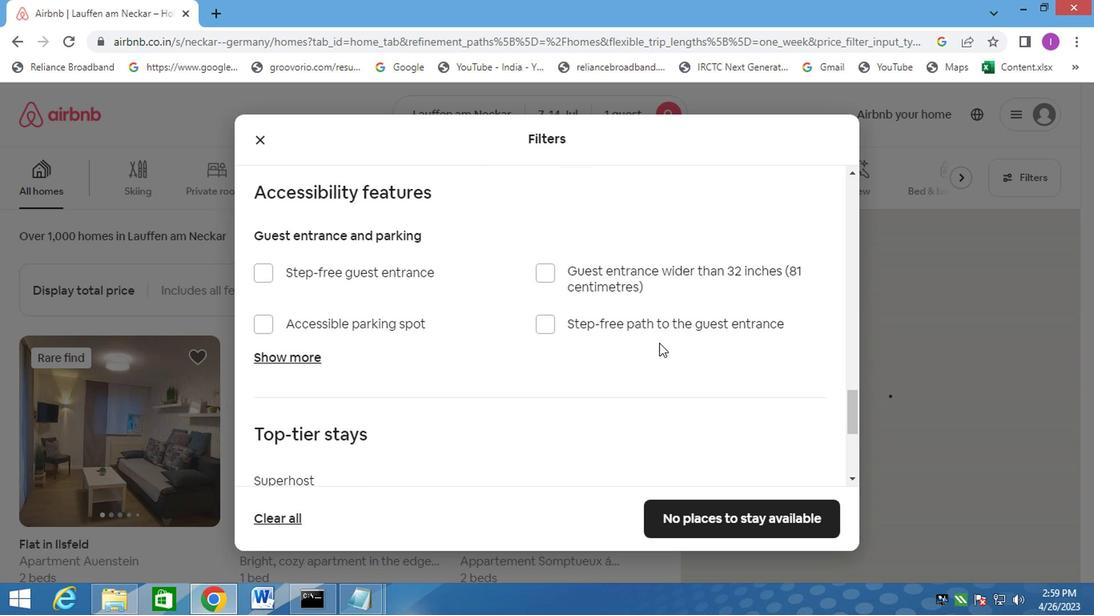 
Action: Mouse moved to (268, 409)
Screenshot: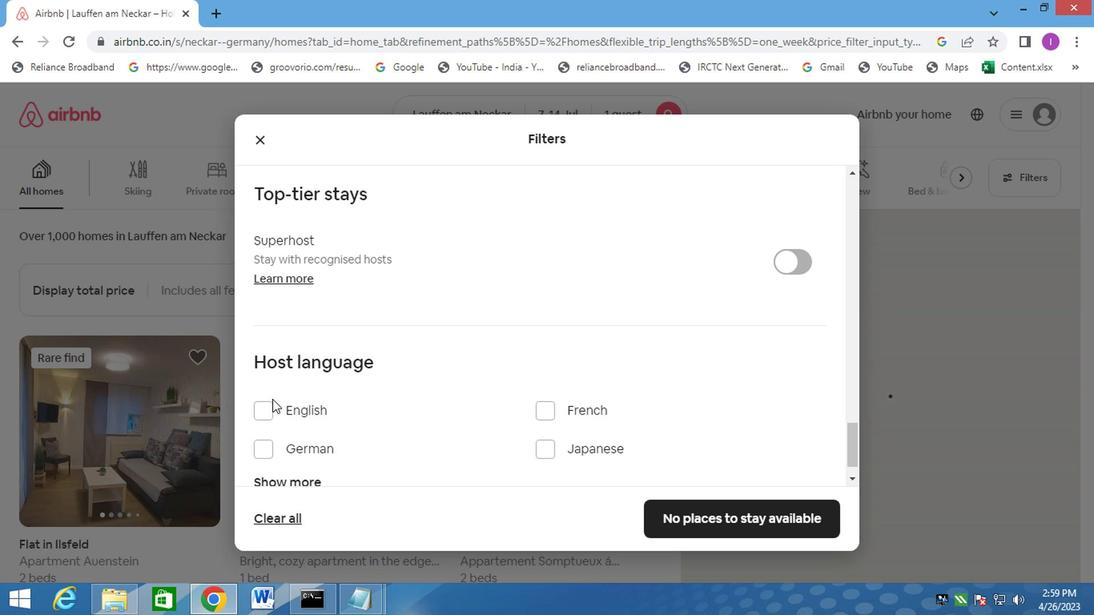 
Action: Mouse pressed left at (268, 409)
Screenshot: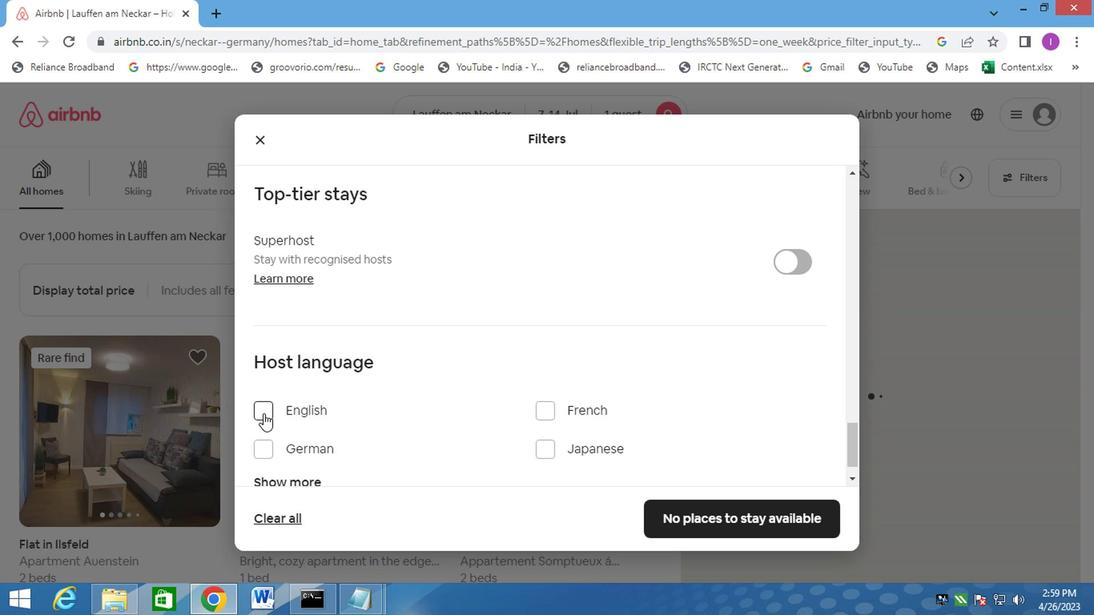 
Action: Mouse moved to (694, 523)
Screenshot: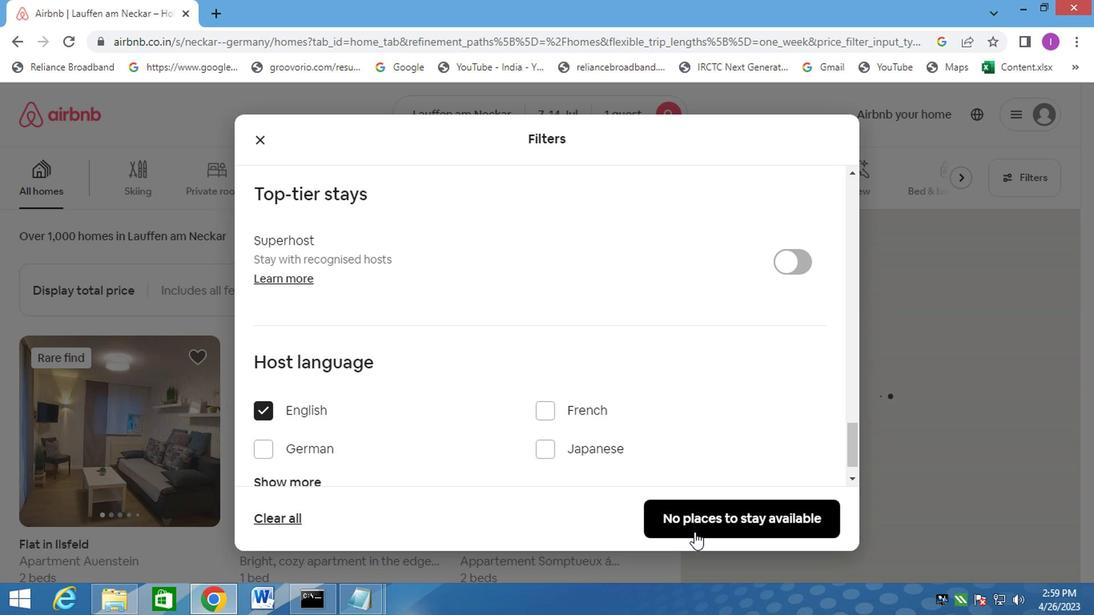 
Action: Mouse pressed left at (694, 523)
Screenshot: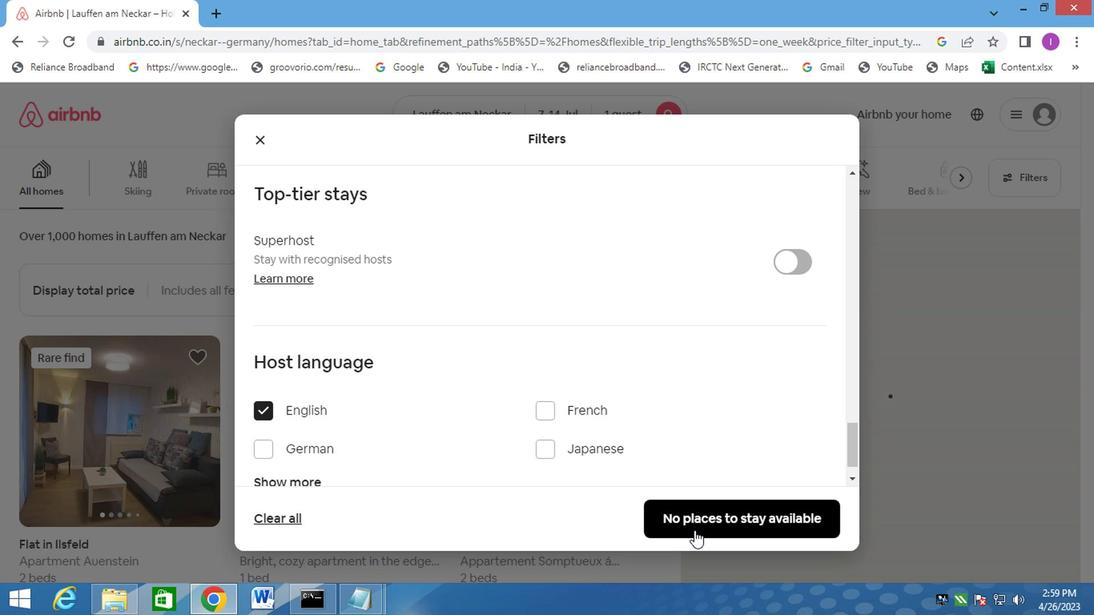 
Action: Mouse moved to (696, 524)
Screenshot: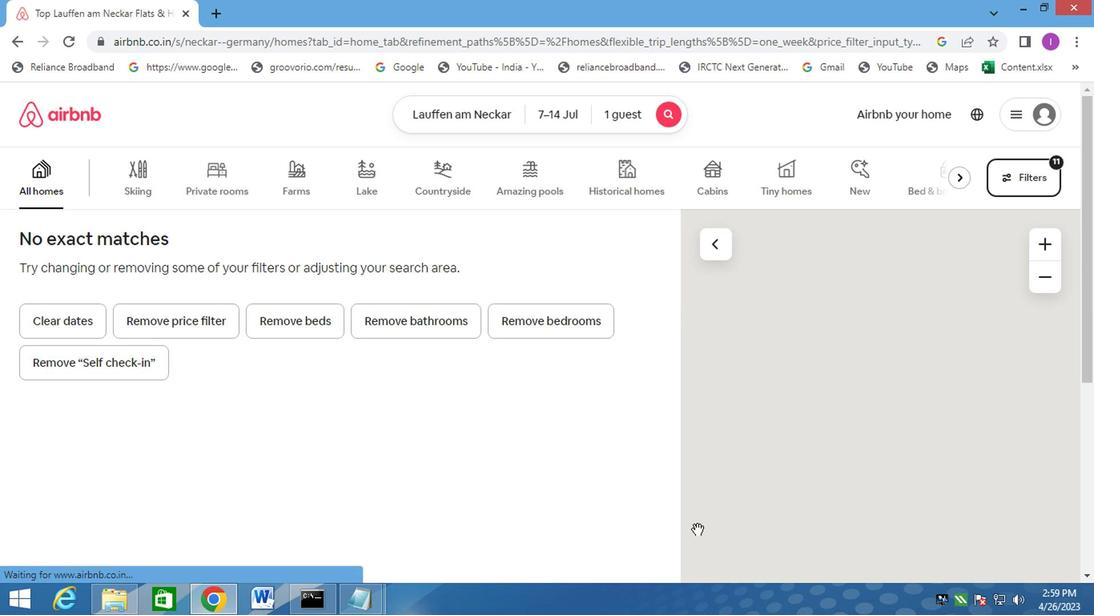 
